Task: Look for space in Lower Hutt, New Zealand from 10th August, 2023 to 20th August, 2023 for 12 adults in price range Rs.10000 to Rs.14000. Place can be entire place or shared room with 6 bedrooms having 12 beds and 6 bathrooms. Property type can be house, flat, guest house. Amenities needed are: wifi, TV, free parkinig on premises, gym, breakfast. Booking option can be shelf check-in. Required host language is English.
Action: Mouse moved to (495, 110)
Screenshot: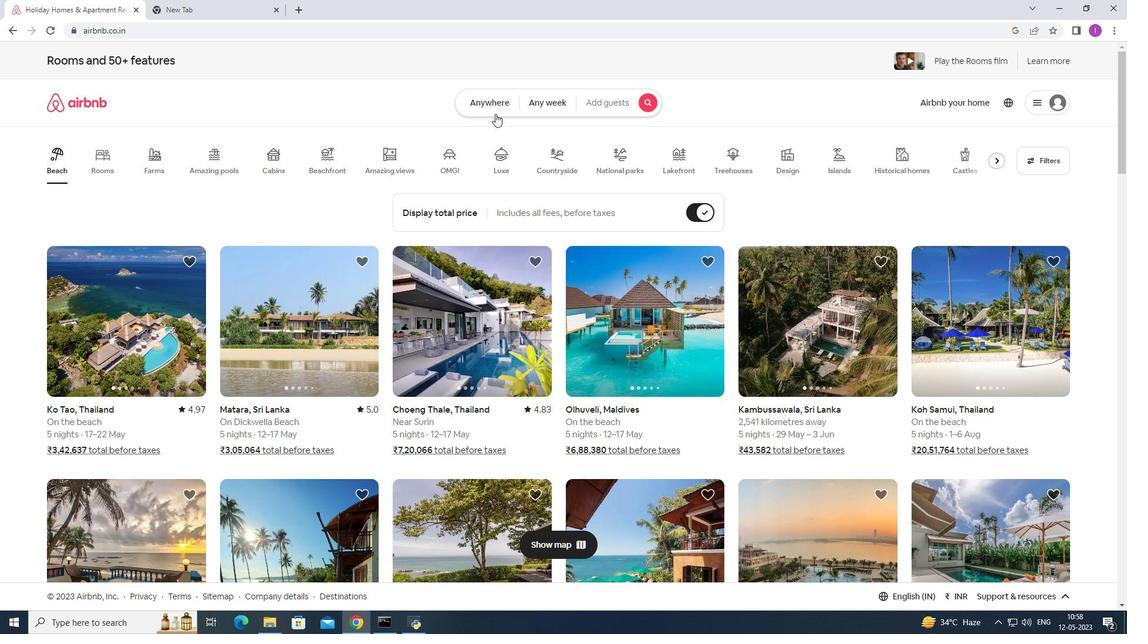 
Action: Mouse pressed left at (495, 110)
Screenshot: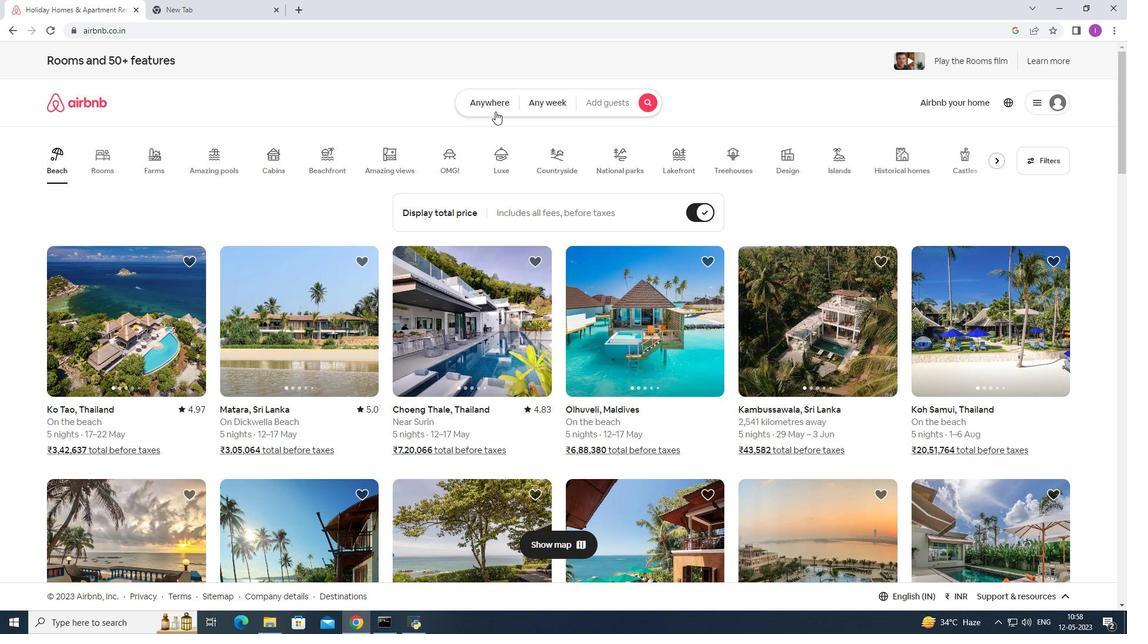 
Action: Mouse moved to (423, 152)
Screenshot: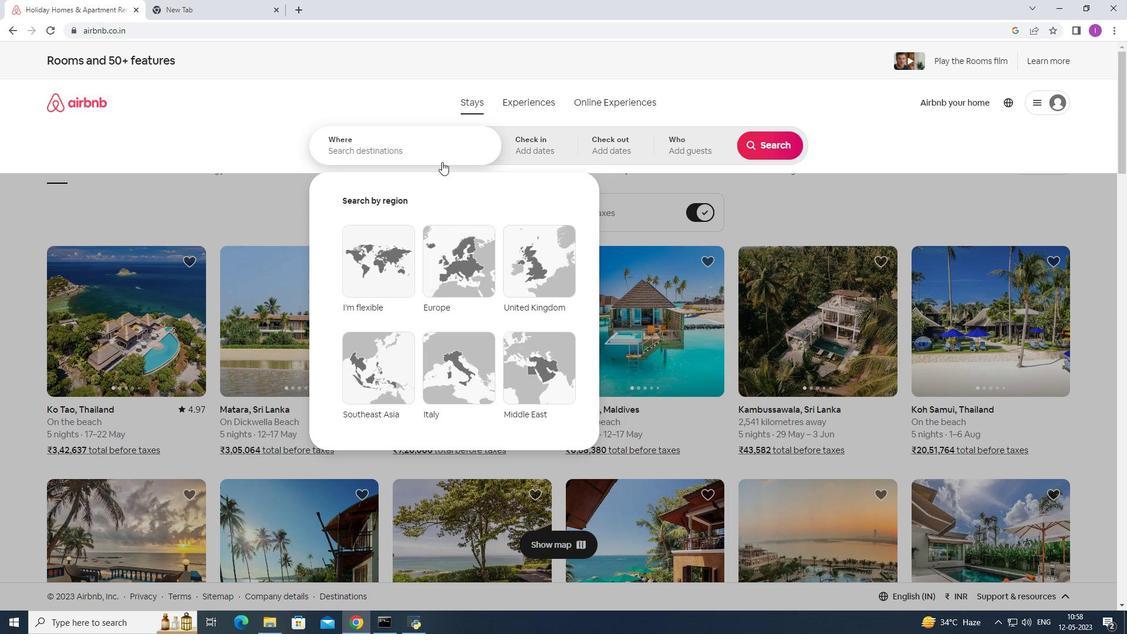 
Action: Mouse pressed left at (423, 152)
Screenshot: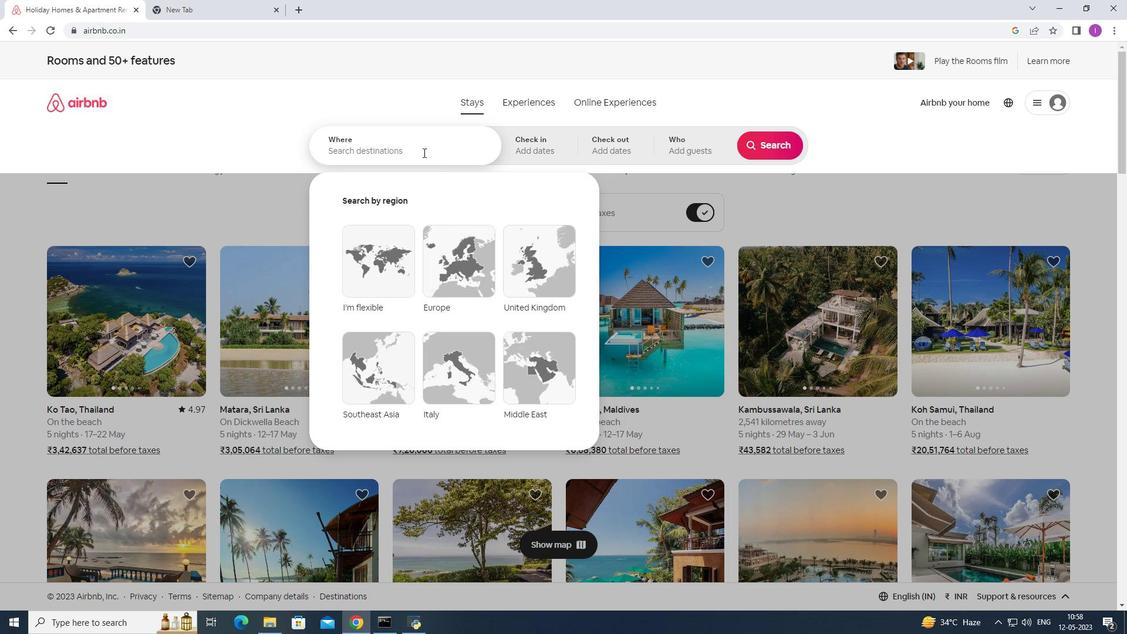 
Action: Mouse moved to (476, 132)
Screenshot: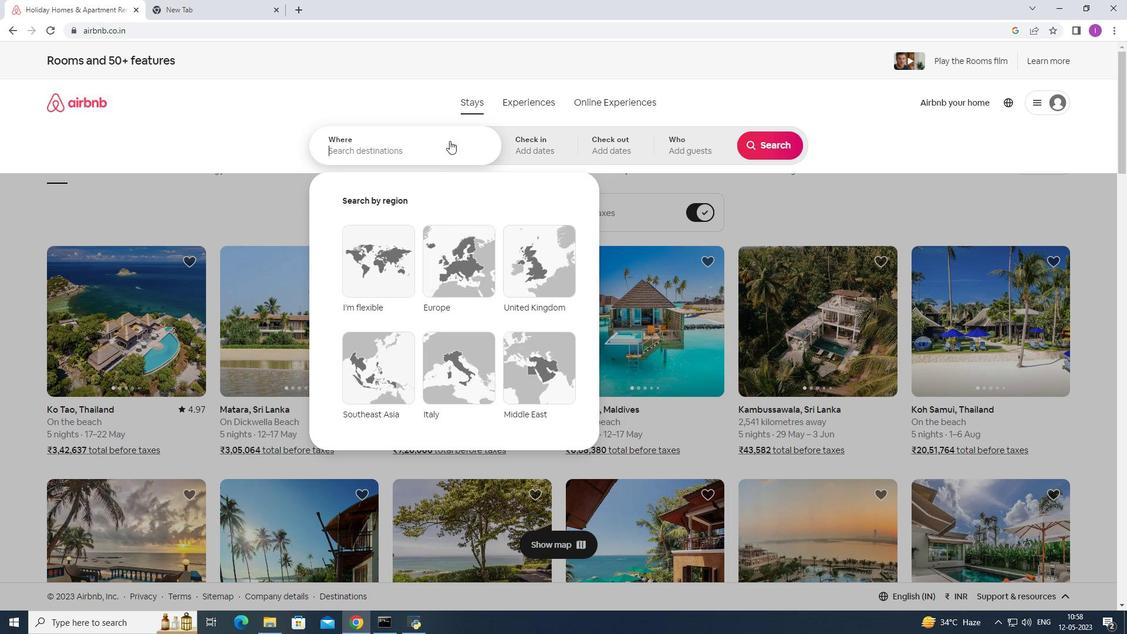 
Action: Key pressed <Key.shift>lower<Key.space><Key.shift>Hutt,<Key.shift><Key.shift><Key.shift><Key.shift><Key.shift><Key.shift>M<Key.shift><Key.backspace><Key.shift>New<Key.space><Key.shift>Zealand
Screenshot: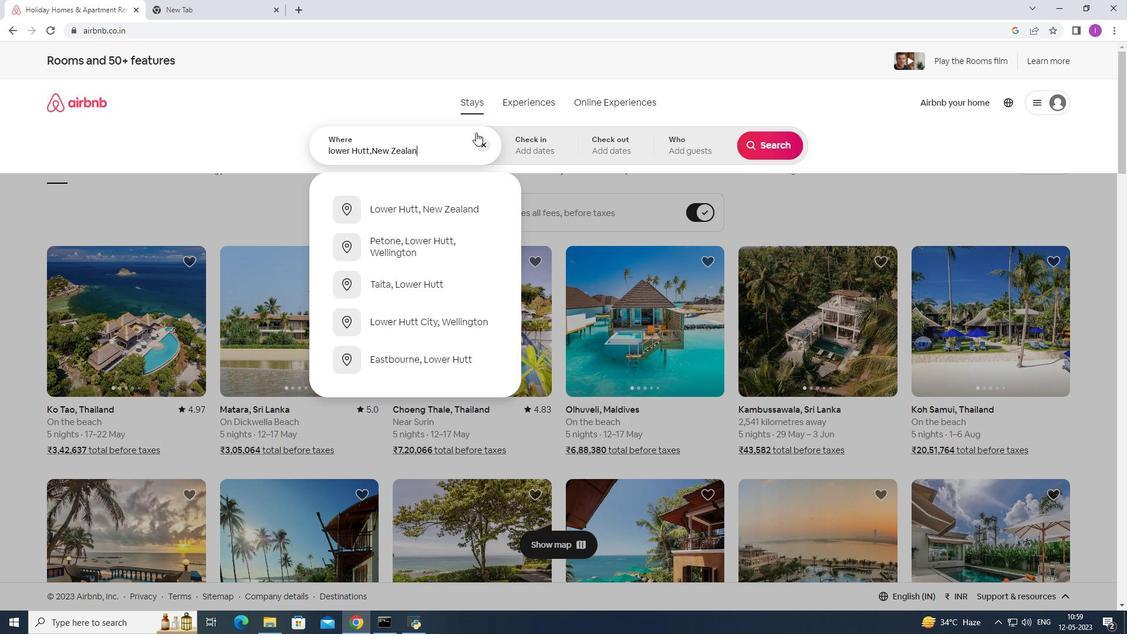 
Action: Mouse moved to (451, 211)
Screenshot: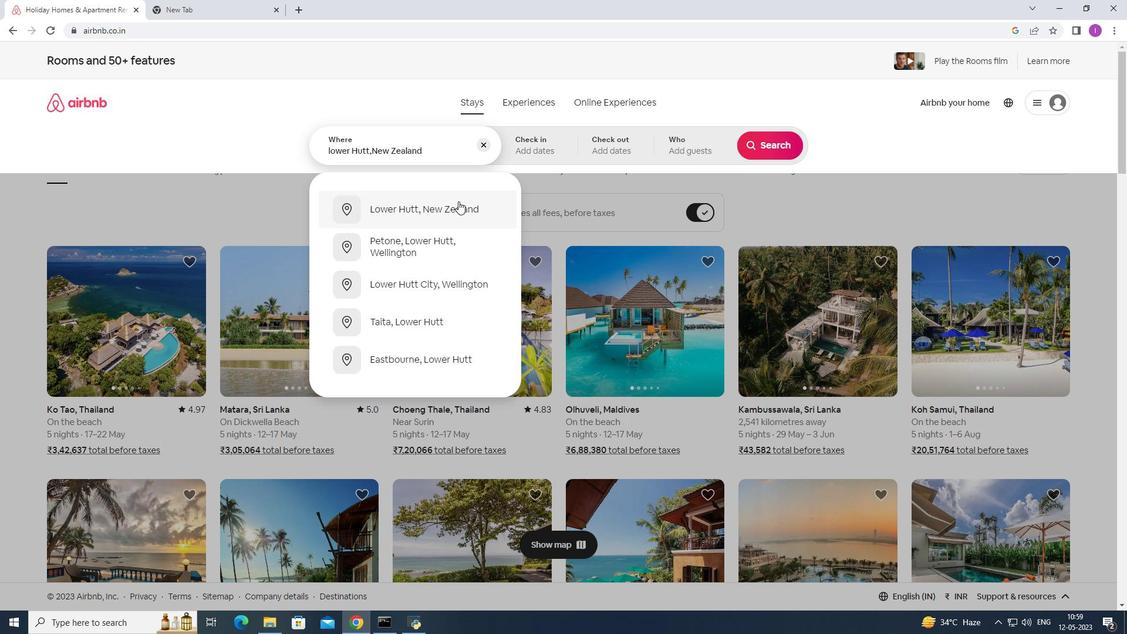 
Action: Mouse pressed left at (451, 211)
Screenshot: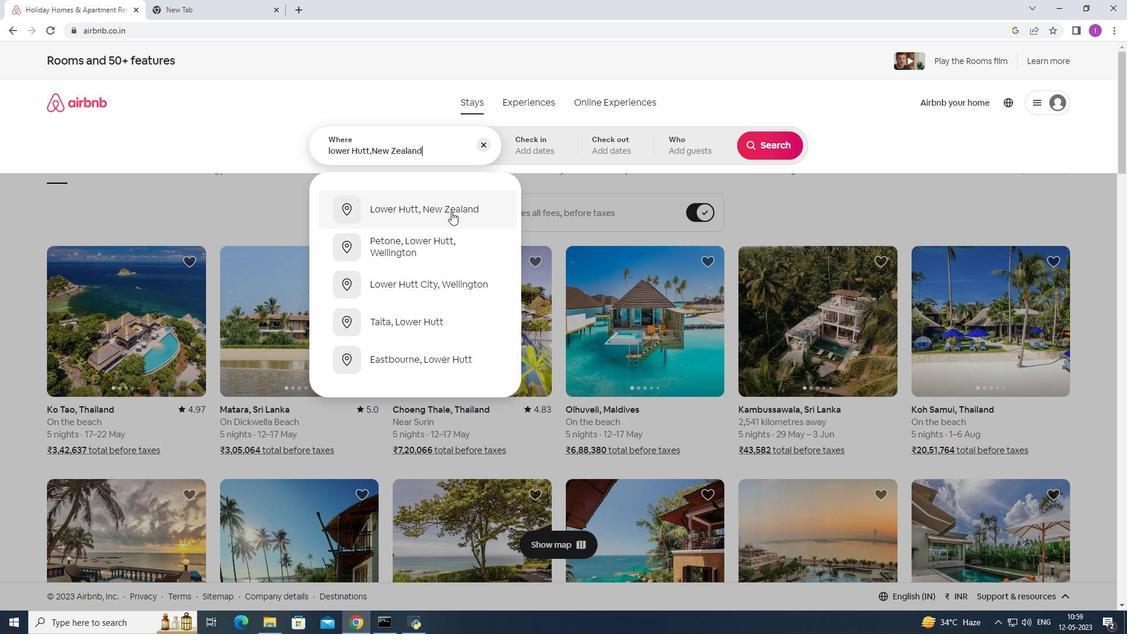
Action: Mouse moved to (763, 239)
Screenshot: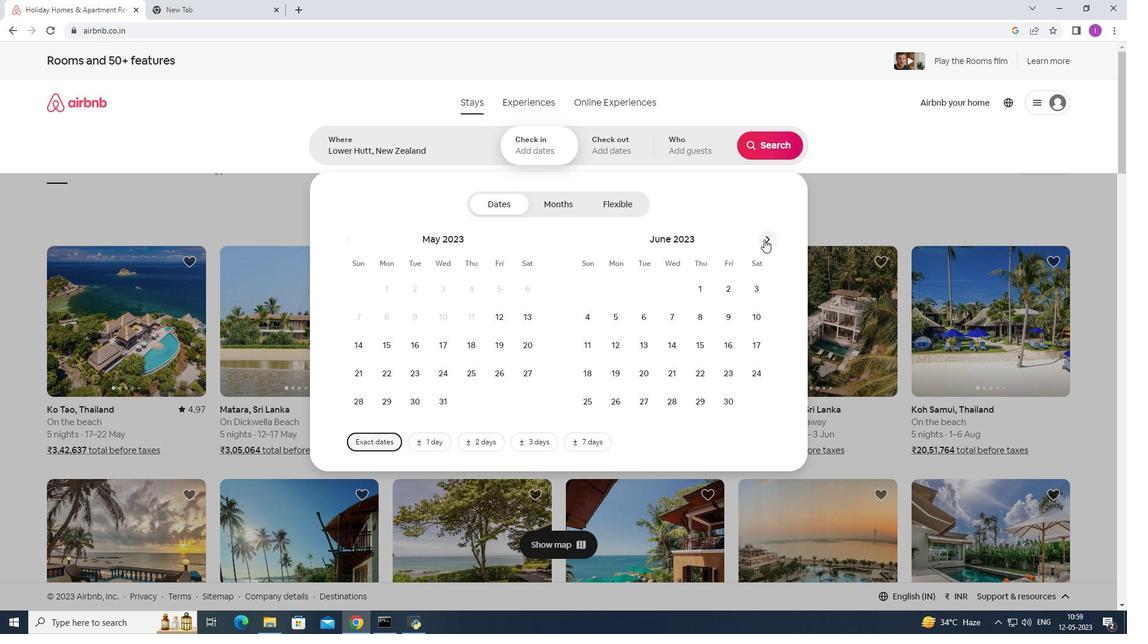 
Action: Mouse pressed left at (763, 239)
Screenshot: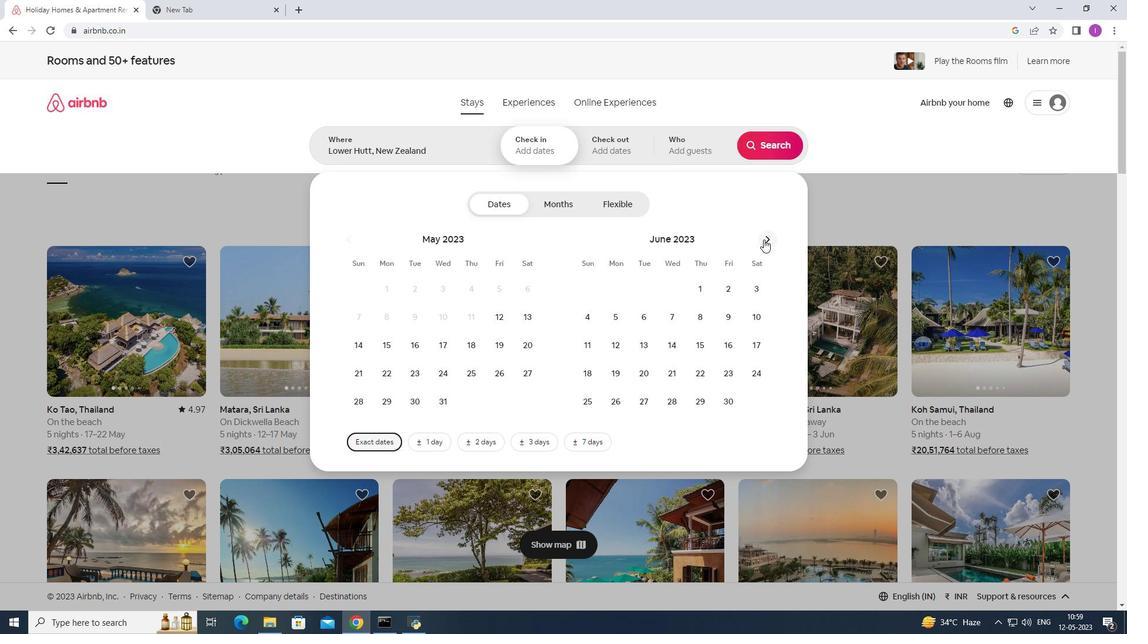 
Action: Mouse moved to (766, 238)
Screenshot: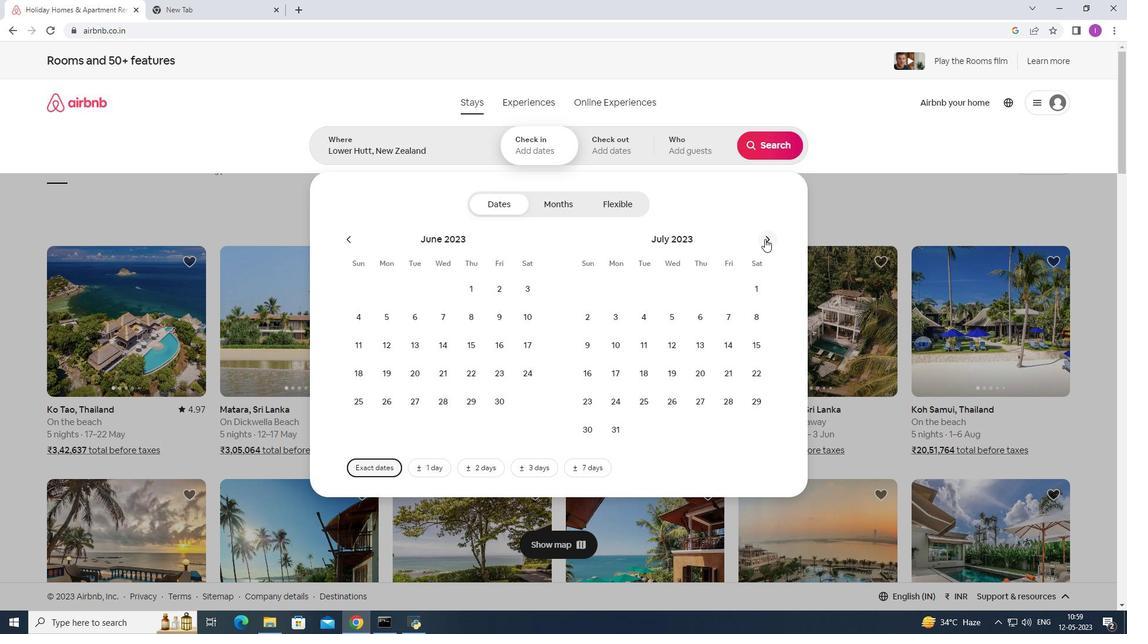 
Action: Mouse pressed left at (766, 238)
Screenshot: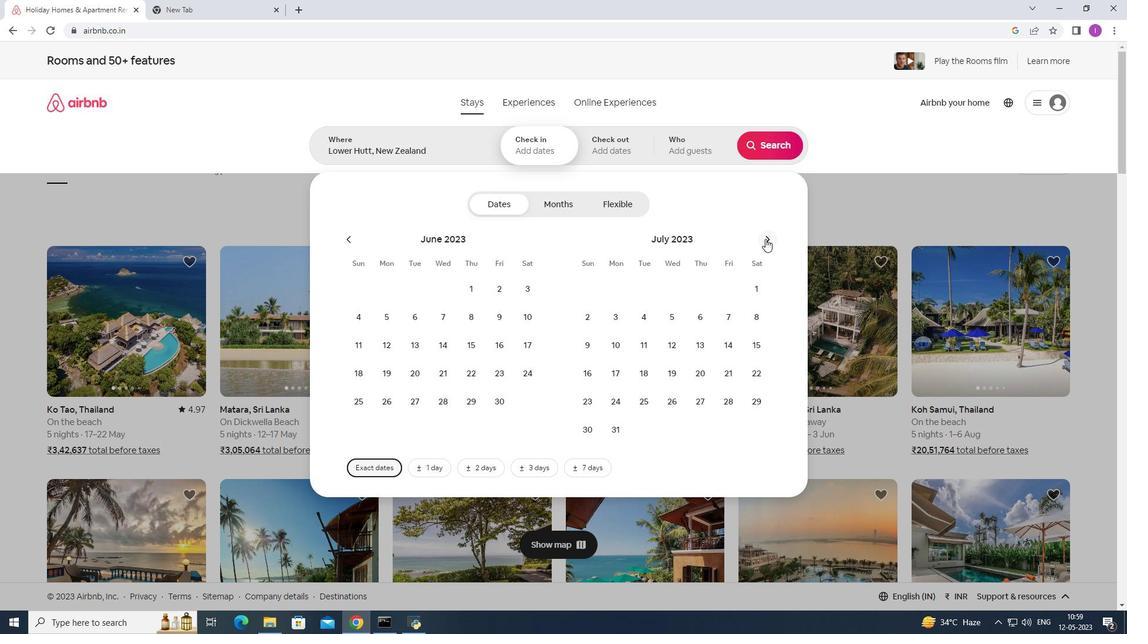 
Action: Mouse moved to (702, 317)
Screenshot: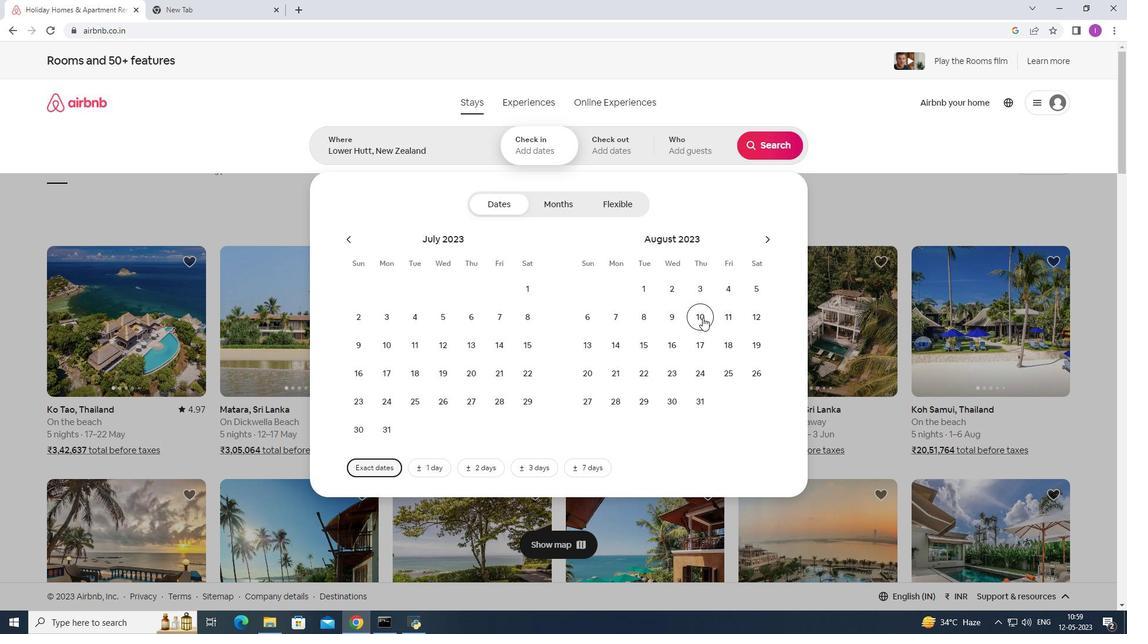 
Action: Mouse pressed left at (702, 317)
Screenshot: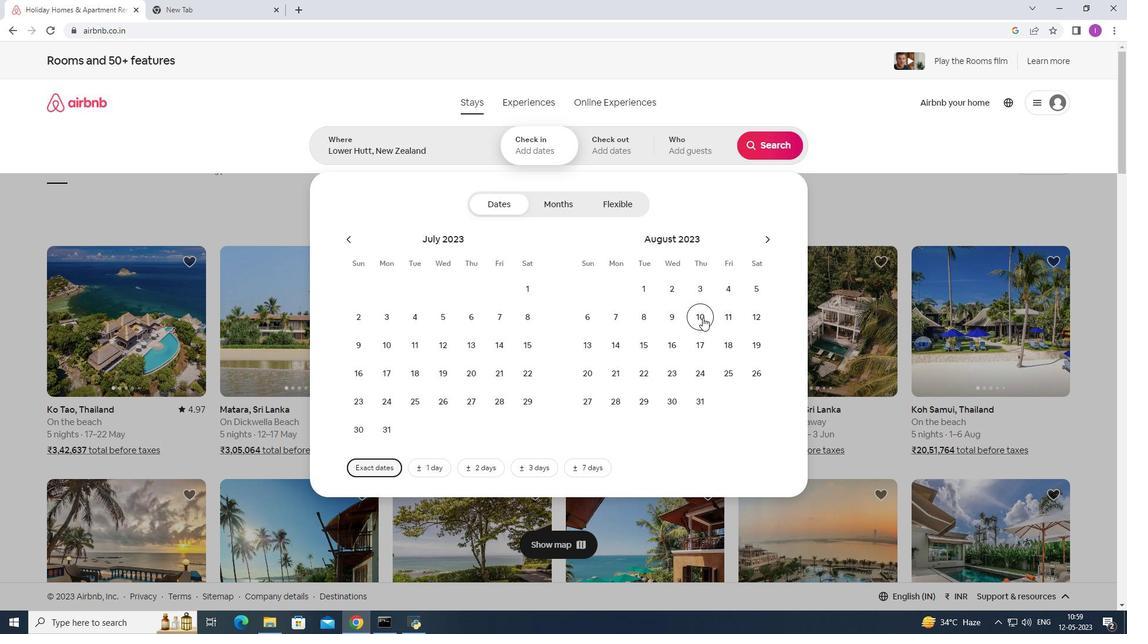 
Action: Mouse moved to (586, 384)
Screenshot: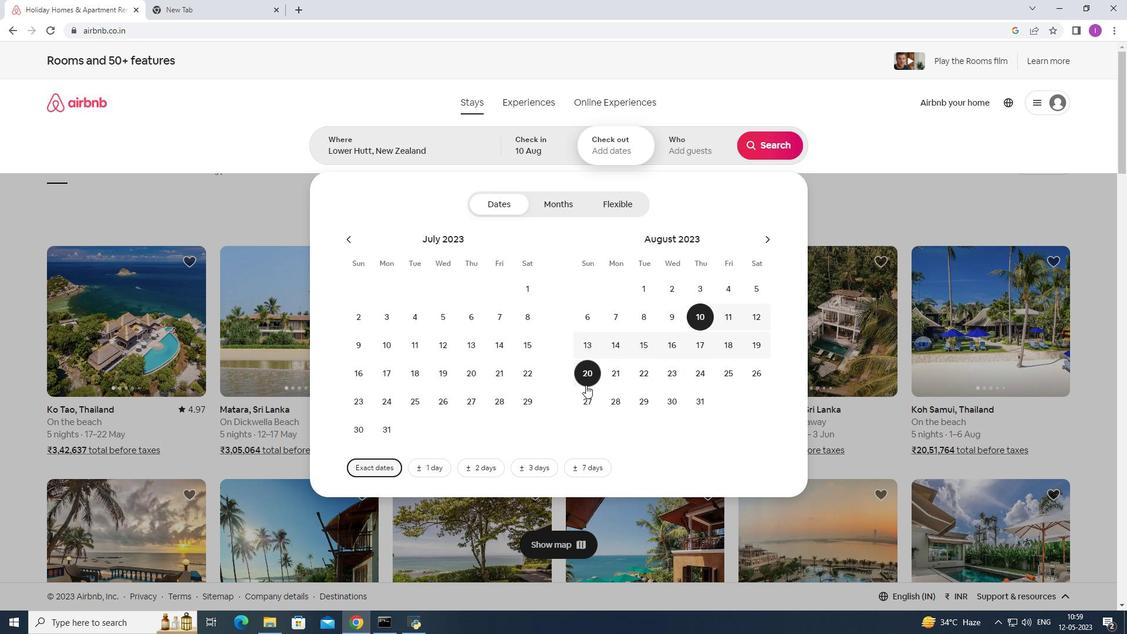 
Action: Mouse pressed left at (586, 384)
Screenshot: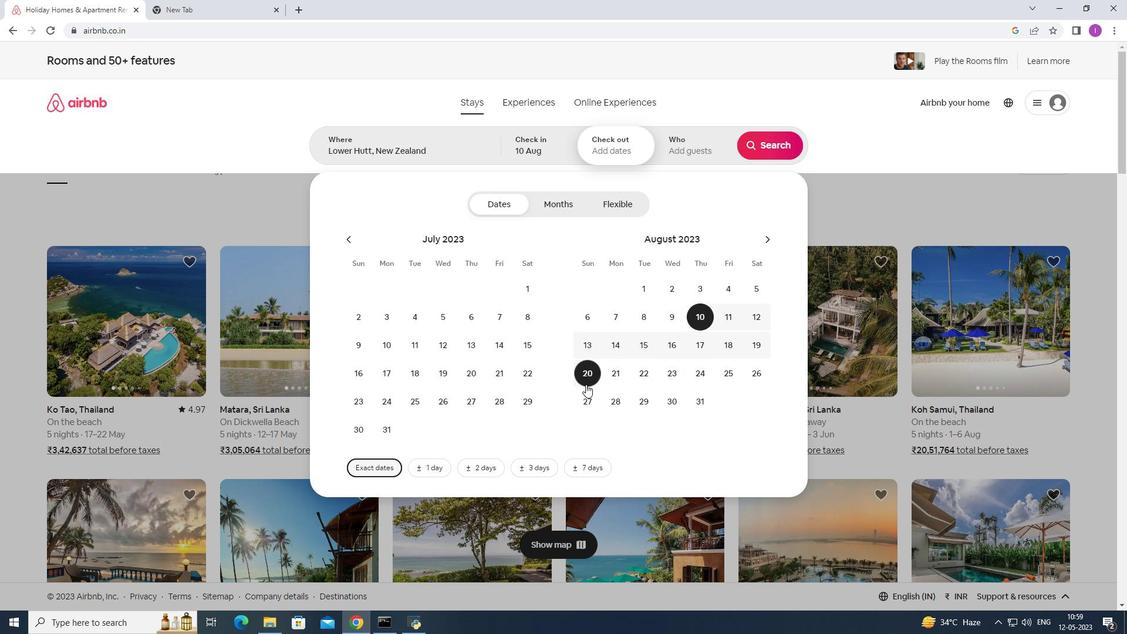
Action: Mouse moved to (687, 152)
Screenshot: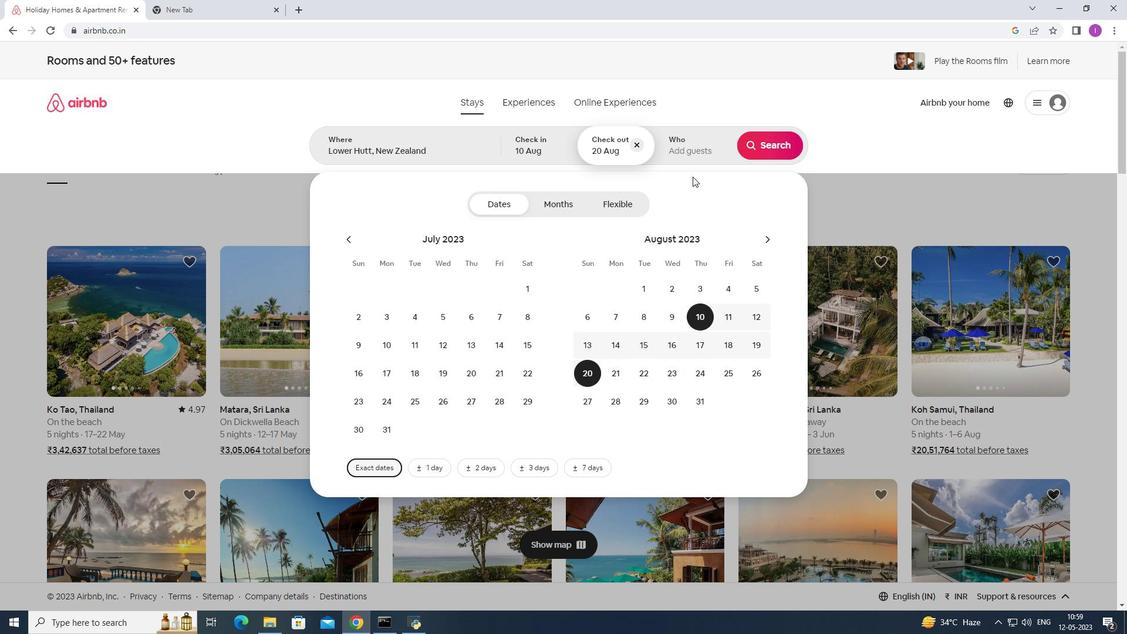 
Action: Mouse pressed left at (687, 152)
Screenshot: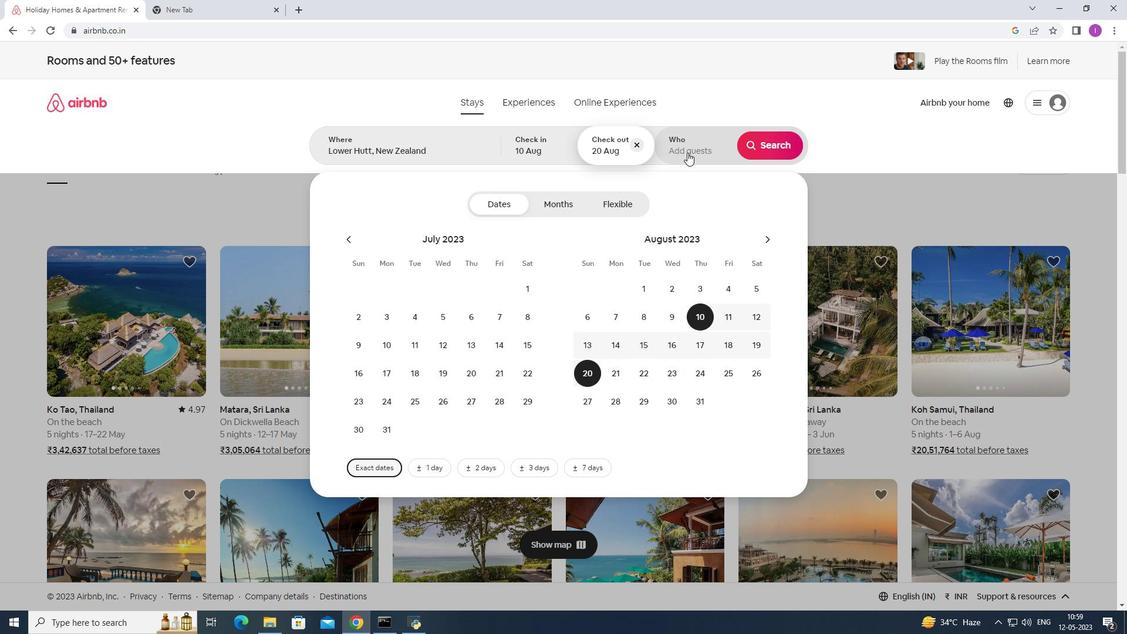 
Action: Mouse moved to (769, 206)
Screenshot: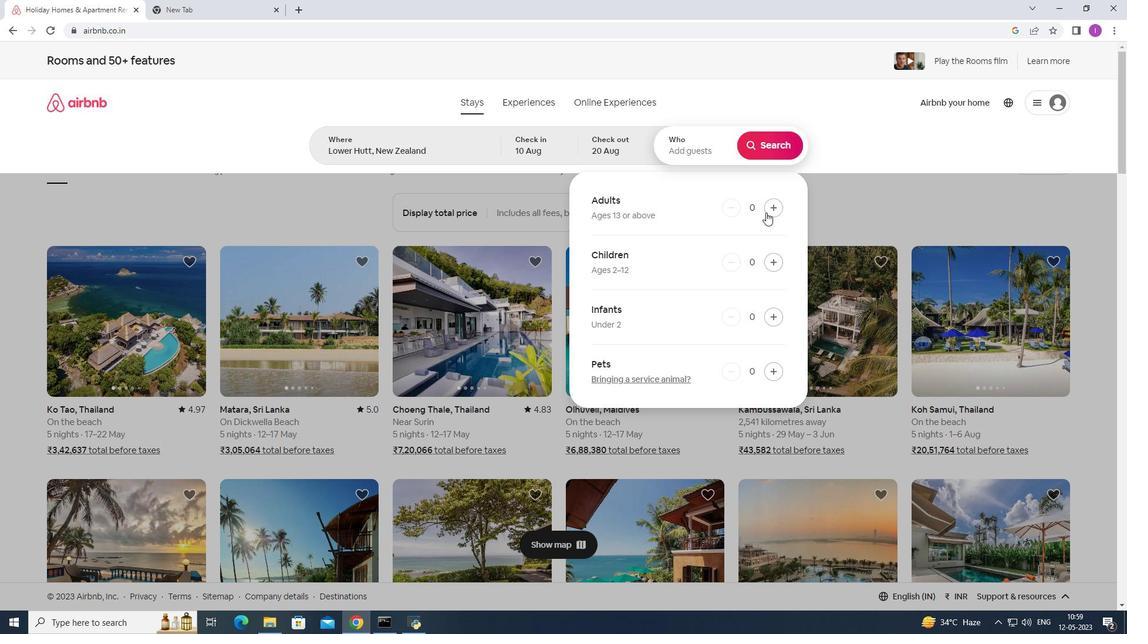
Action: Mouse pressed left at (769, 206)
Screenshot: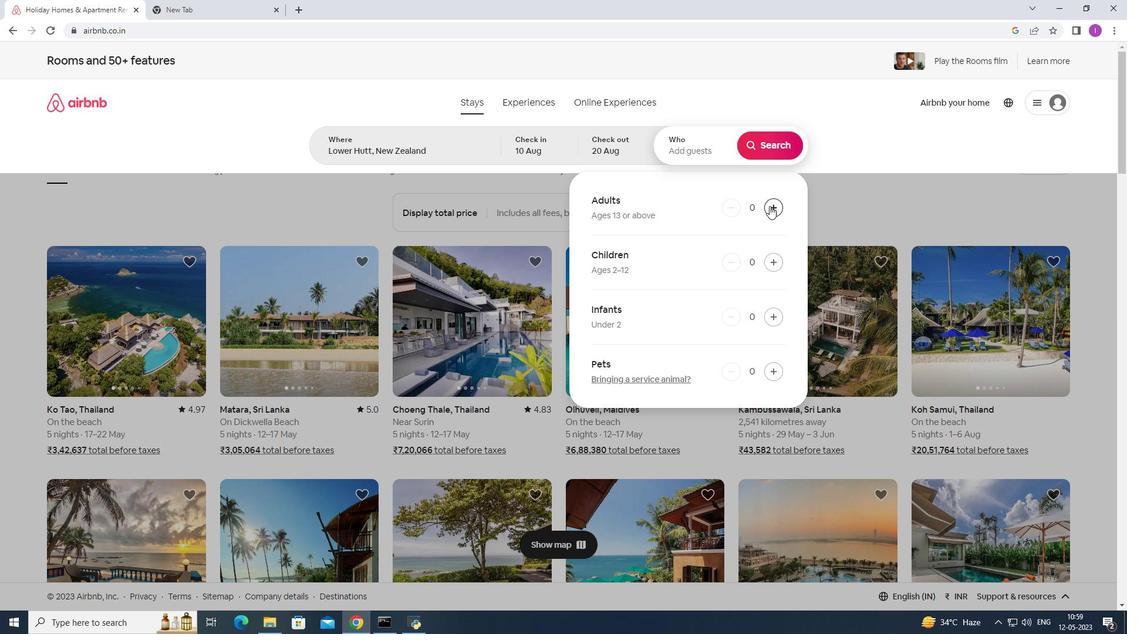 
Action: Mouse moved to (769, 206)
Screenshot: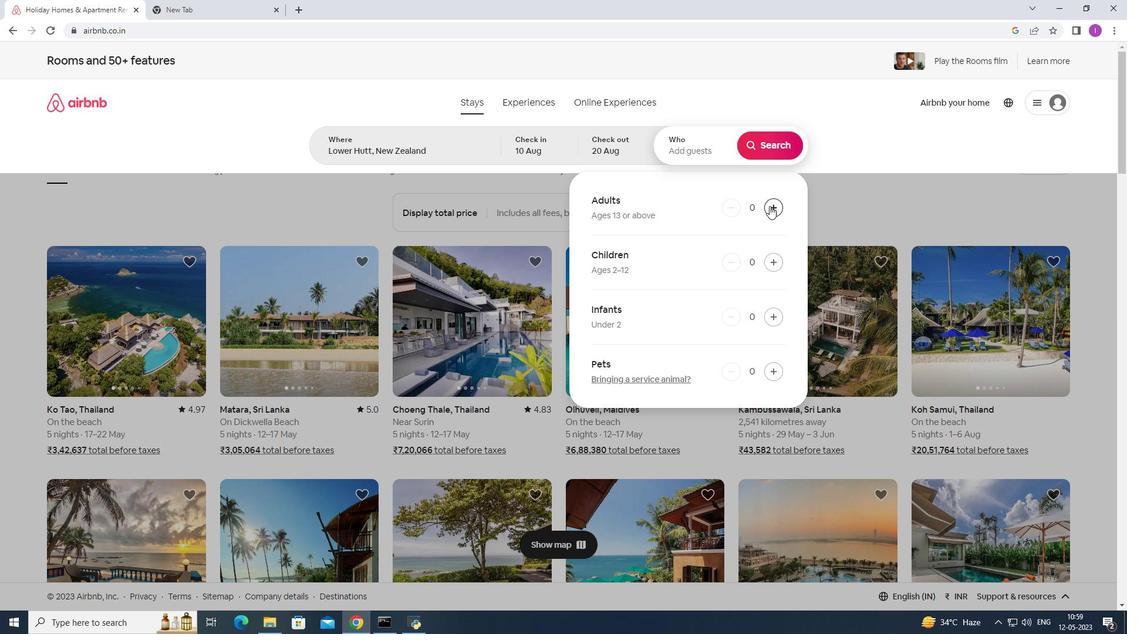 
Action: Mouse pressed left at (769, 206)
Screenshot: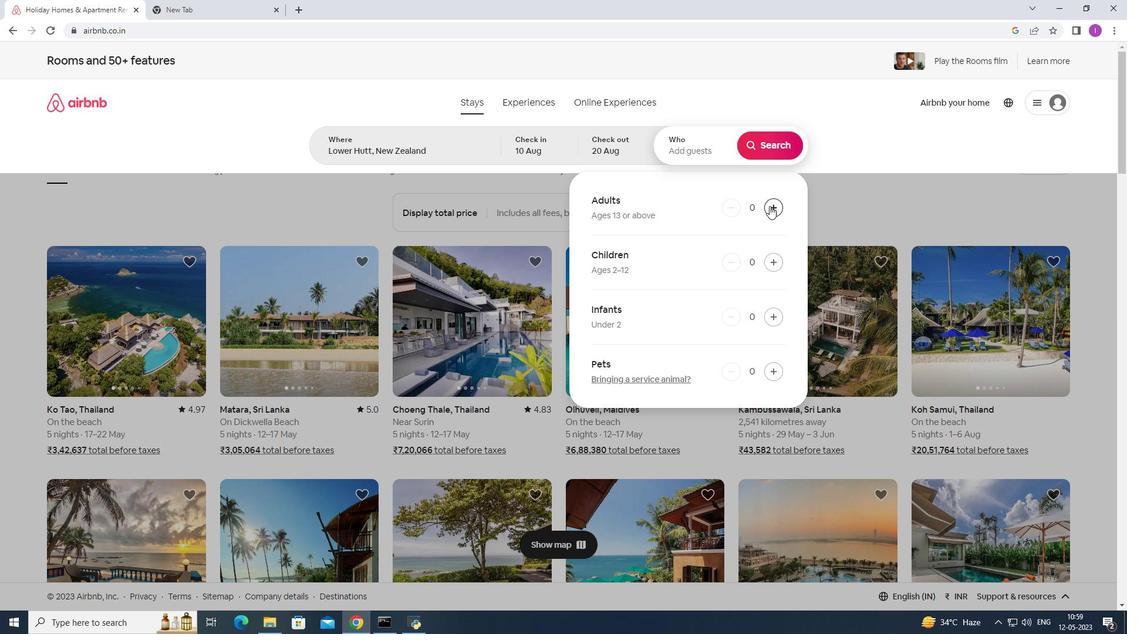 
Action: Mouse pressed left at (769, 206)
Screenshot: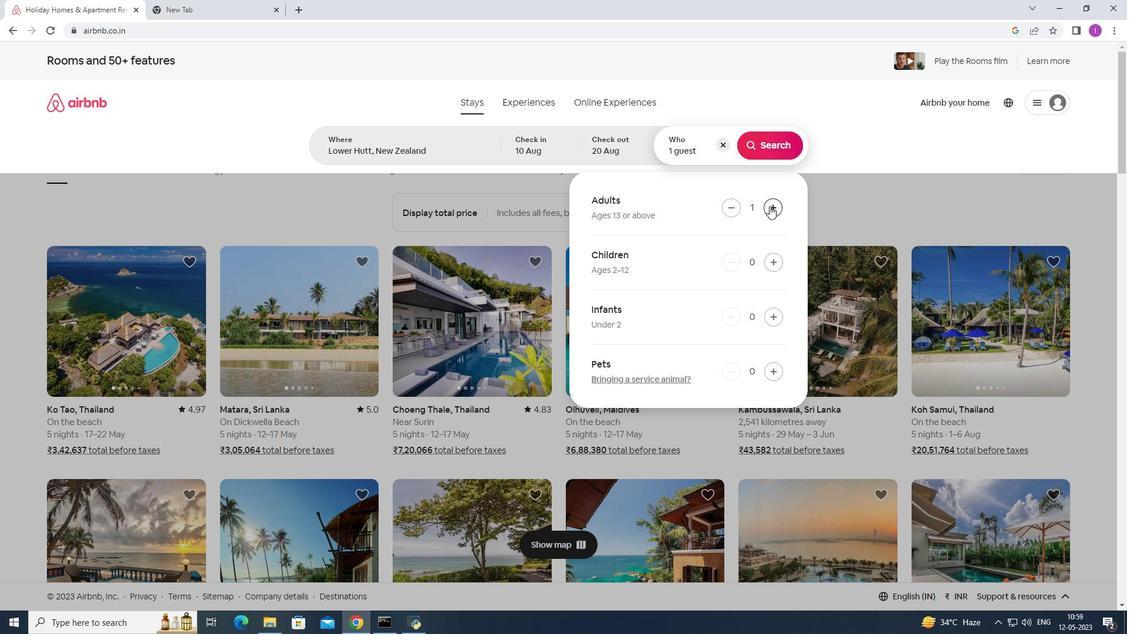 
Action: Mouse pressed left at (769, 206)
Screenshot: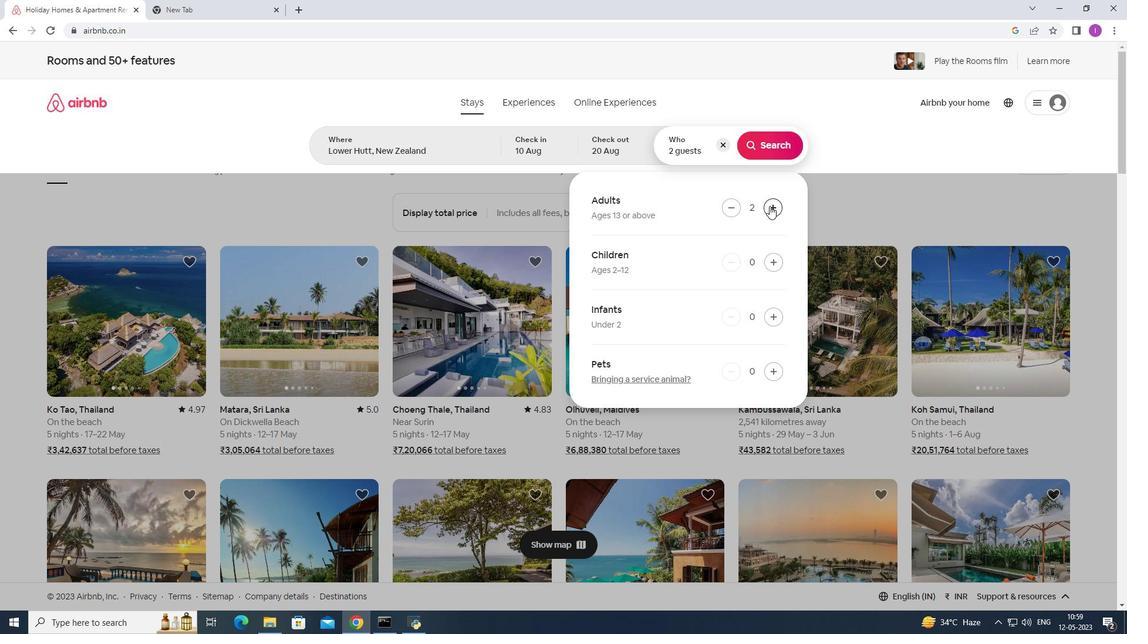 
Action: Mouse pressed left at (769, 206)
Screenshot: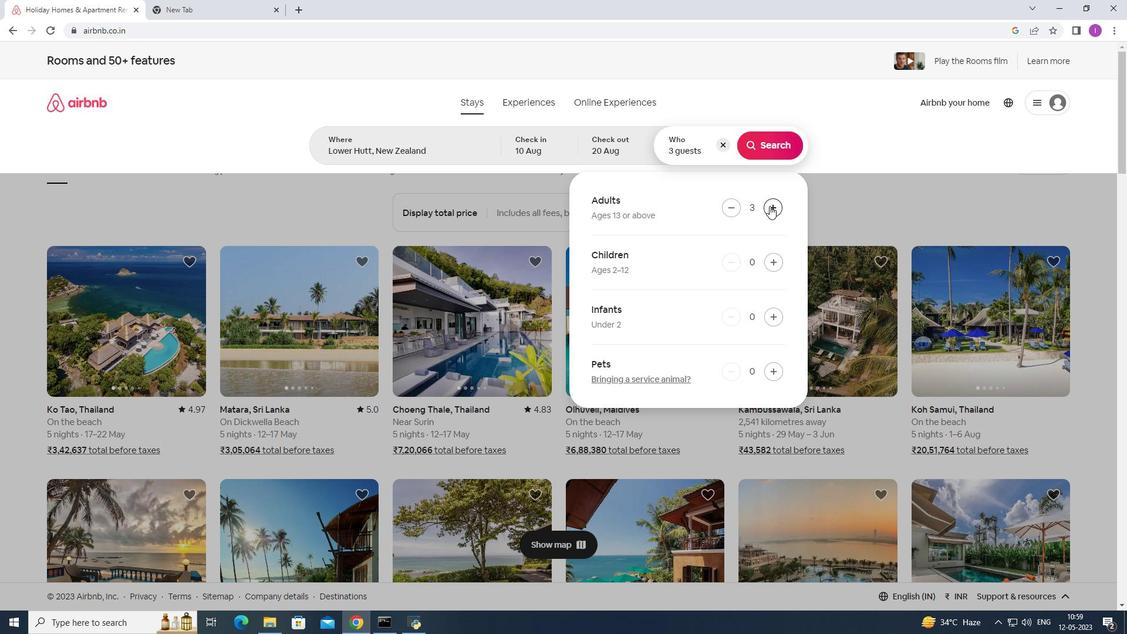 
Action: Mouse pressed left at (769, 206)
Screenshot: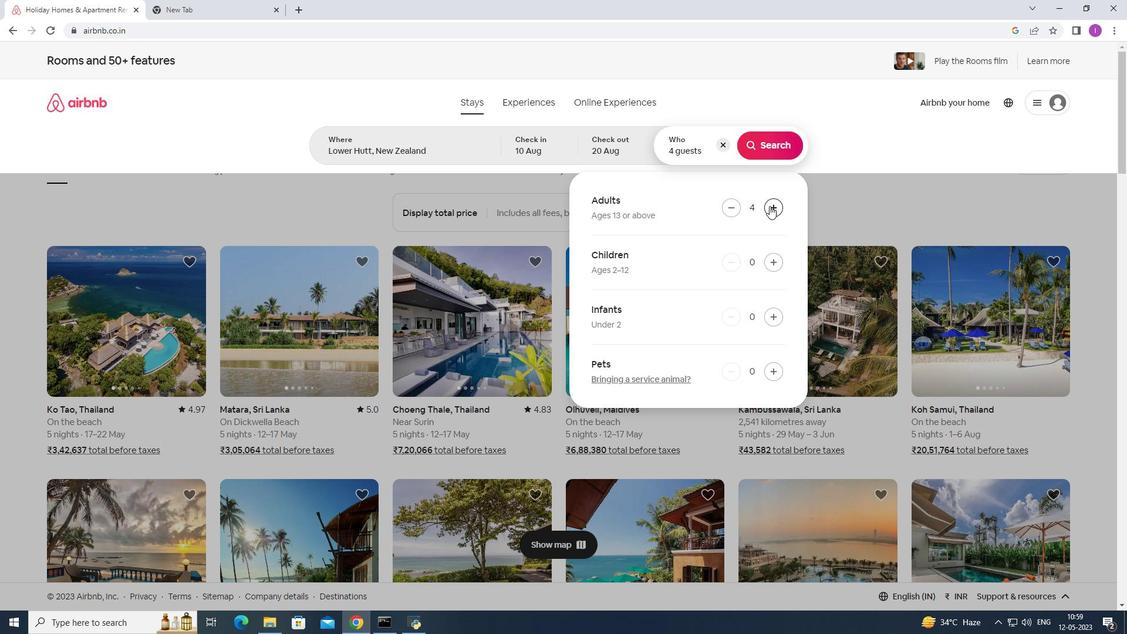 
Action: Mouse pressed left at (769, 206)
Screenshot: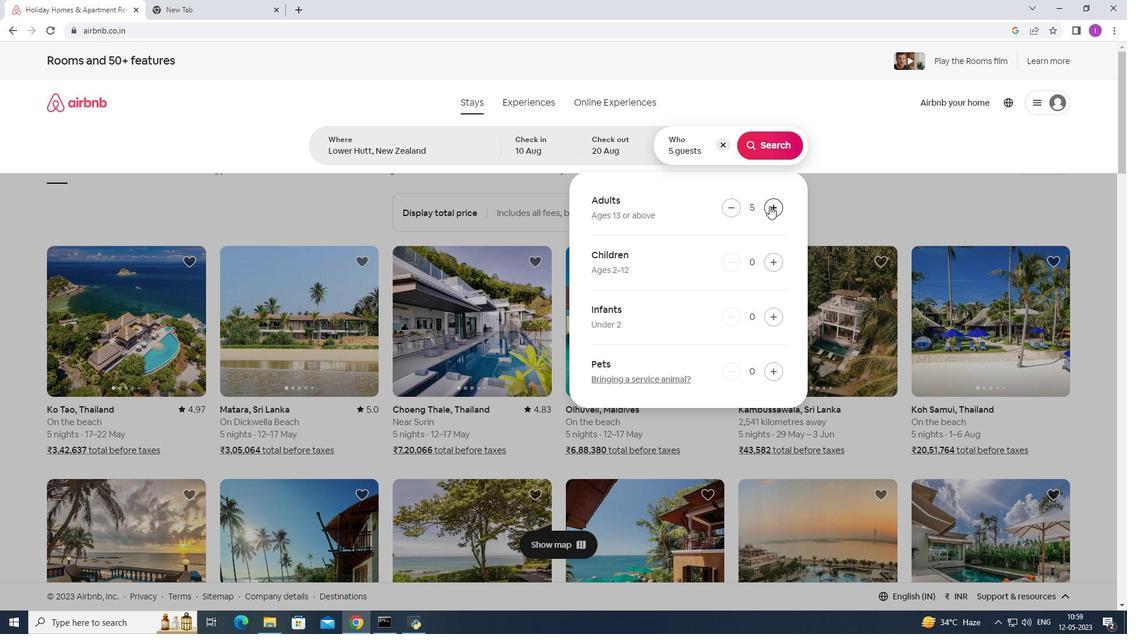 
Action: Mouse pressed left at (769, 206)
Screenshot: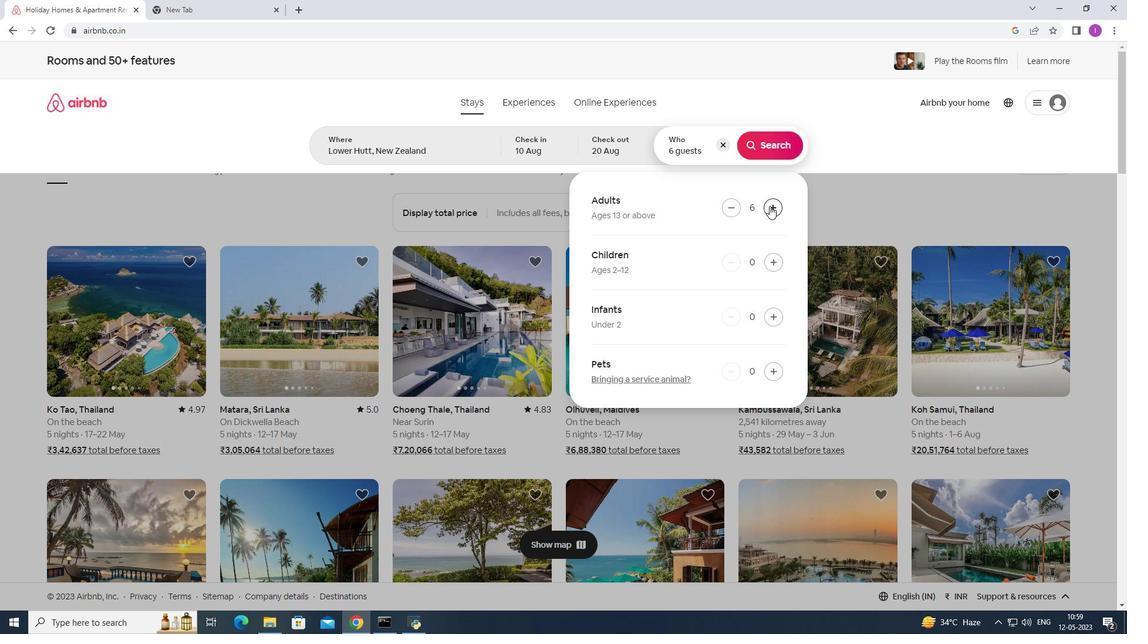 
Action: Mouse pressed left at (769, 206)
Screenshot: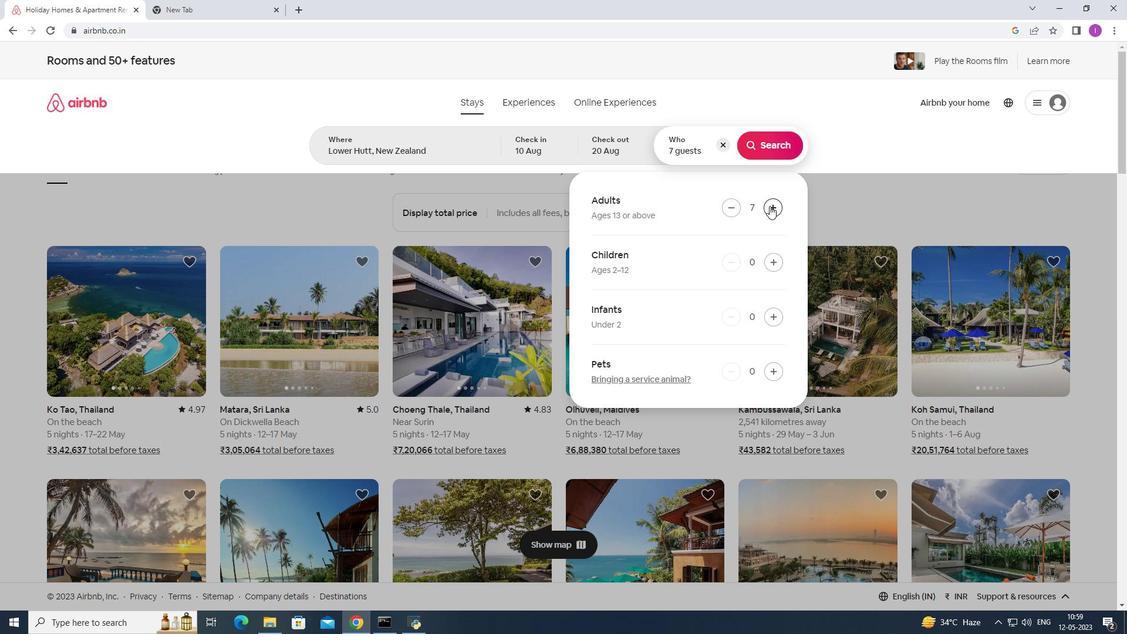 
Action: Mouse pressed left at (769, 206)
Screenshot: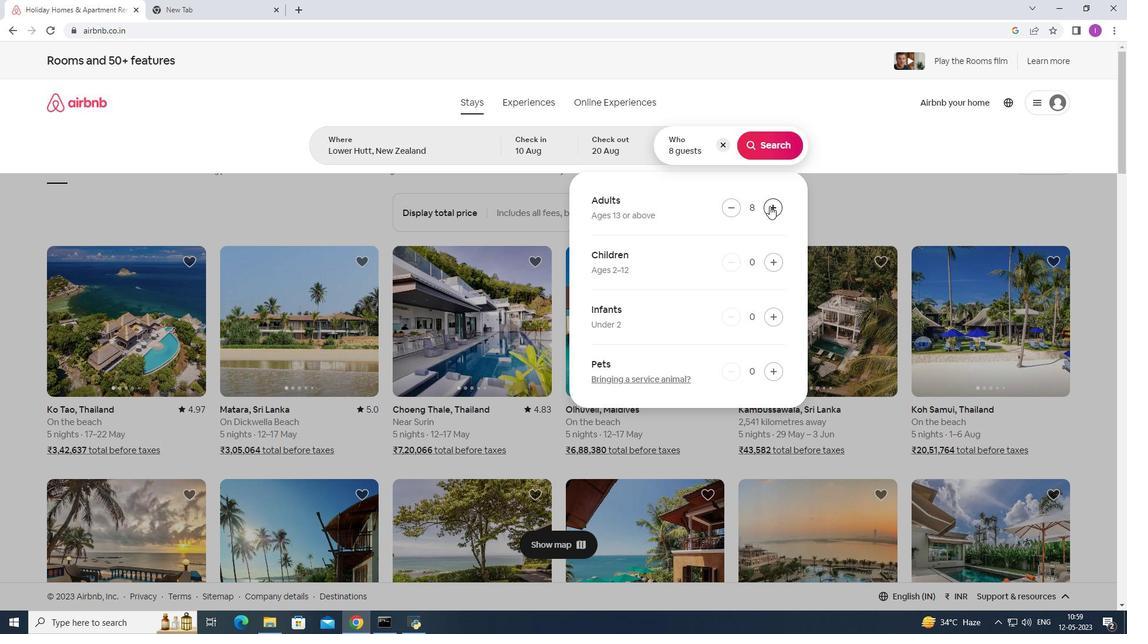 
Action: Mouse pressed left at (769, 206)
Screenshot: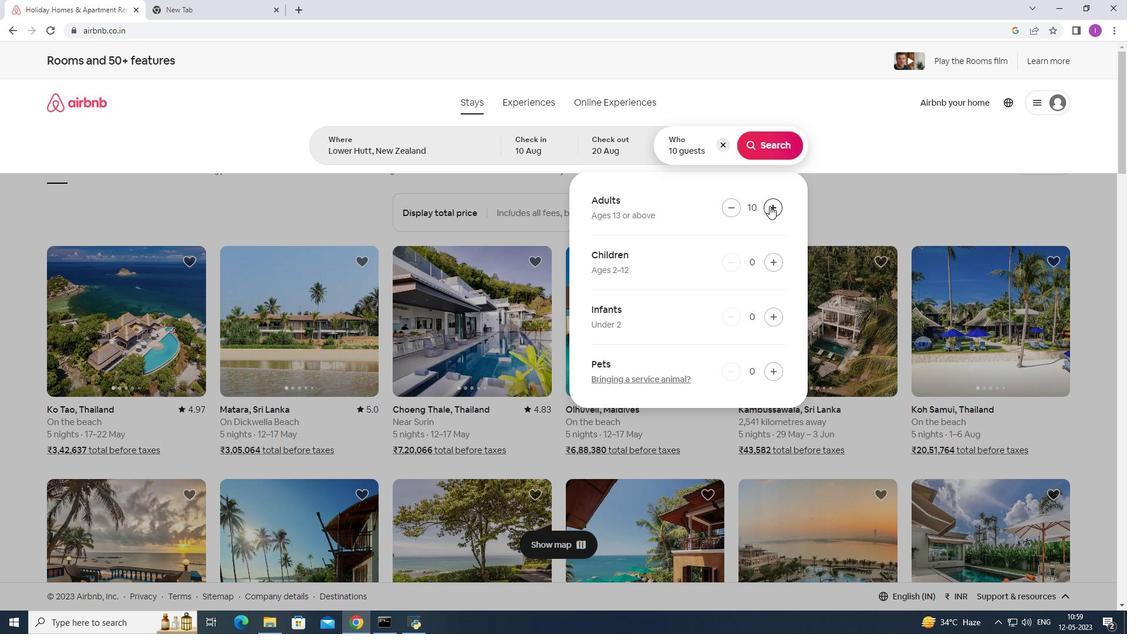 
Action: Mouse pressed left at (769, 206)
Screenshot: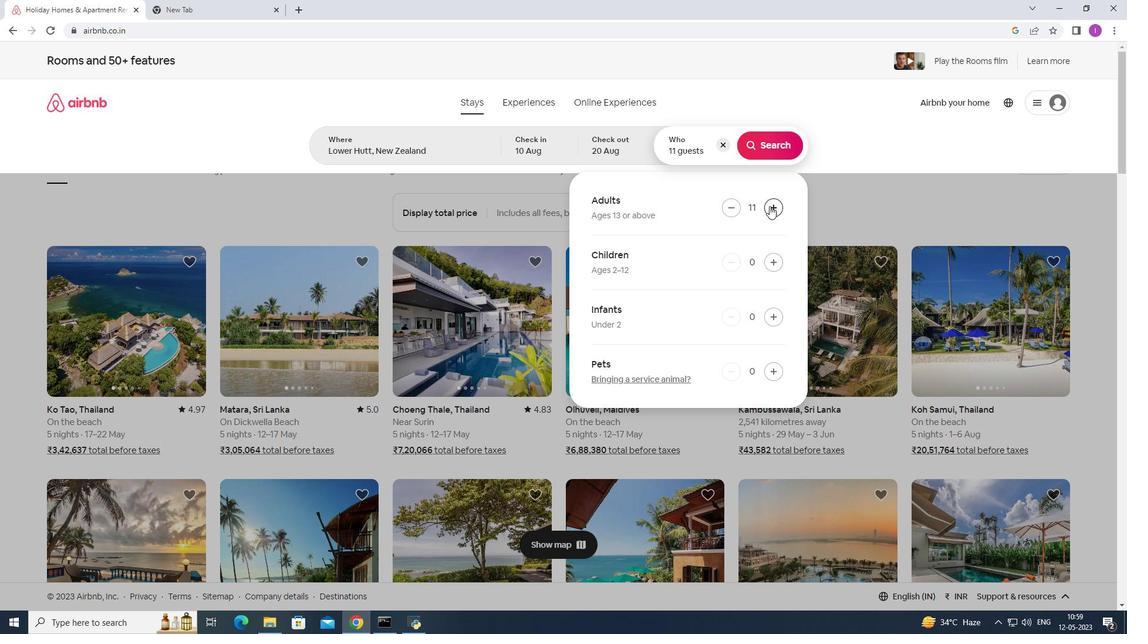 
Action: Mouse moved to (769, 143)
Screenshot: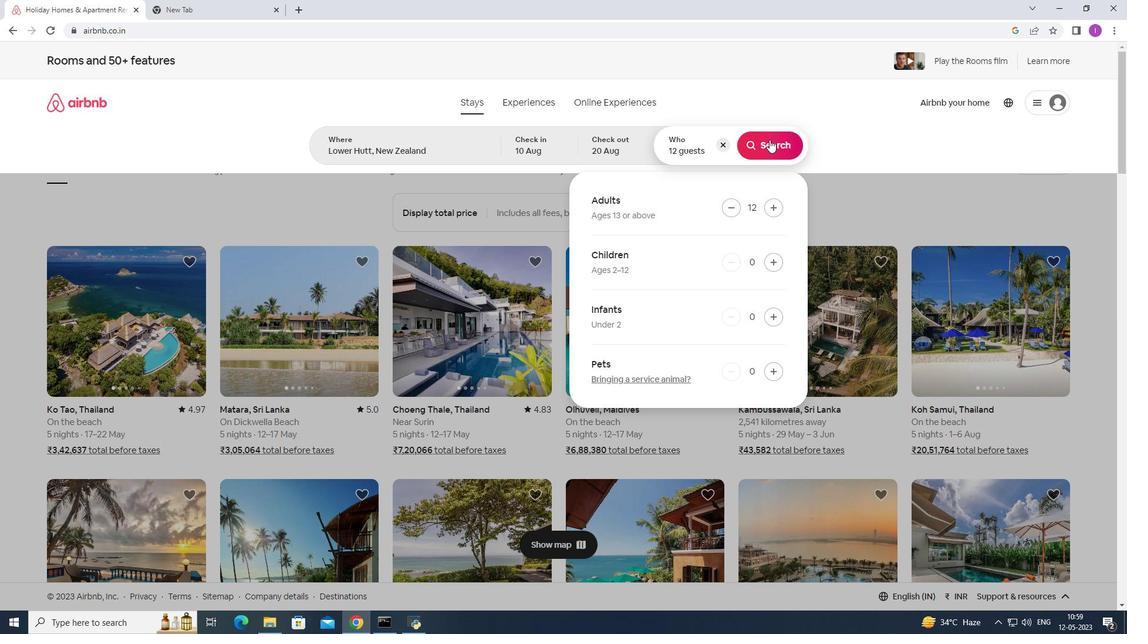 
Action: Mouse pressed left at (769, 143)
Screenshot: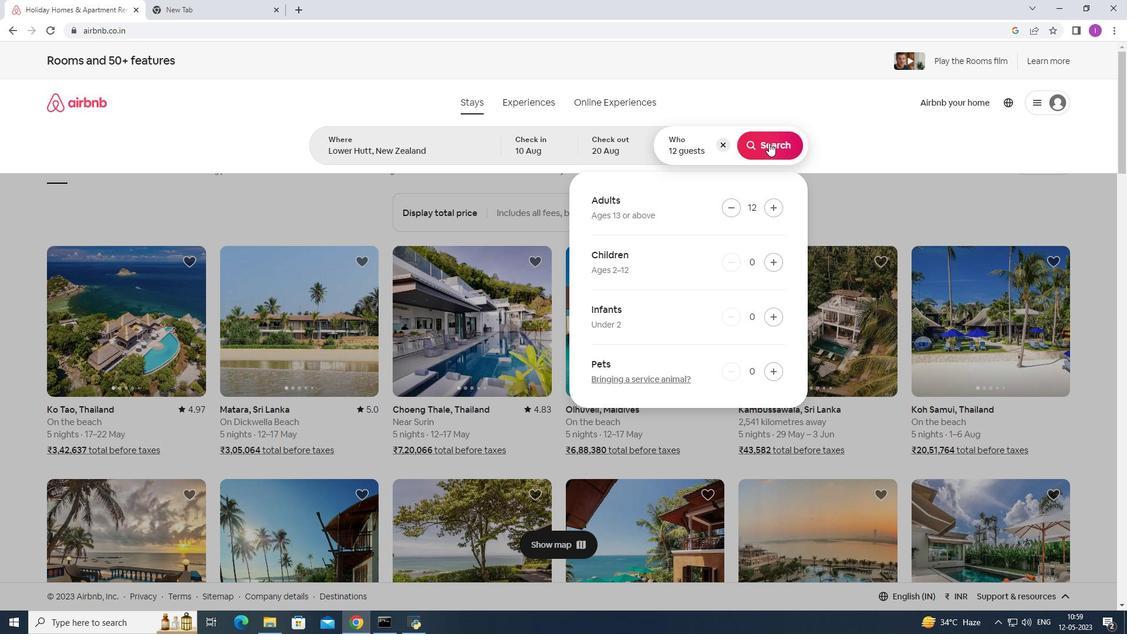
Action: Mouse moved to (1069, 107)
Screenshot: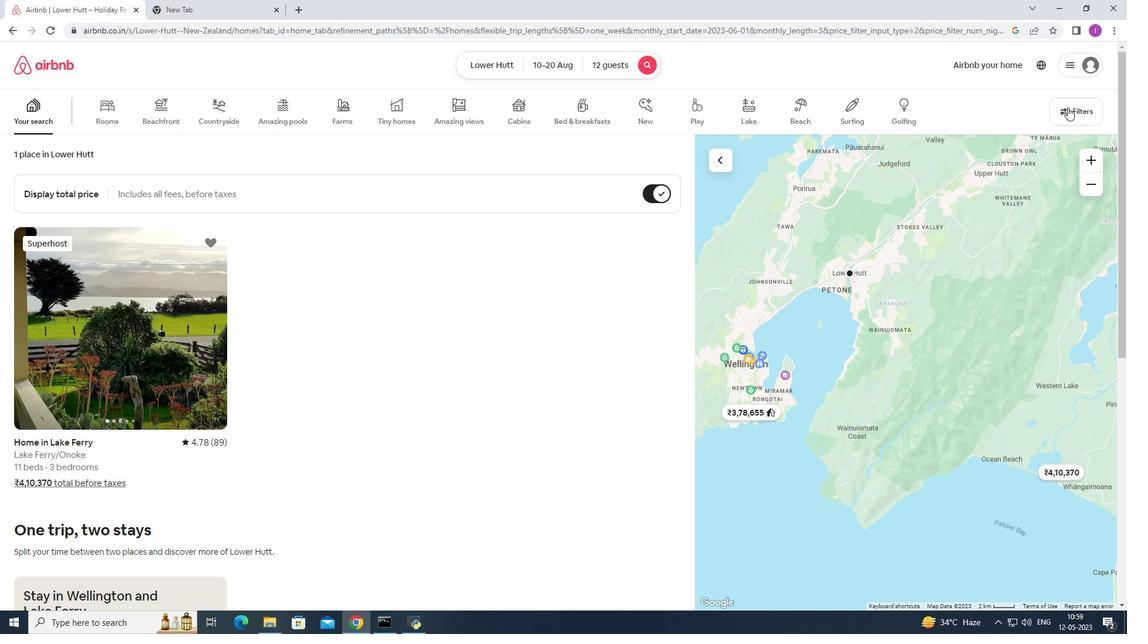 
Action: Mouse pressed left at (1069, 107)
Screenshot: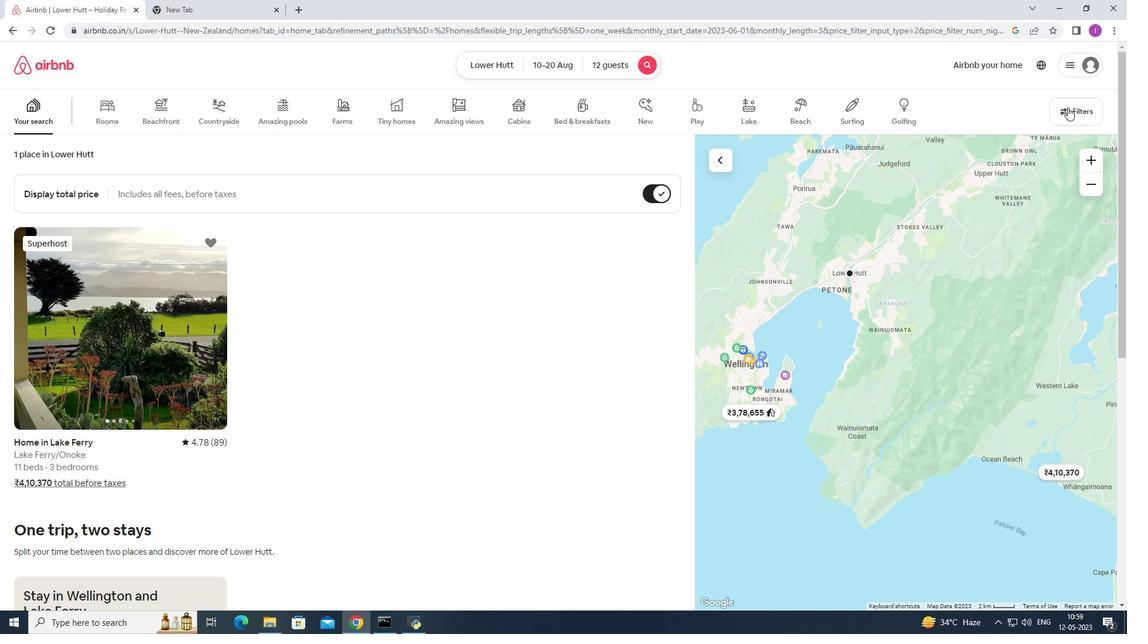 
Action: Mouse moved to (634, 399)
Screenshot: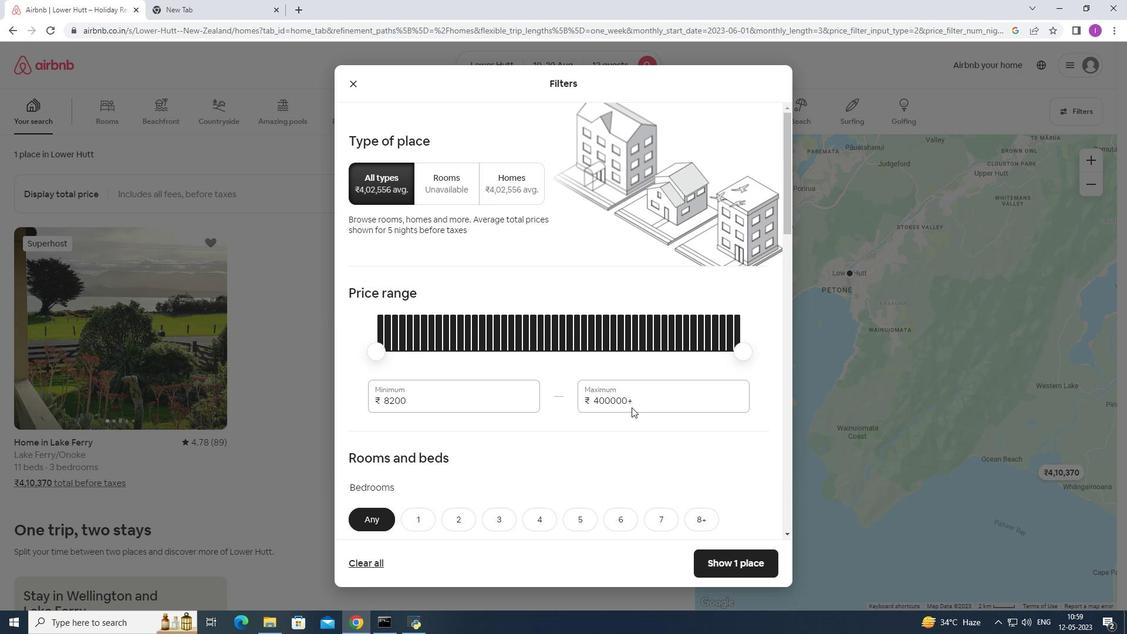 
Action: Mouse pressed left at (634, 399)
Screenshot: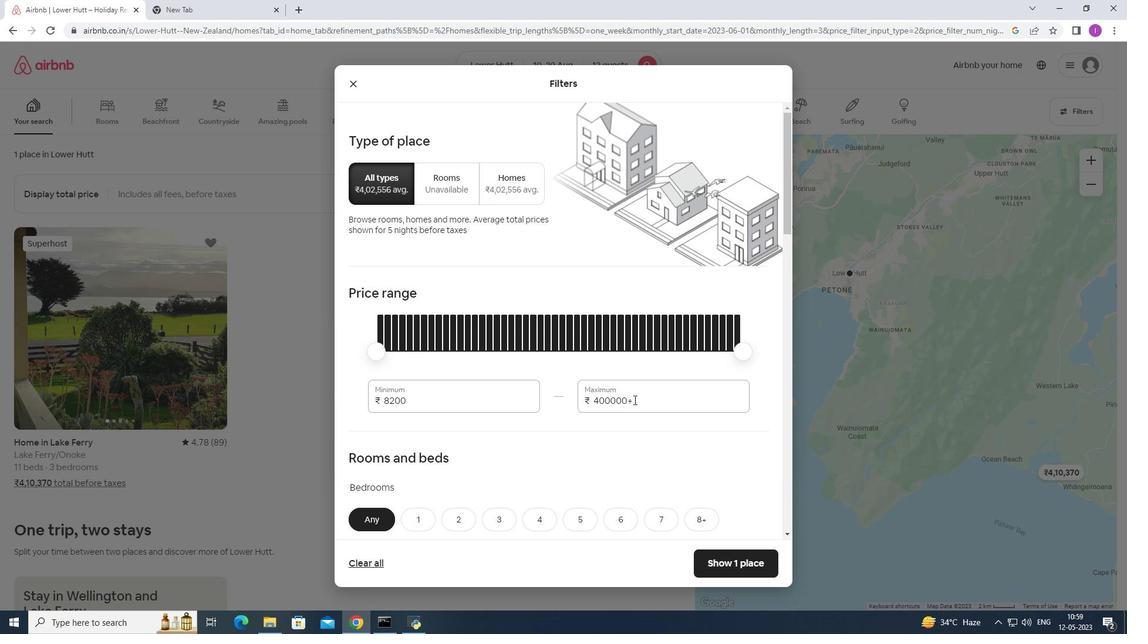 
Action: Mouse moved to (590, 406)
Screenshot: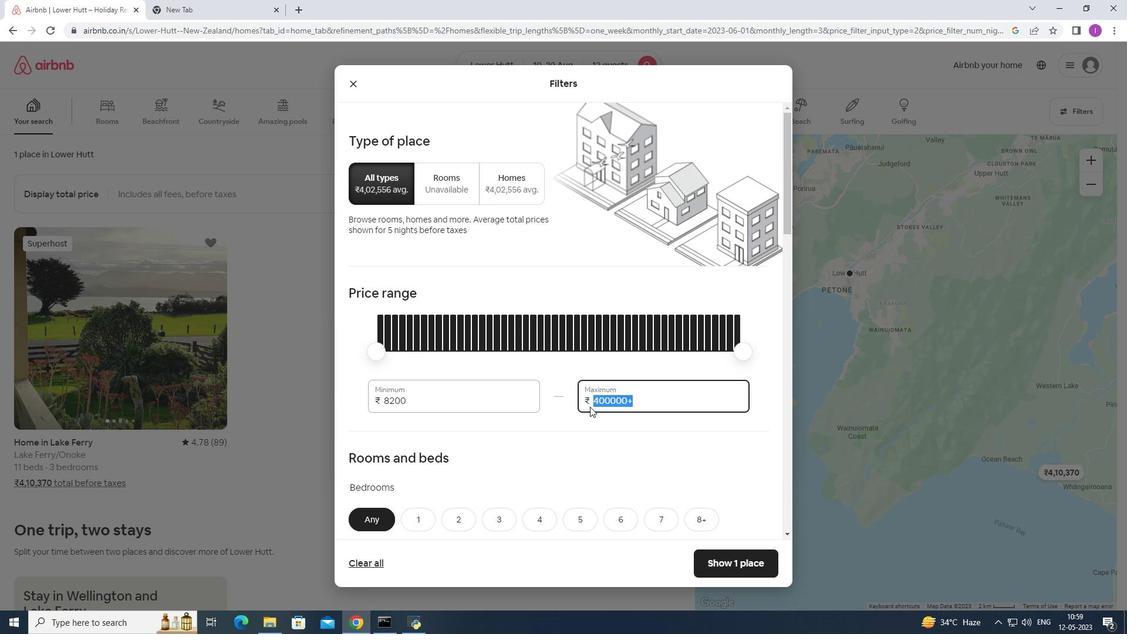 
Action: Key pressed 14
Screenshot: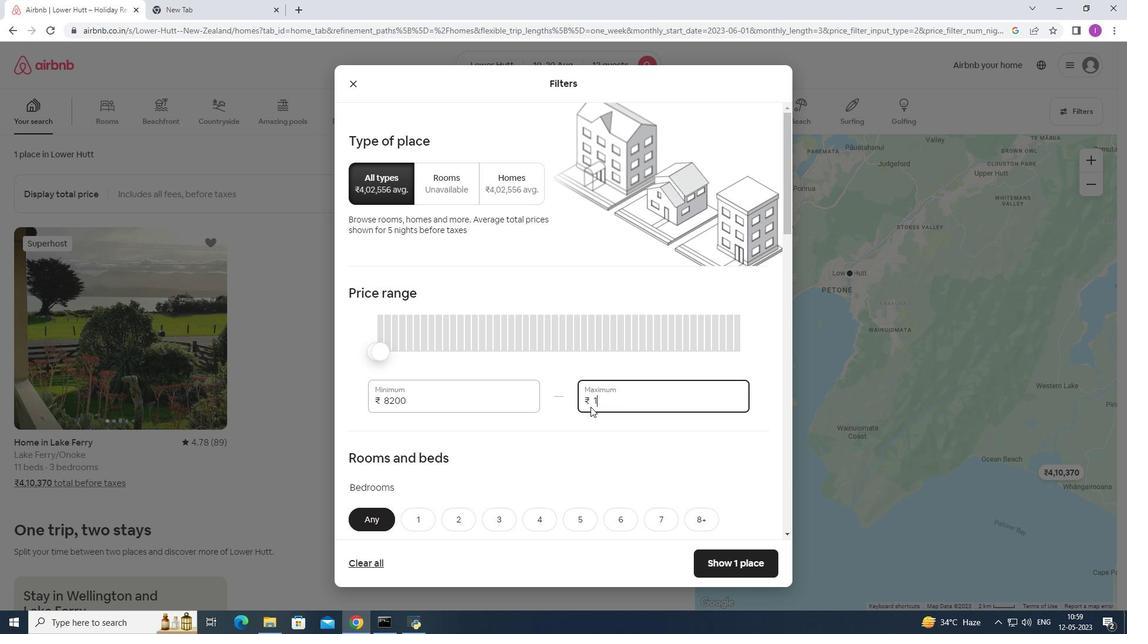
Action: Mouse moved to (591, 406)
Screenshot: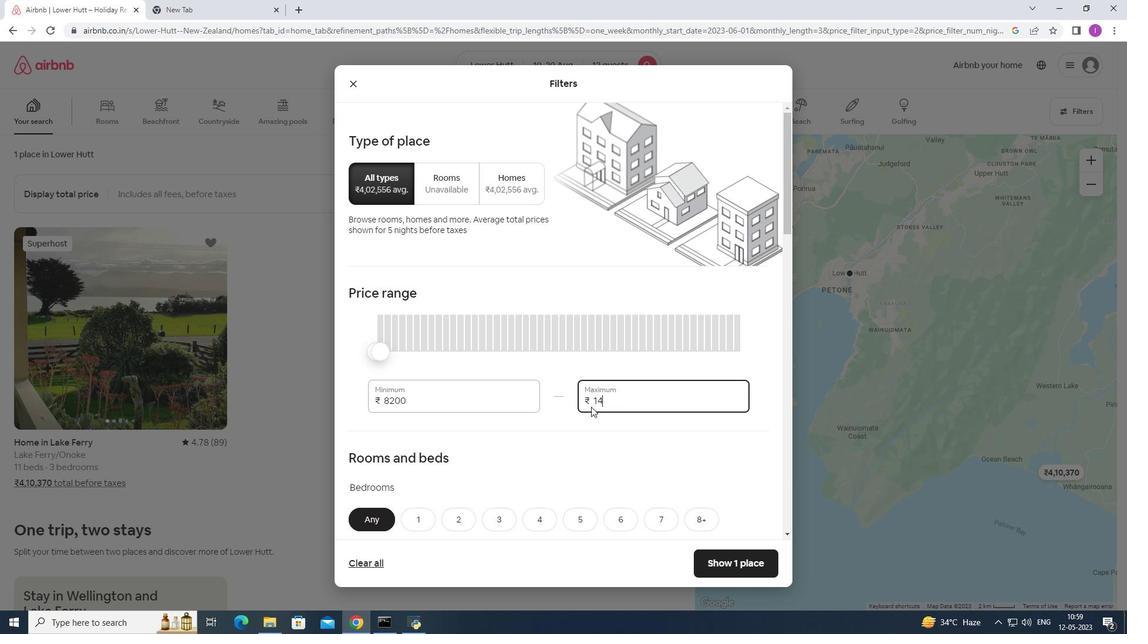 
Action: Key pressed 0
Screenshot: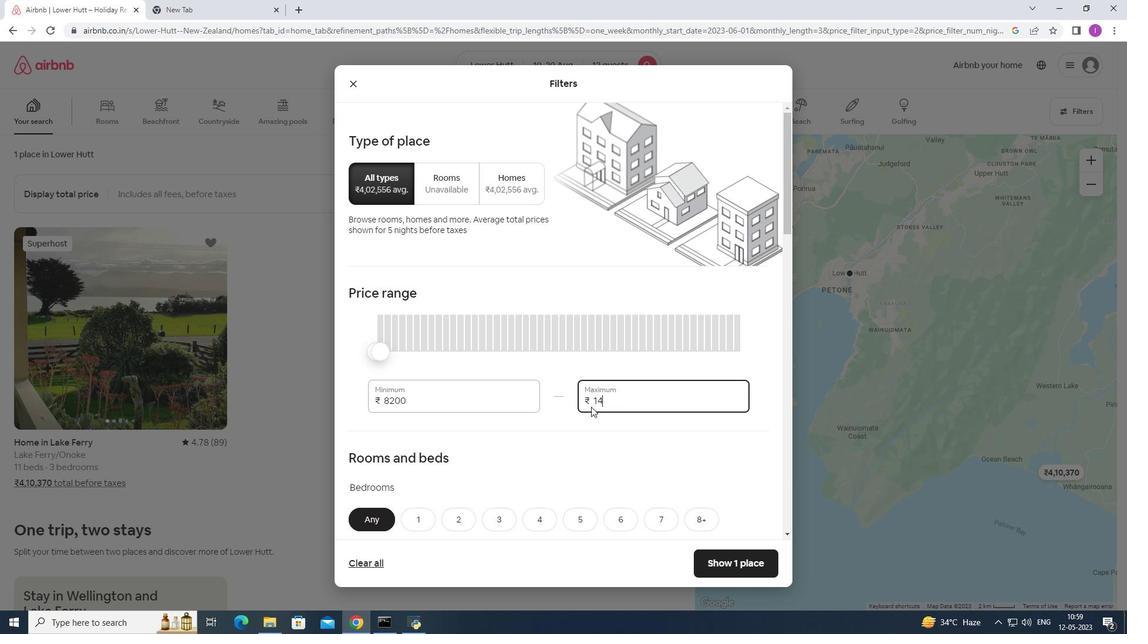 
Action: Mouse moved to (593, 406)
Screenshot: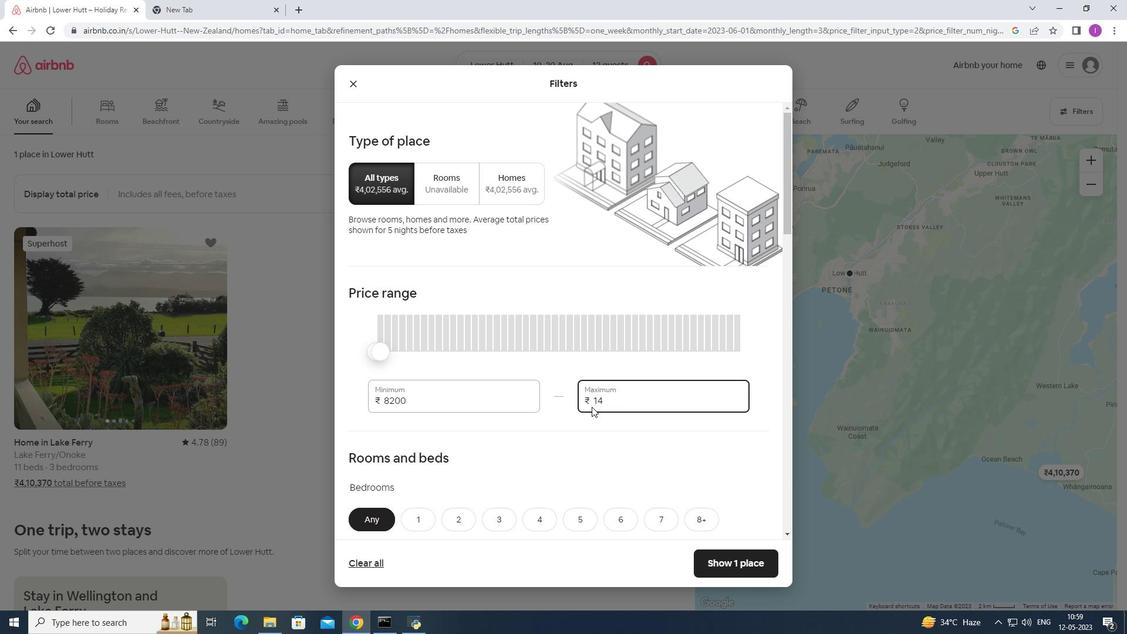 
Action: Key pressed 00
Screenshot: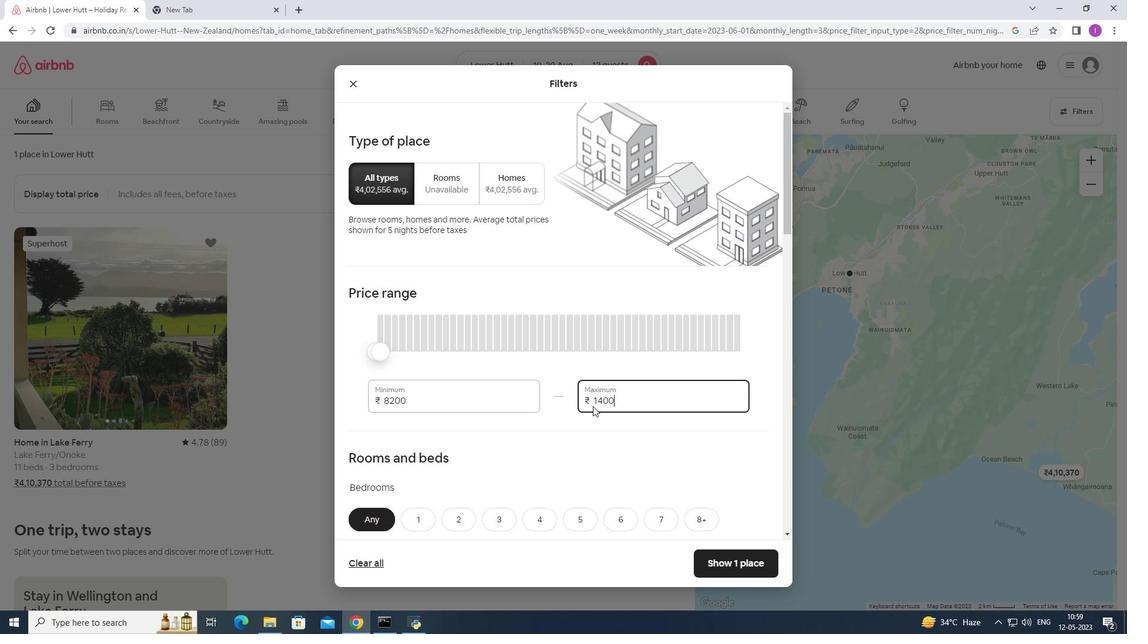 
Action: Mouse moved to (421, 402)
Screenshot: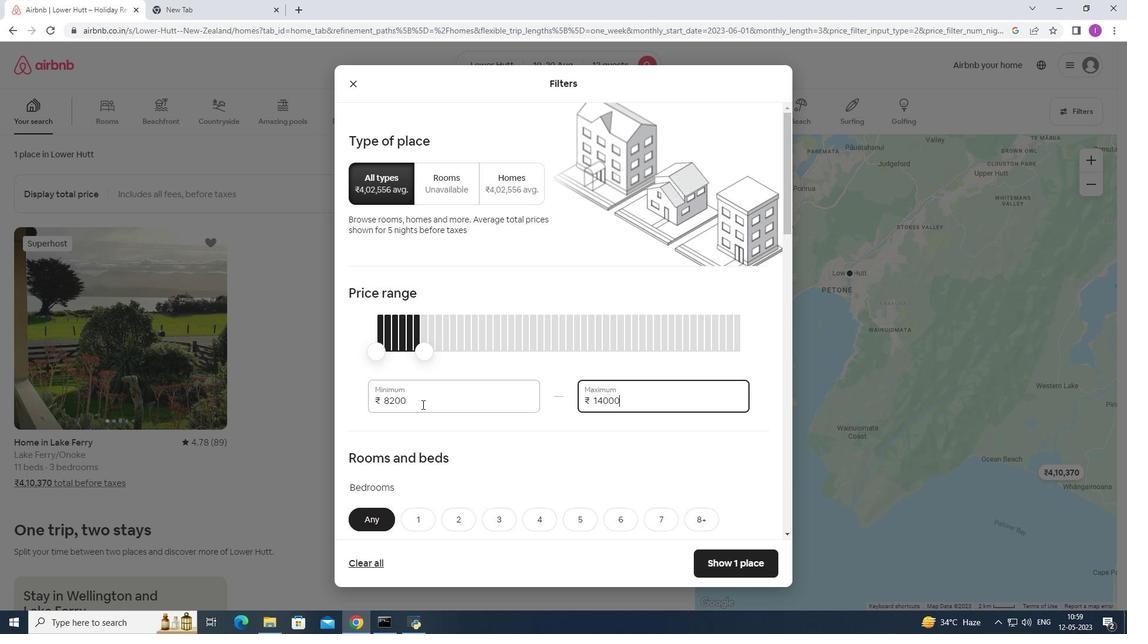 
Action: Mouse pressed left at (421, 402)
Screenshot: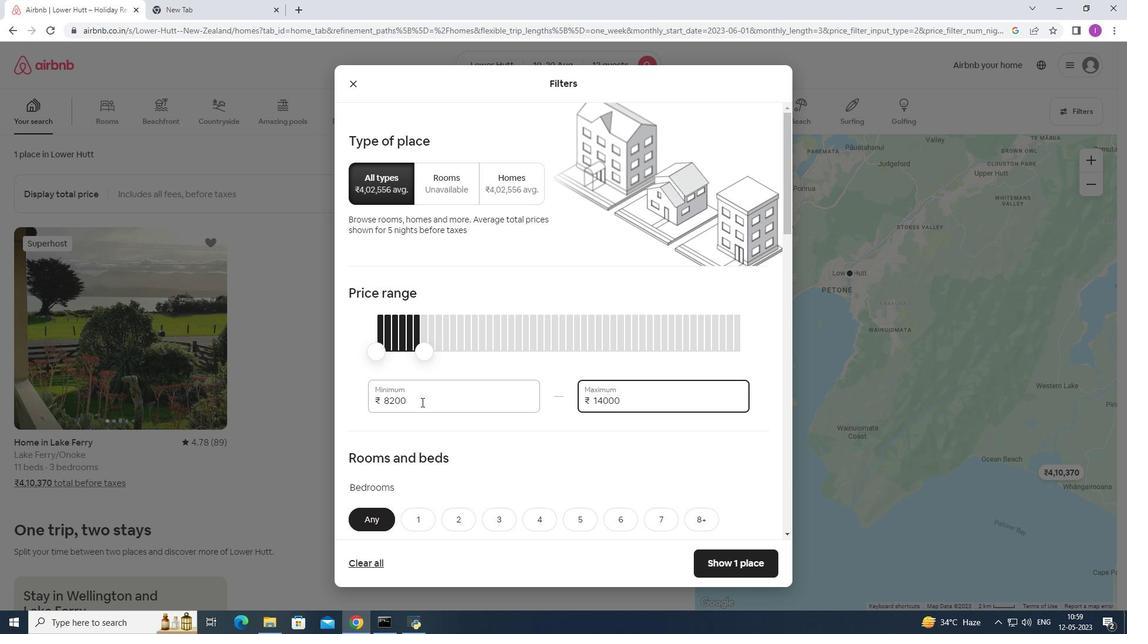 
Action: Mouse moved to (420, 398)
Screenshot: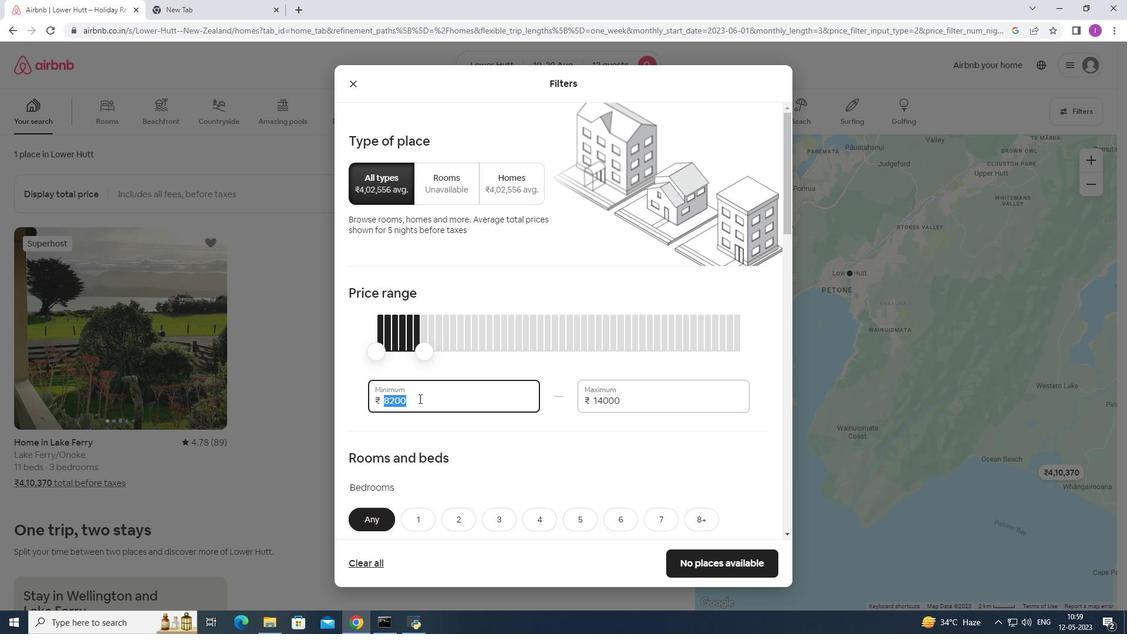 
Action: Key pressed 10000
Screenshot: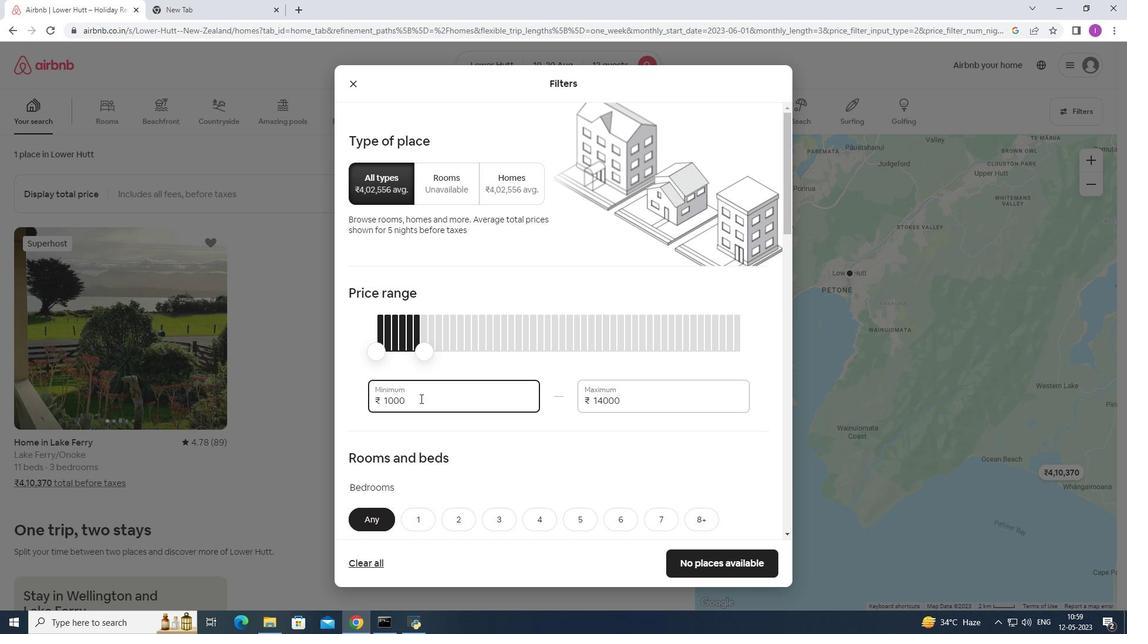 
Action: Mouse moved to (549, 406)
Screenshot: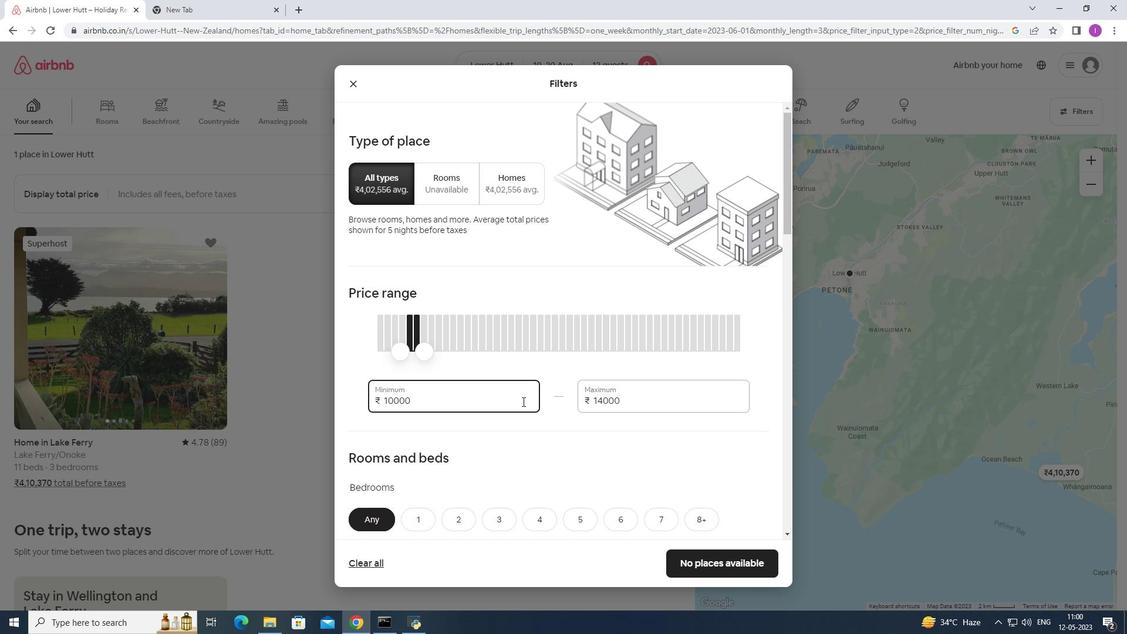 
Action: Mouse scrolled (549, 406) with delta (0, 0)
Screenshot: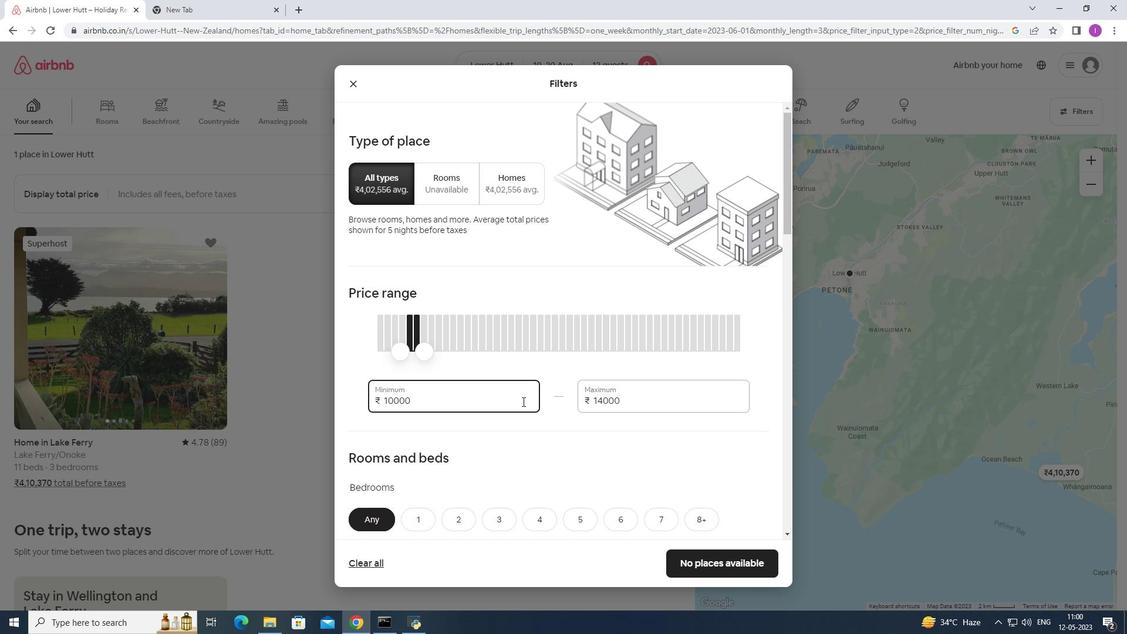 
Action: Mouse scrolled (549, 406) with delta (0, 0)
Screenshot: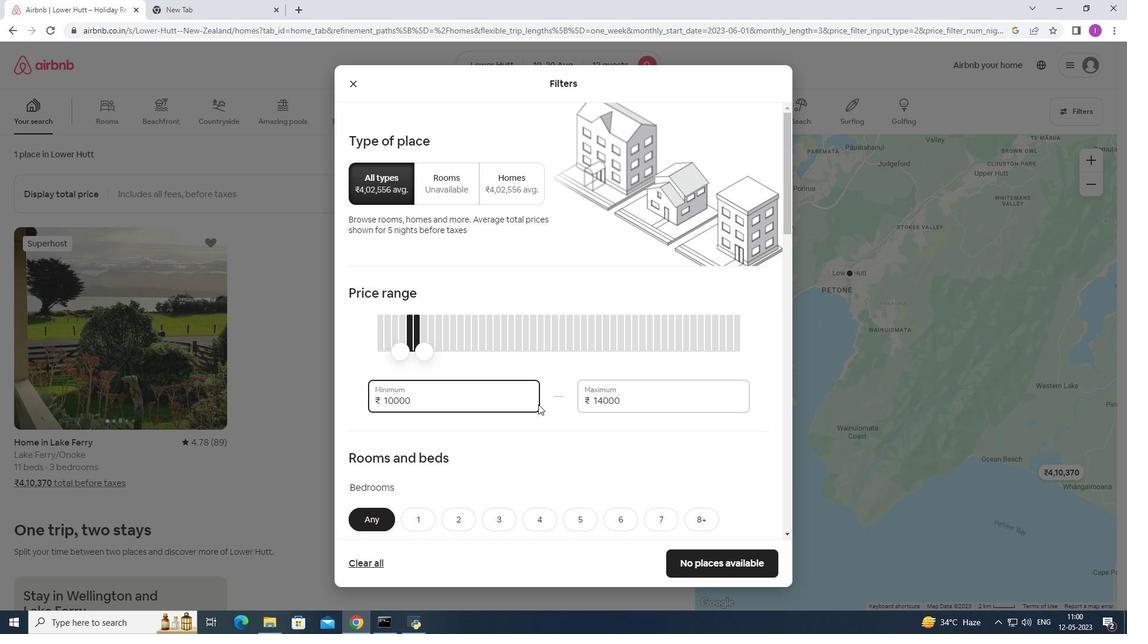 
Action: Mouse moved to (619, 408)
Screenshot: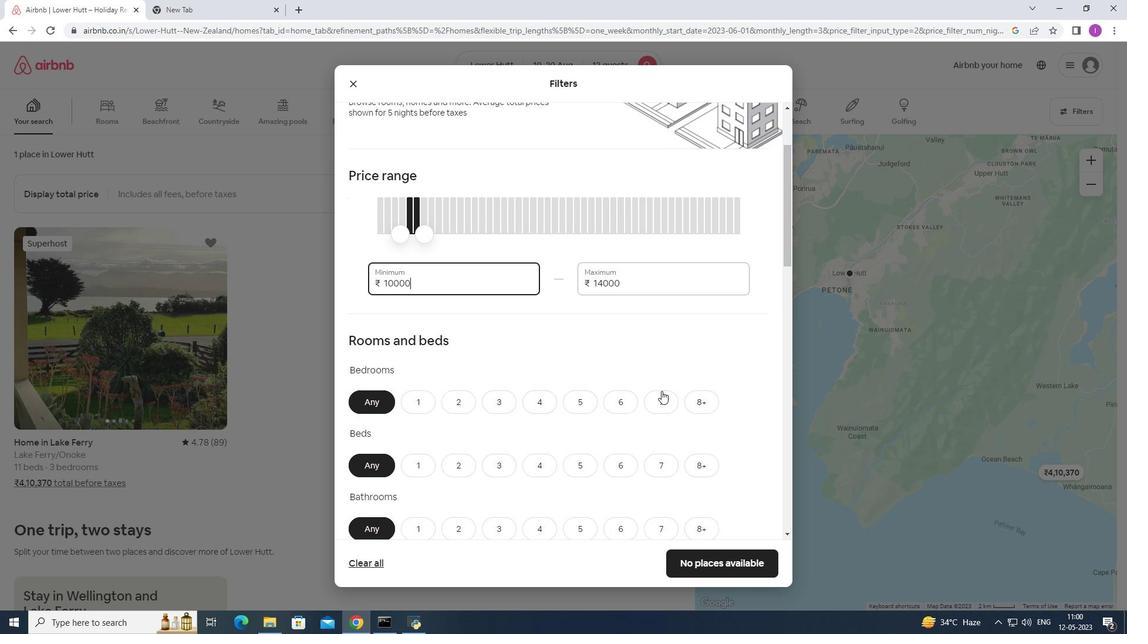 
Action: Mouse pressed left at (619, 408)
Screenshot: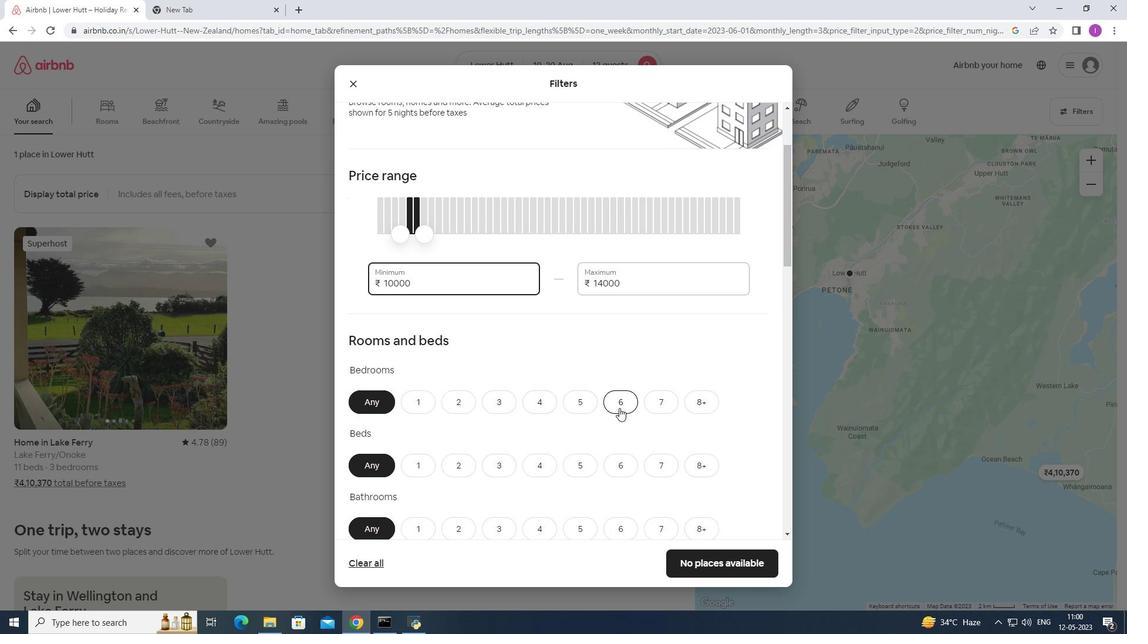 
Action: Mouse moved to (702, 468)
Screenshot: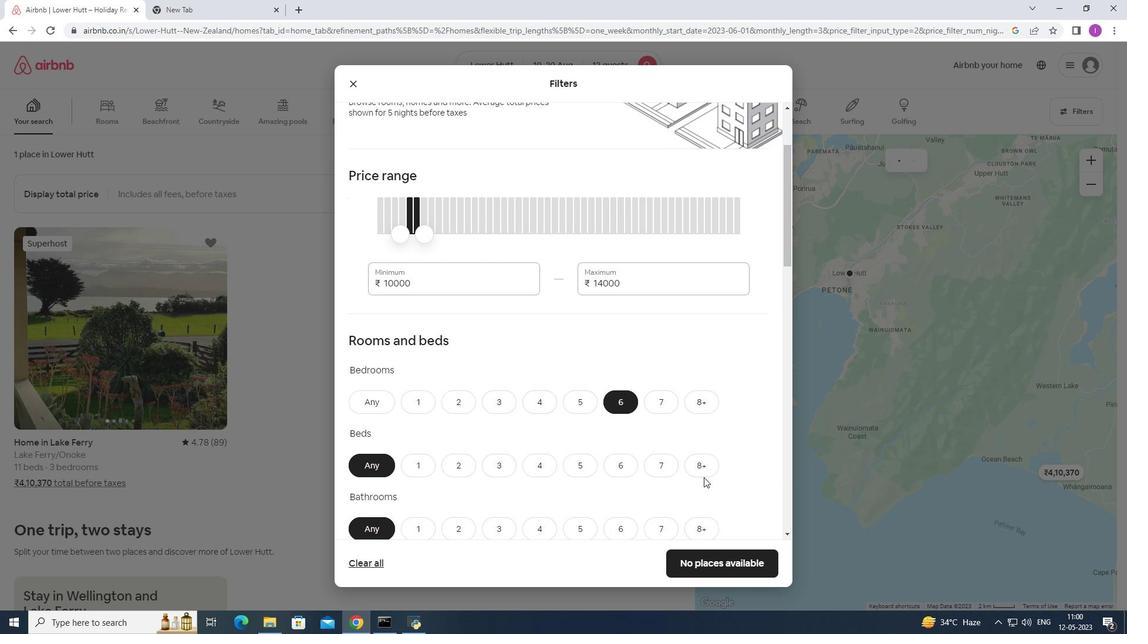 
Action: Mouse pressed left at (702, 468)
Screenshot: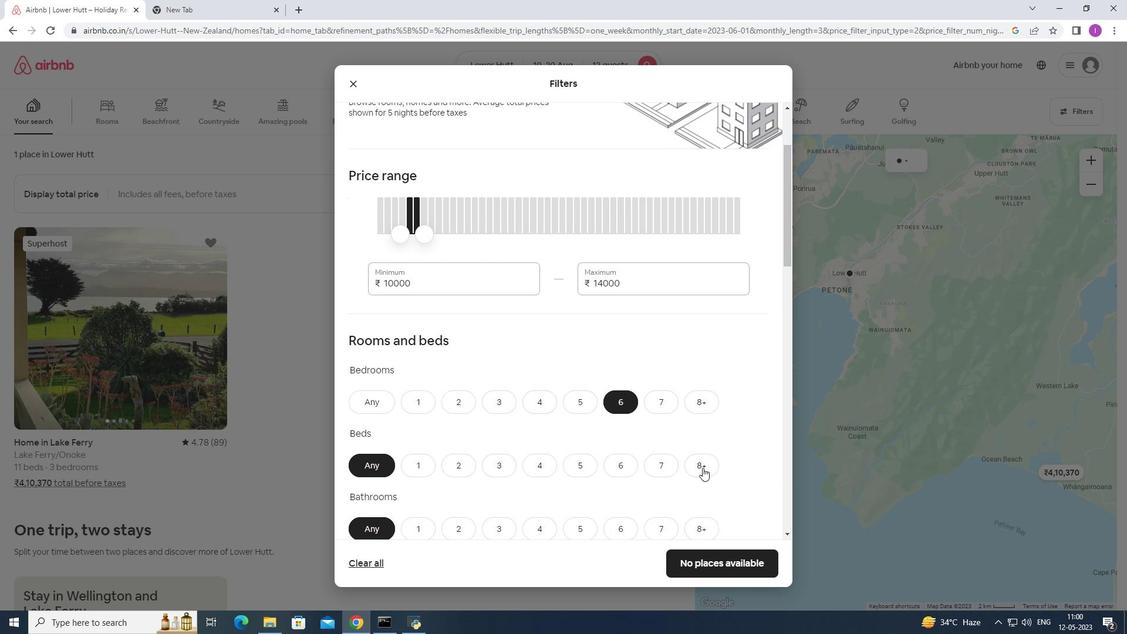 
Action: Mouse moved to (566, 510)
Screenshot: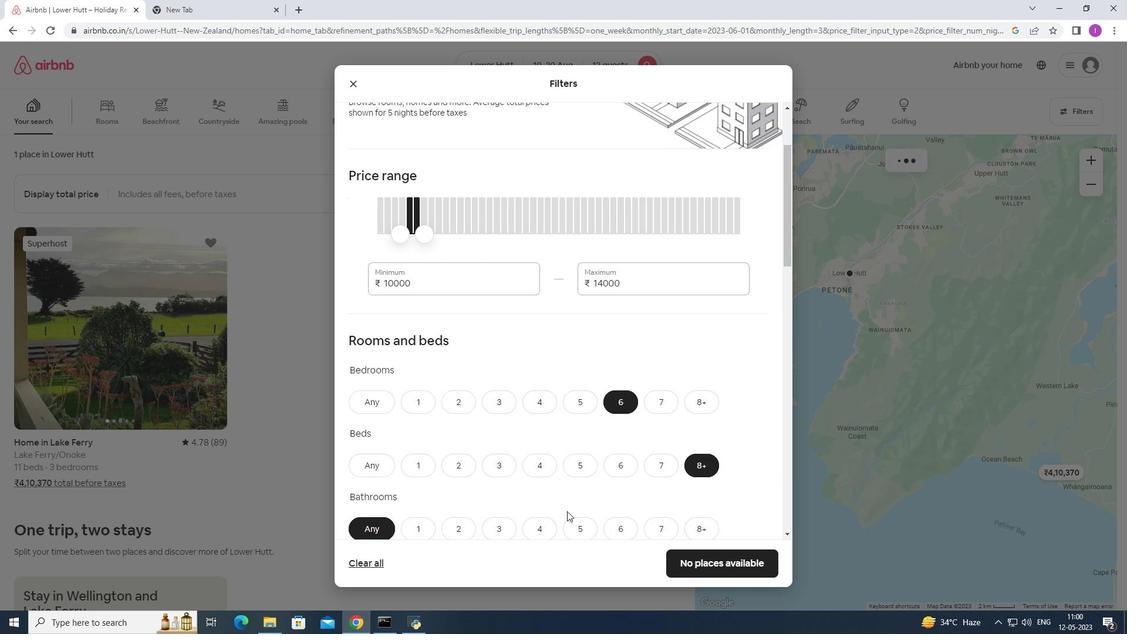 
Action: Mouse scrolled (566, 510) with delta (0, 0)
Screenshot: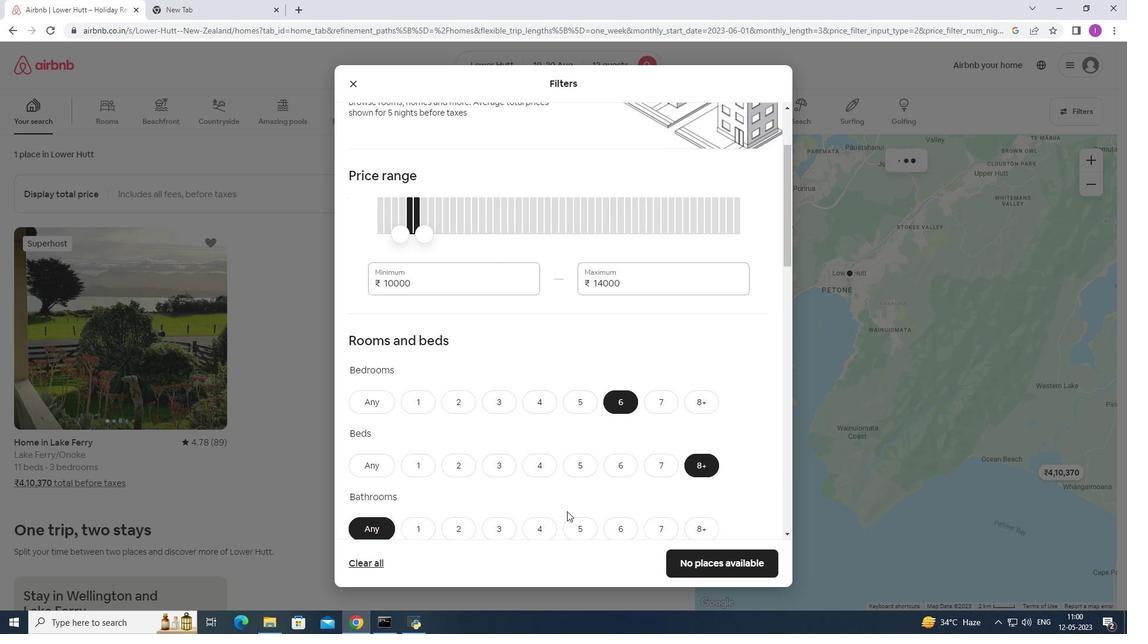 
Action: Mouse moved to (566, 509)
Screenshot: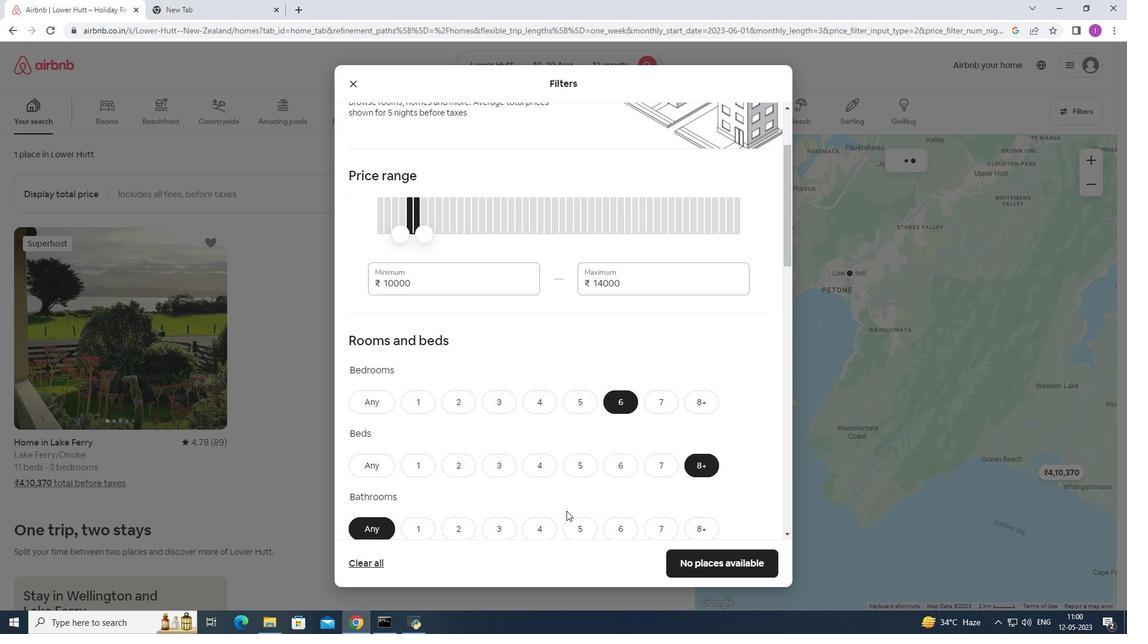 
Action: Mouse scrolled (566, 509) with delta (0, 0)
Screenshot: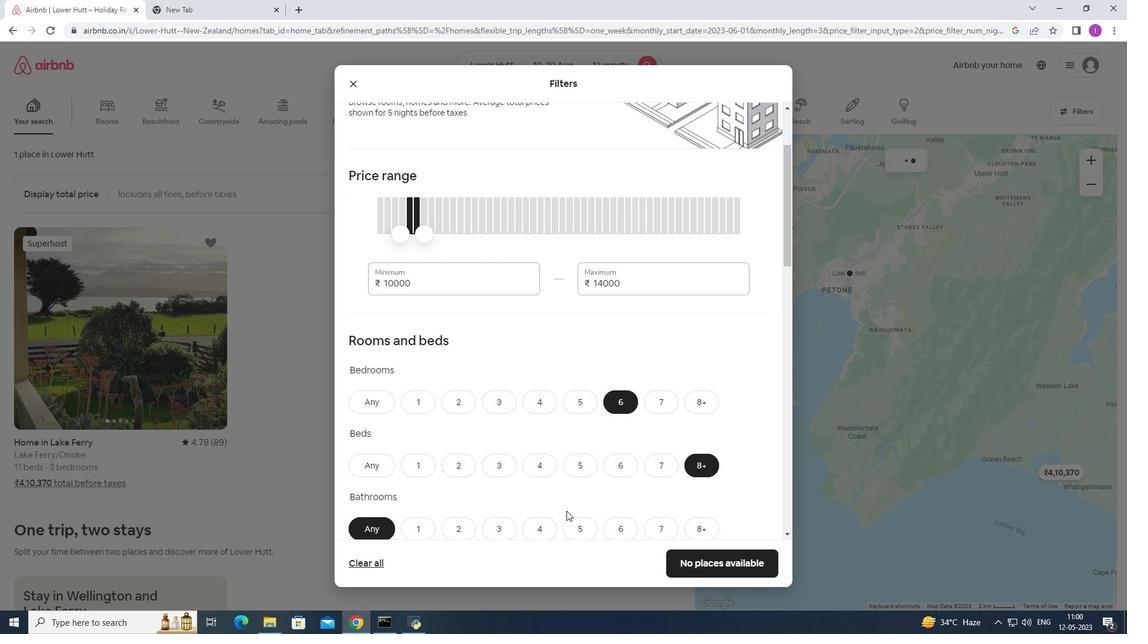 
Action: Mouse moved to (615, 414)
Screenshot: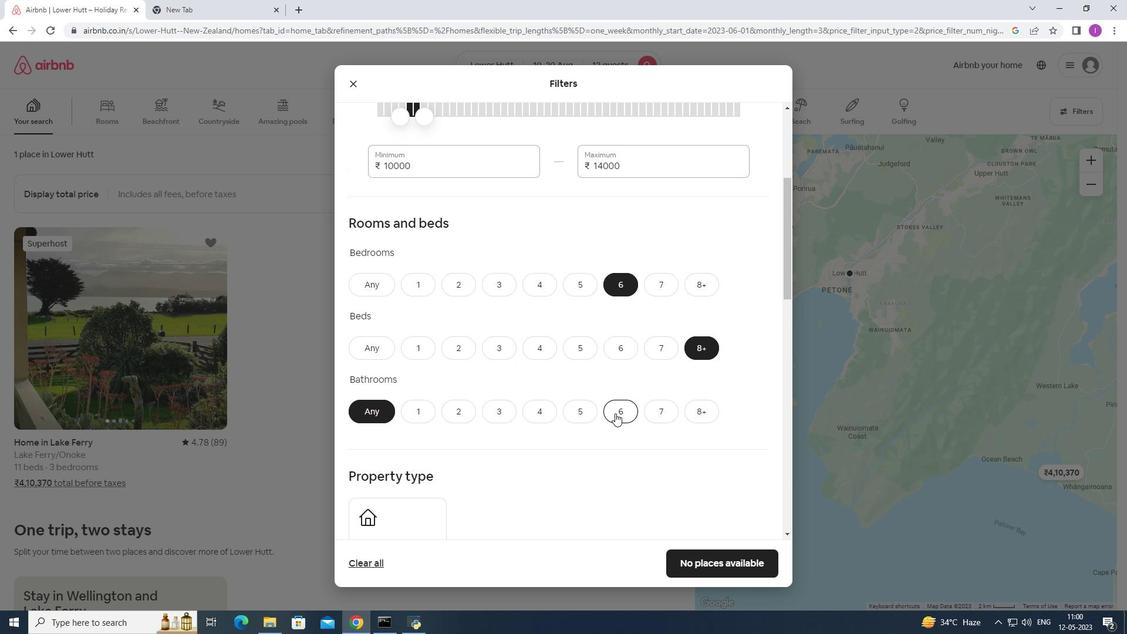 
Action: Mouse pressed left at (615, 414)
Screenshot: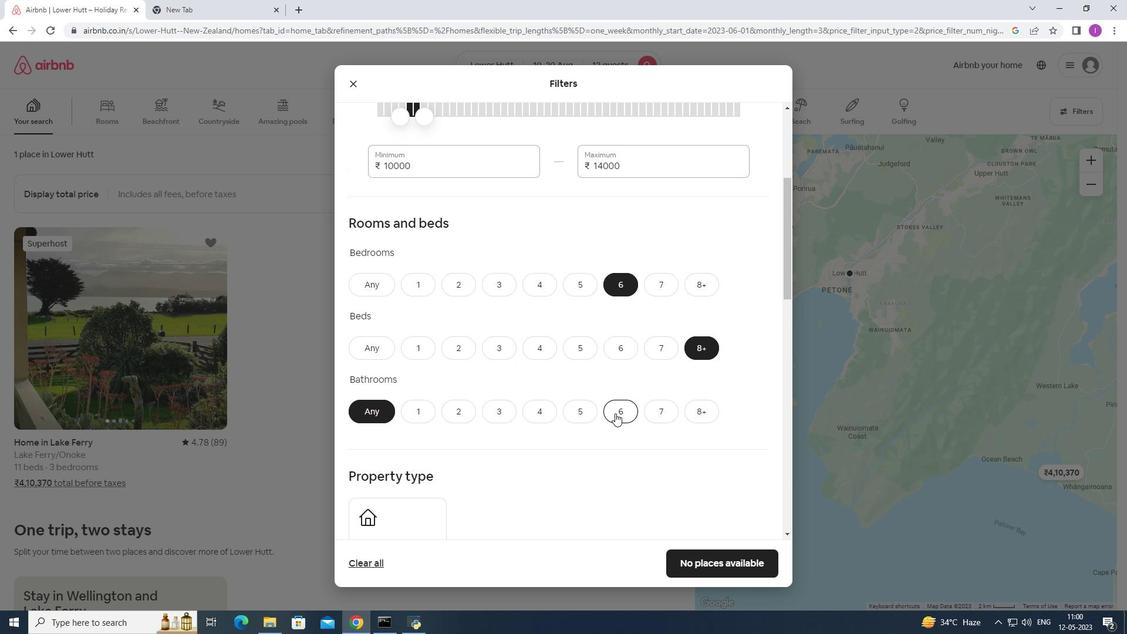 
Action: Mouse moved to (623, 482)
Screenshot: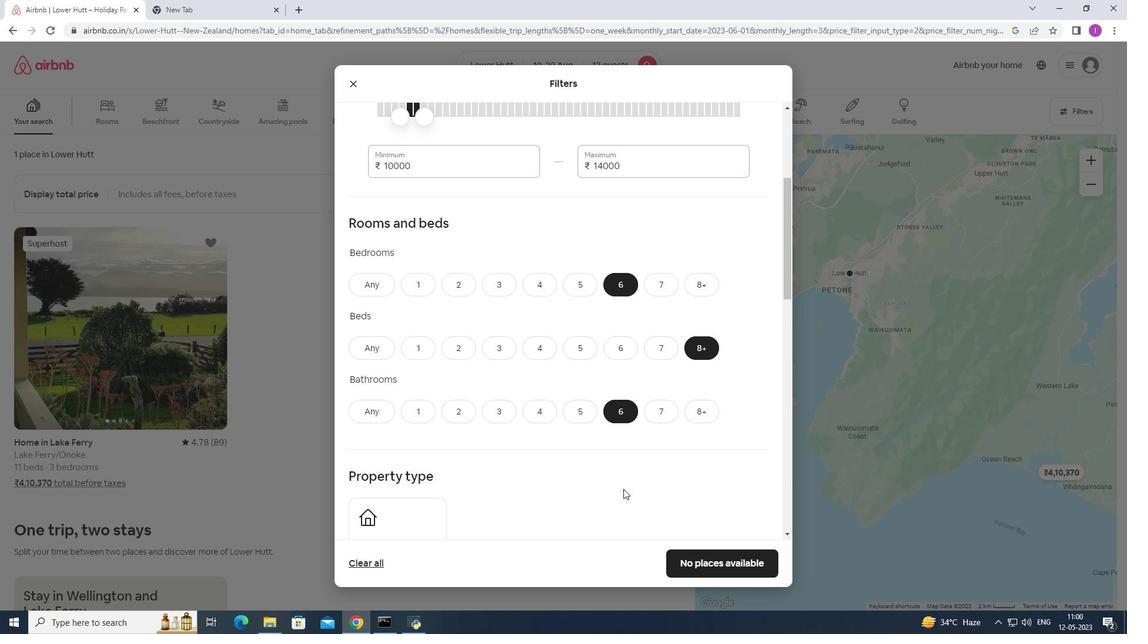 
Action: Mouse scrolled (623, 482) with delta (0, 0)
Screenshot: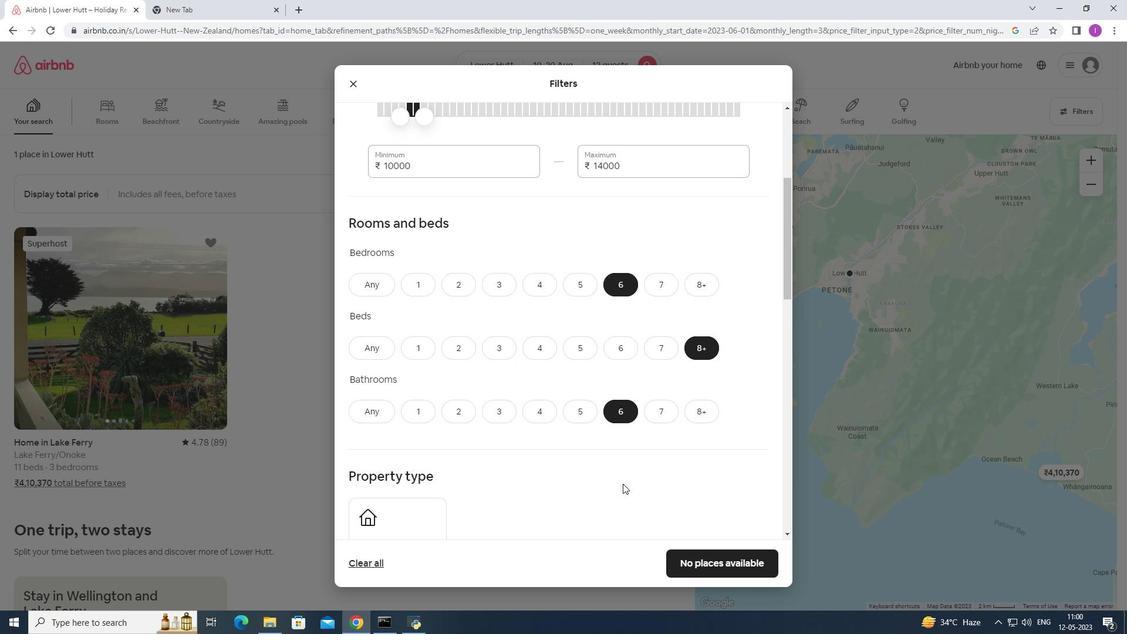 
Action: Mouse moved to (623, 482)
Screenshot: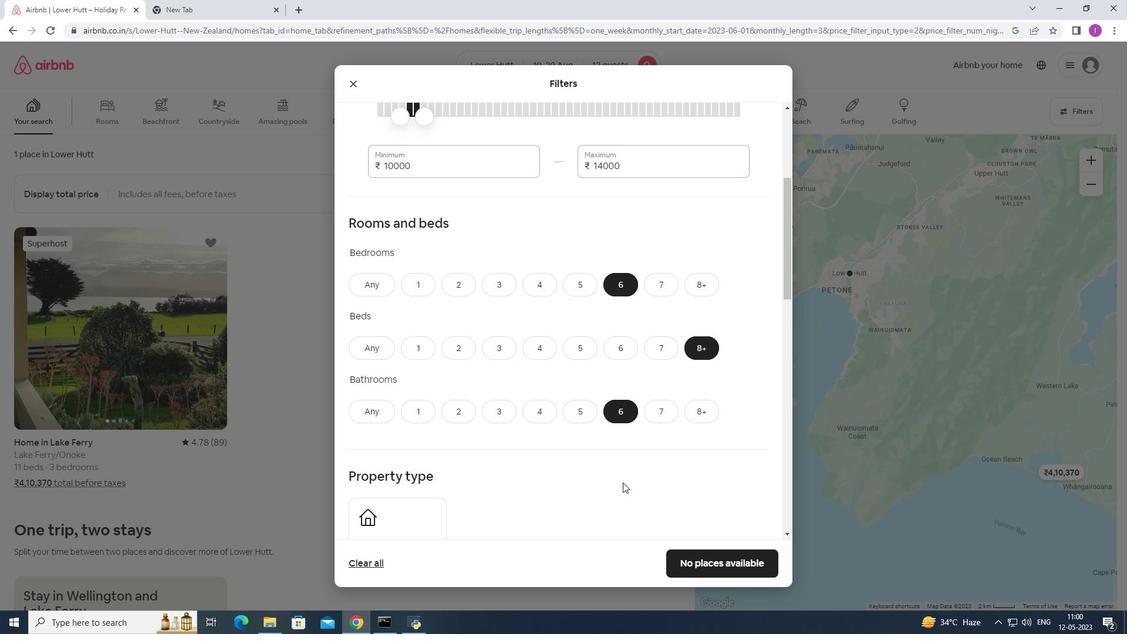 
Action: Mouse scrolled (623, 481) with delta (0, 0)
Screenshot: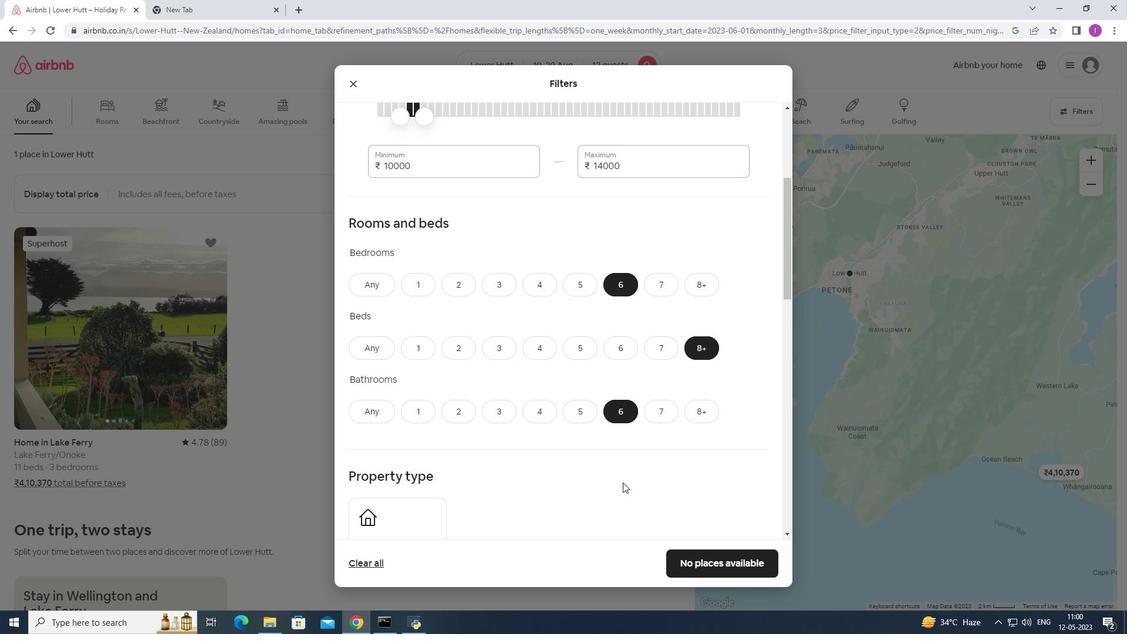 
Action: Mouse moved to (579, 429)
Screenshot: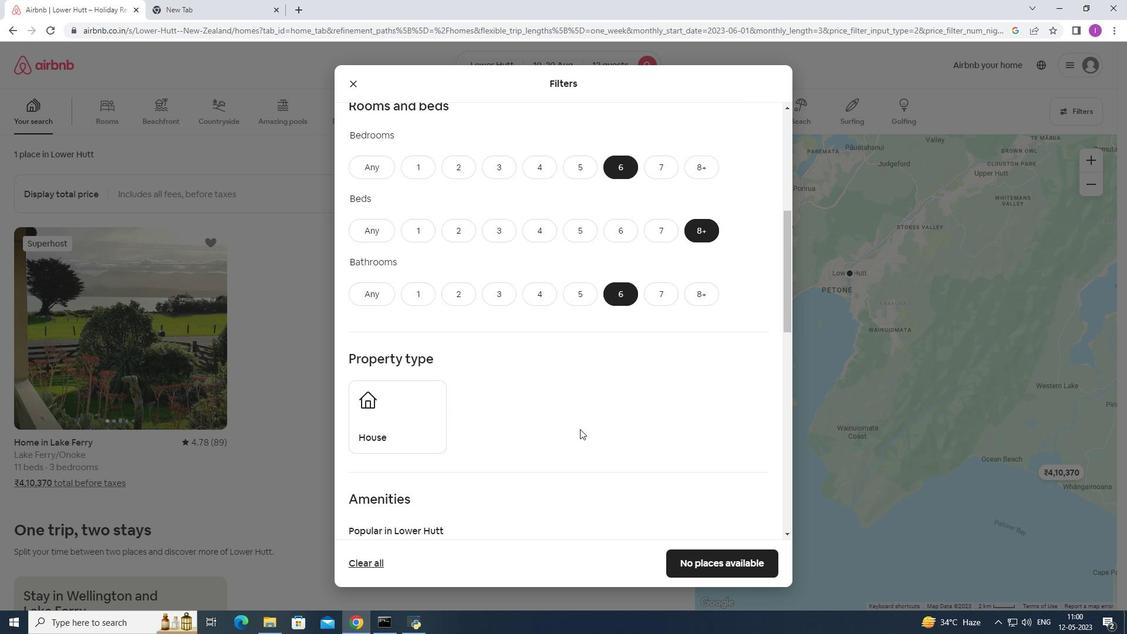 
Action: Mouse scrolled (579, 429) with delta (0, 0)
Screenshot: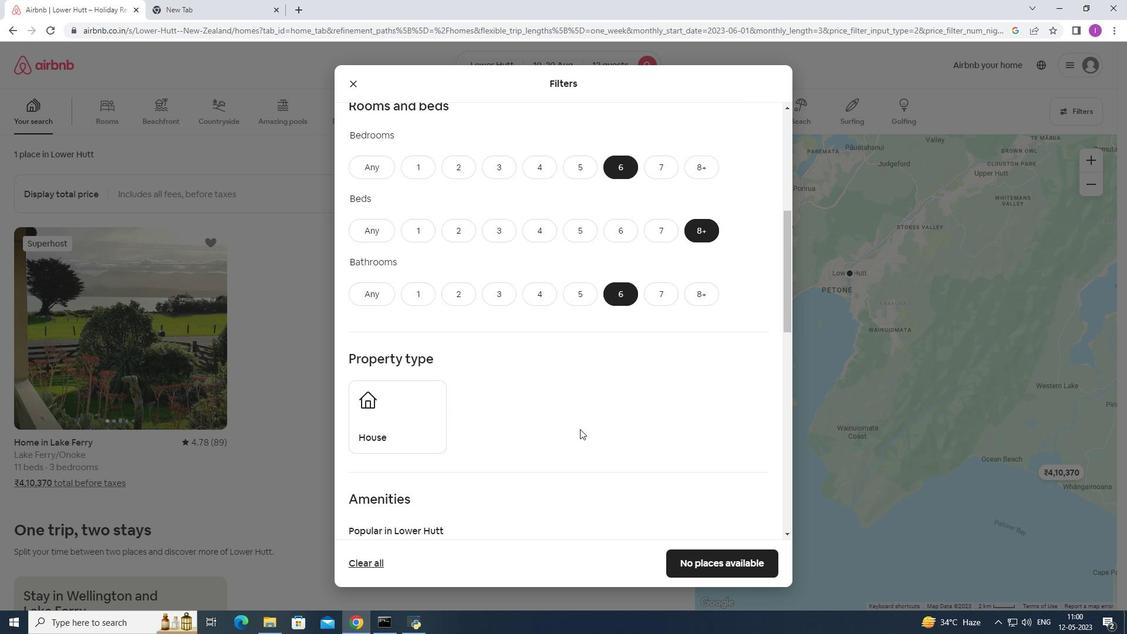 
Action: Mouse moved to (408, 380)
Screenshot: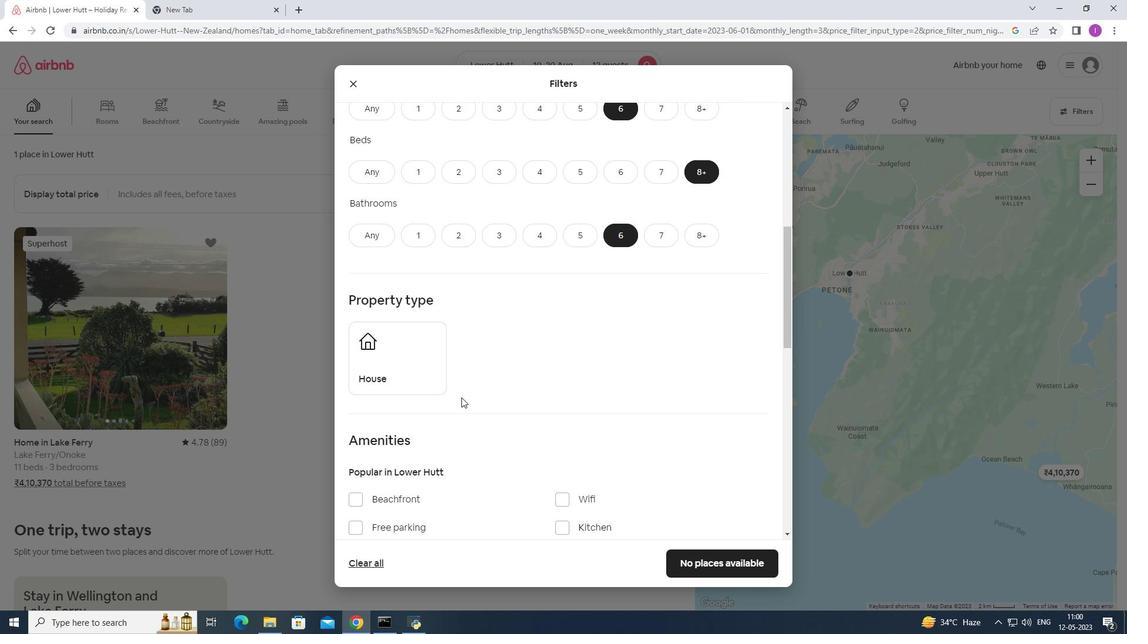 
Action: Mouse pressed left at (408, 380)
Screenshot: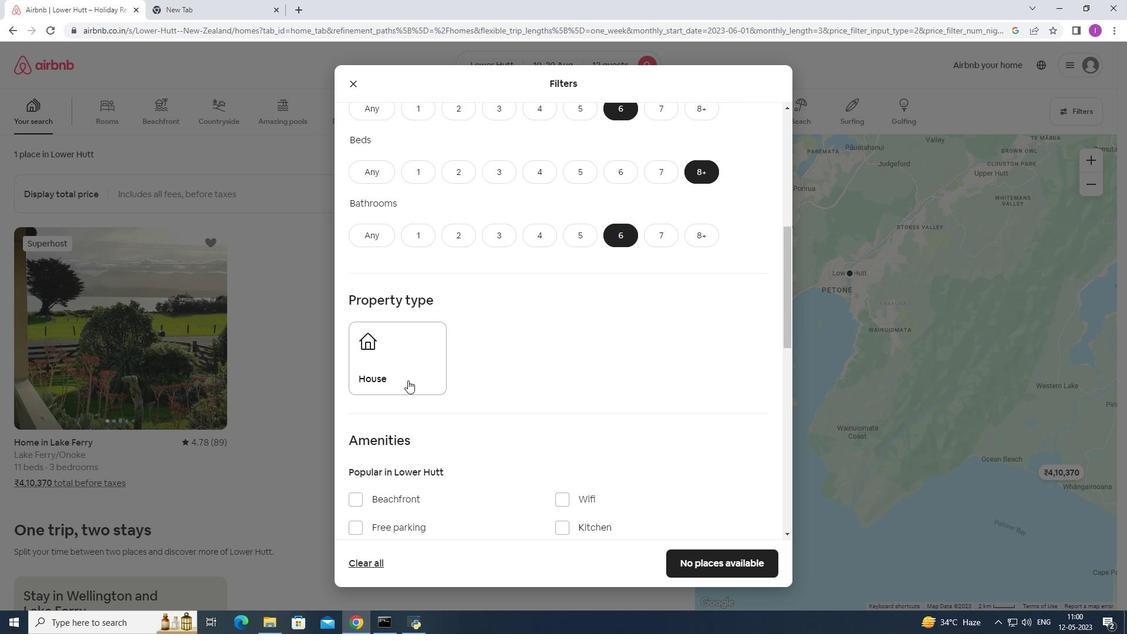 
Action: Mouse moved to (684, 395)
Screenshot: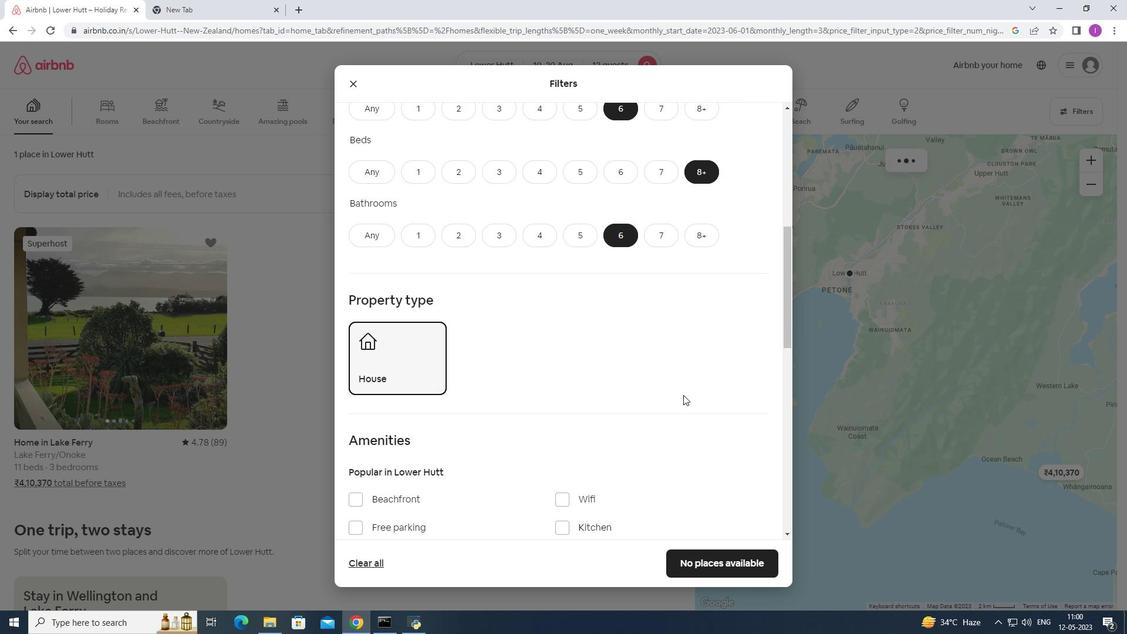 
Action: Mouse scrolled (684, 394) with delta (0, 0)
Screenshot: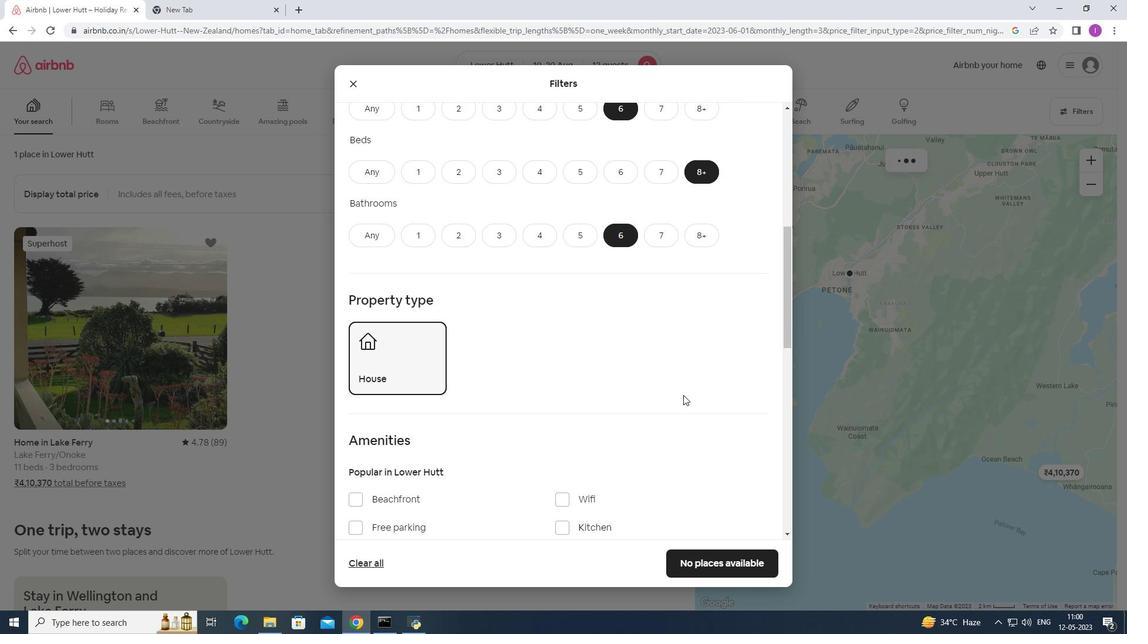 
Action: Mouse scrolled (684, 394) with delta (0, 0)
Screenshot: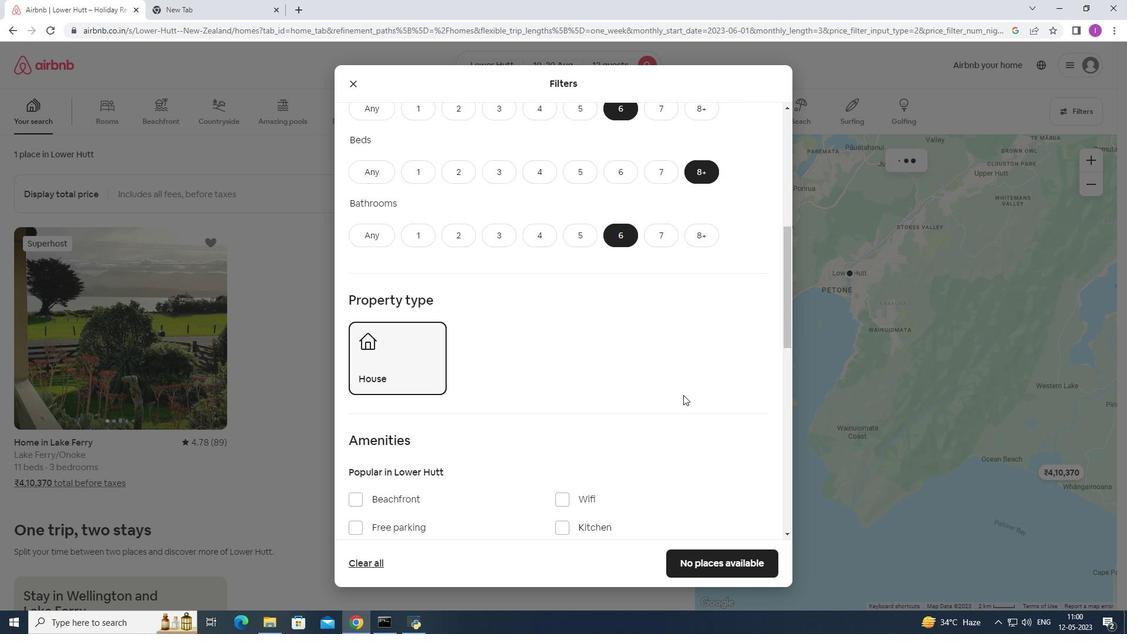 
Action: Mouse scrolled (684, 394) with delta (0, 0)
Screenshot: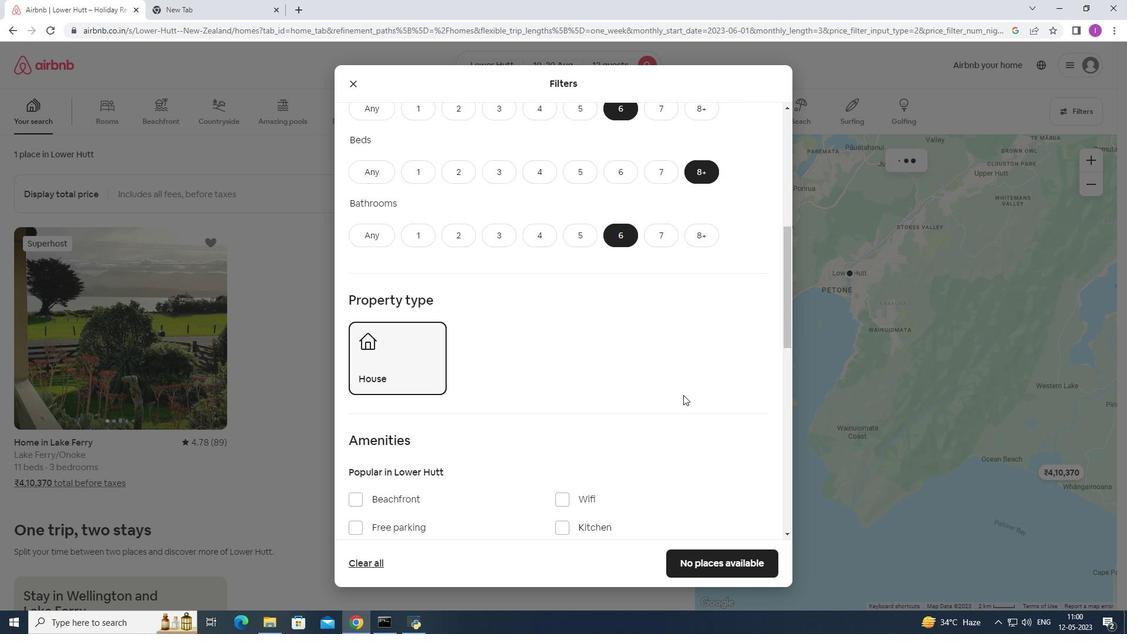
Action: Mouse scrolled (684, 394) with delta (0, 0)
Screenshot: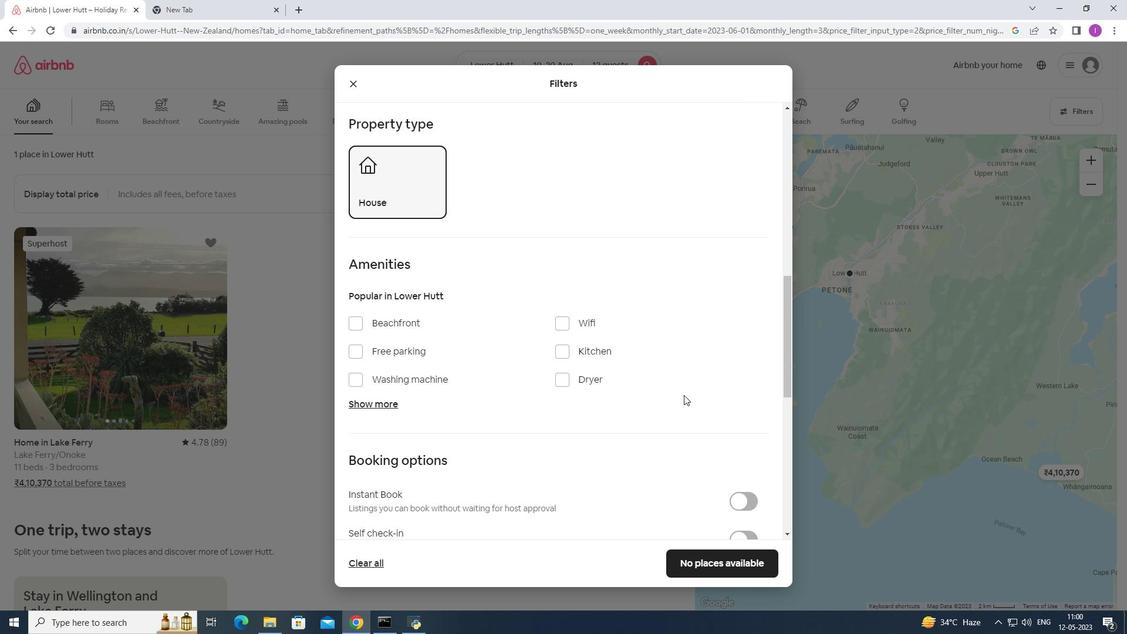 
Action: Mouse moved to (560, 263)
Screenshot: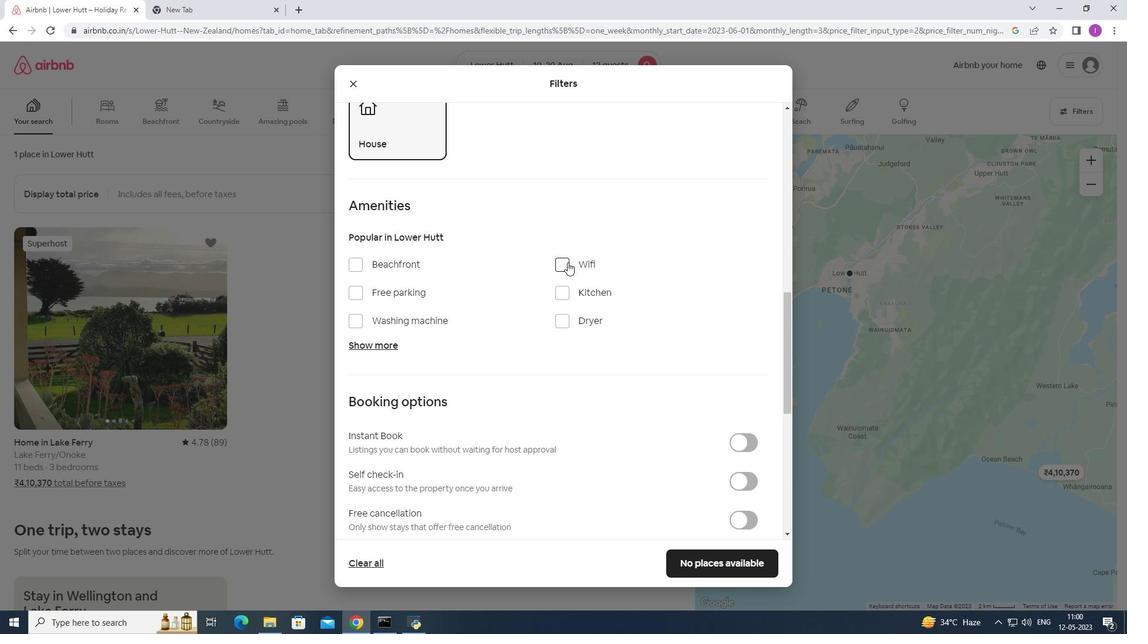 
Action: Mouse pressed left at (560, 263)
Screenshot: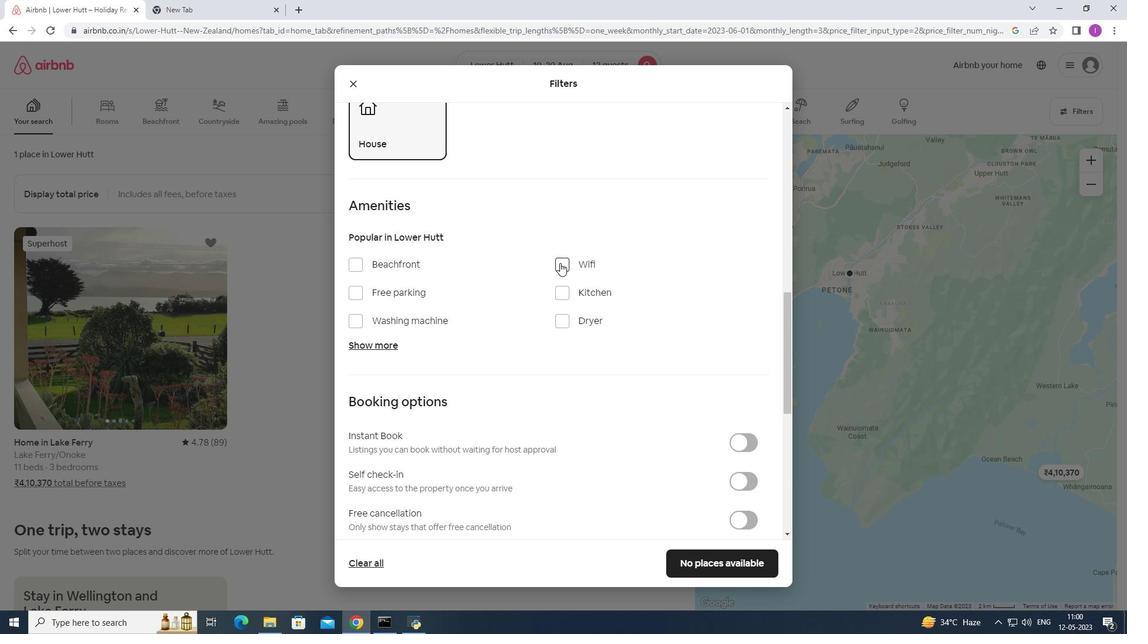 
Action: Mouse moved to (357, 294)
Screenshot: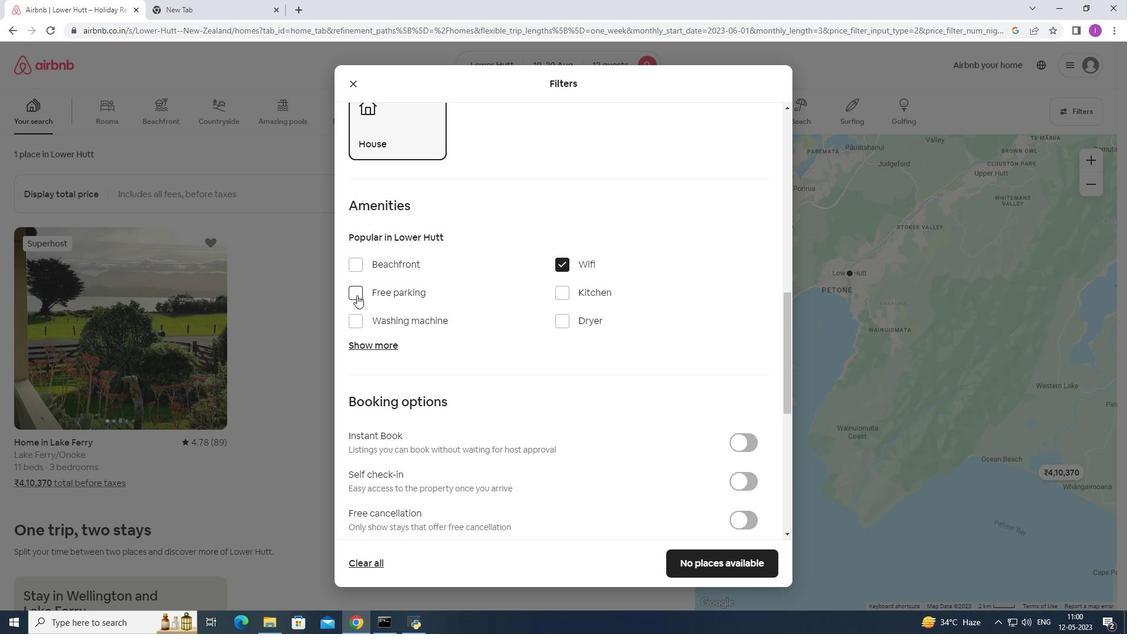 
Action: Mouse pressed left at (357, 294)
Screenshot: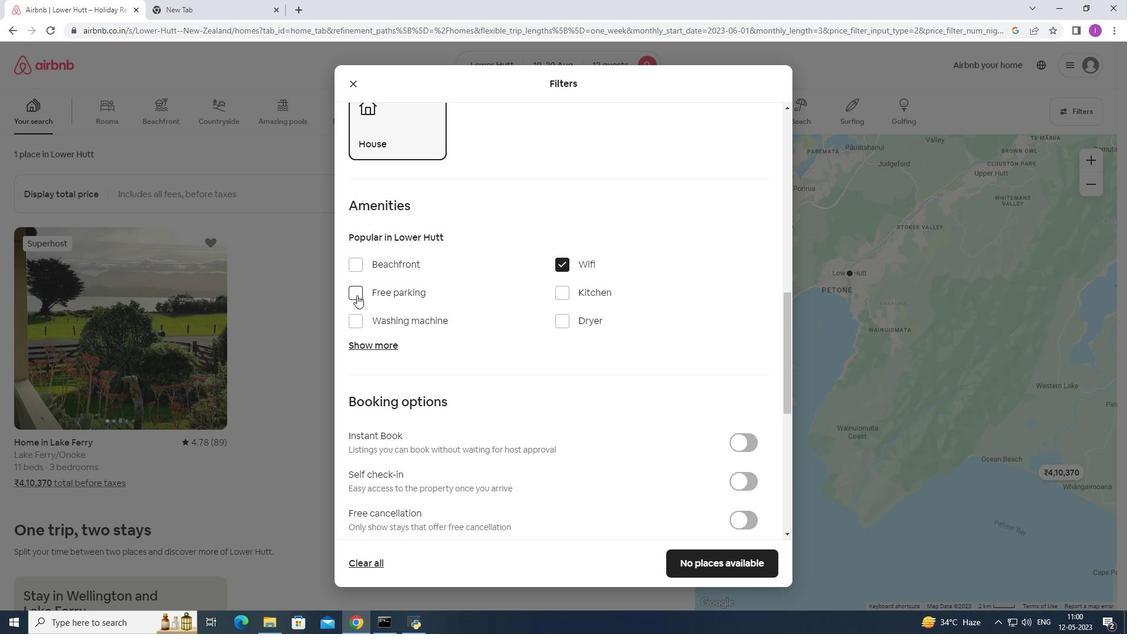 
Action: Mouse moved to (382, 344)
Screenshot: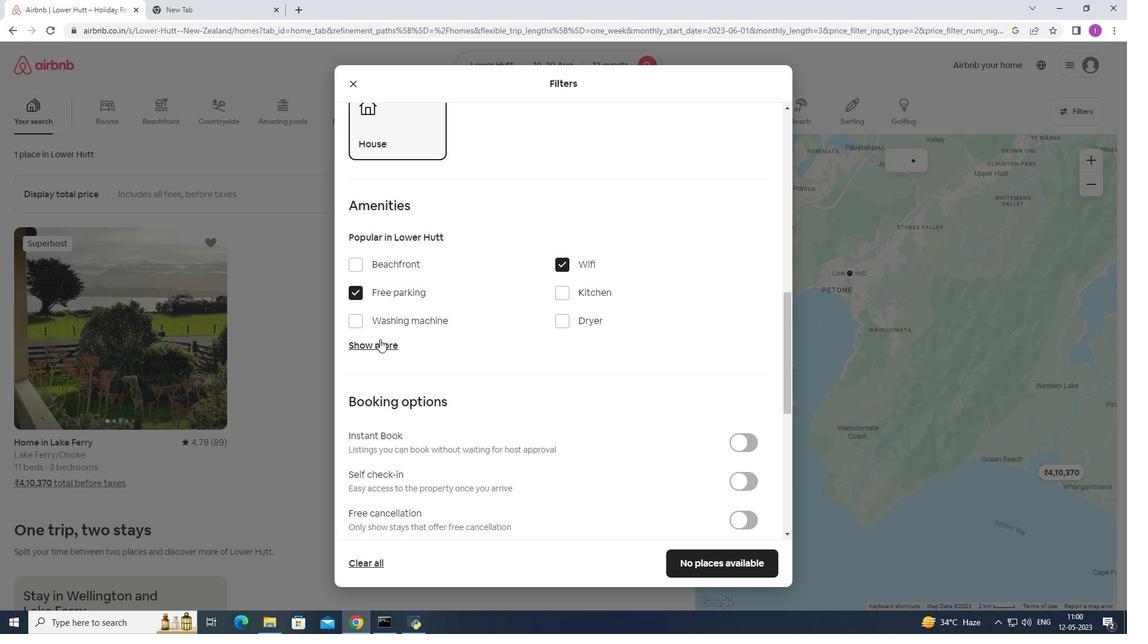 
Action: Mouse pressed left at (382, 344)
Screenshot: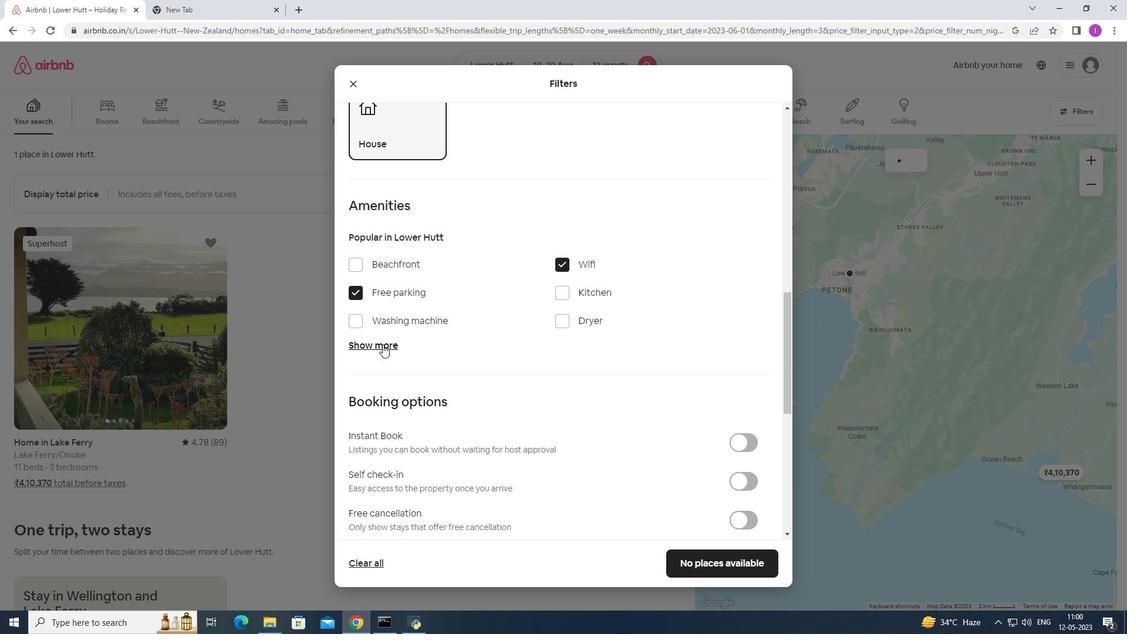 
Action: Mouse moved to (567, 415)
Screenshot: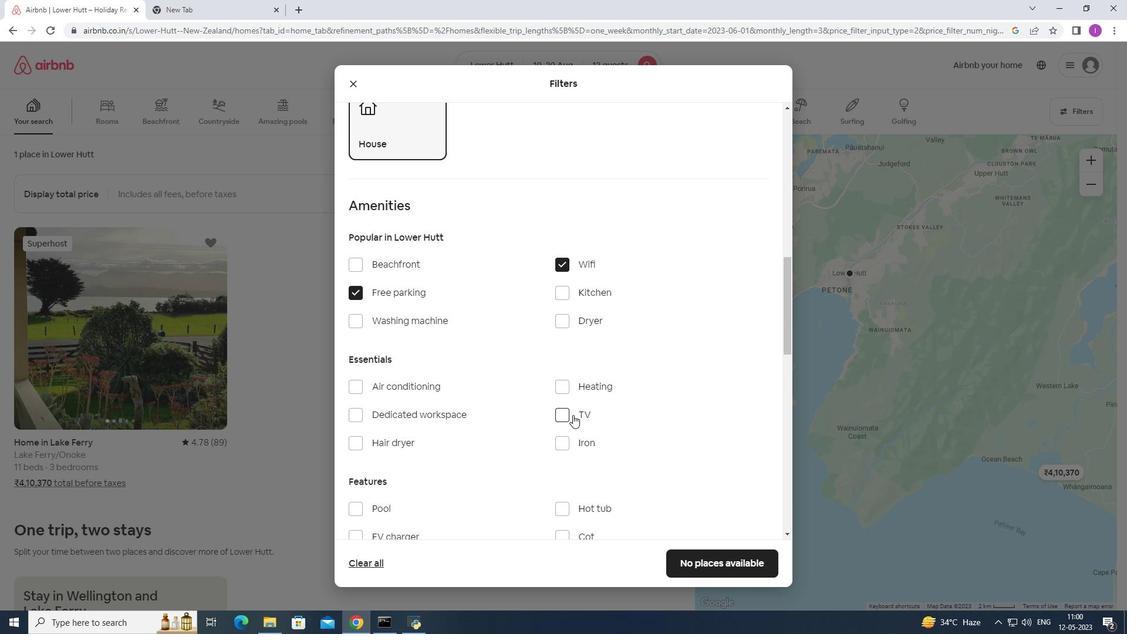 
Action: Mouse pressed left at (567, 415)
Screenshot: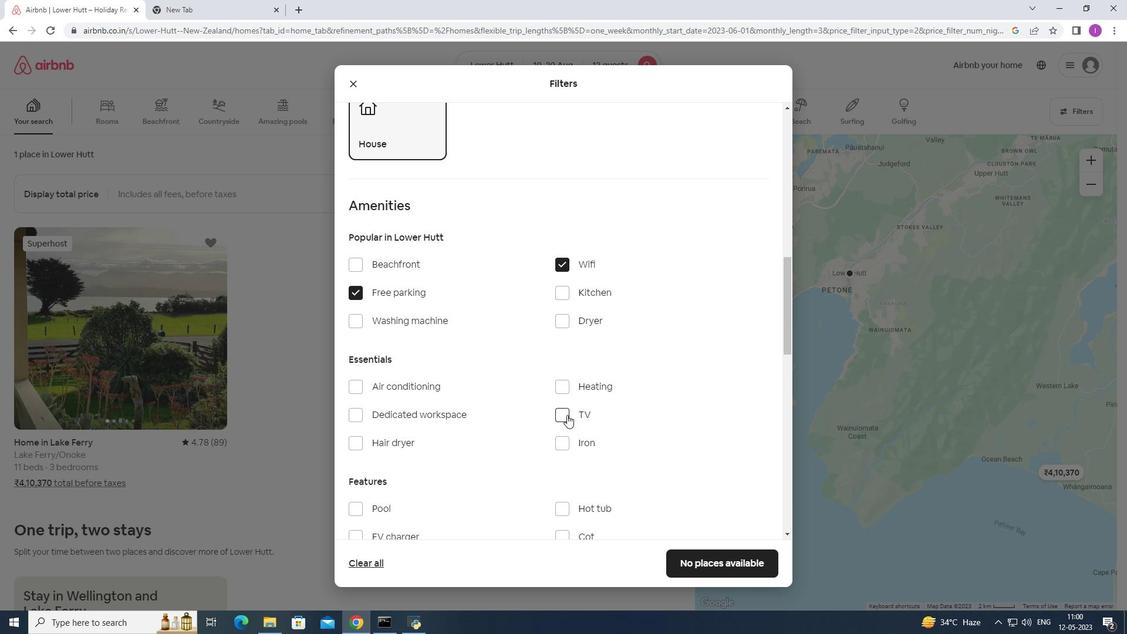 
Action: Mouse moved to (394, 412)
Screenshot: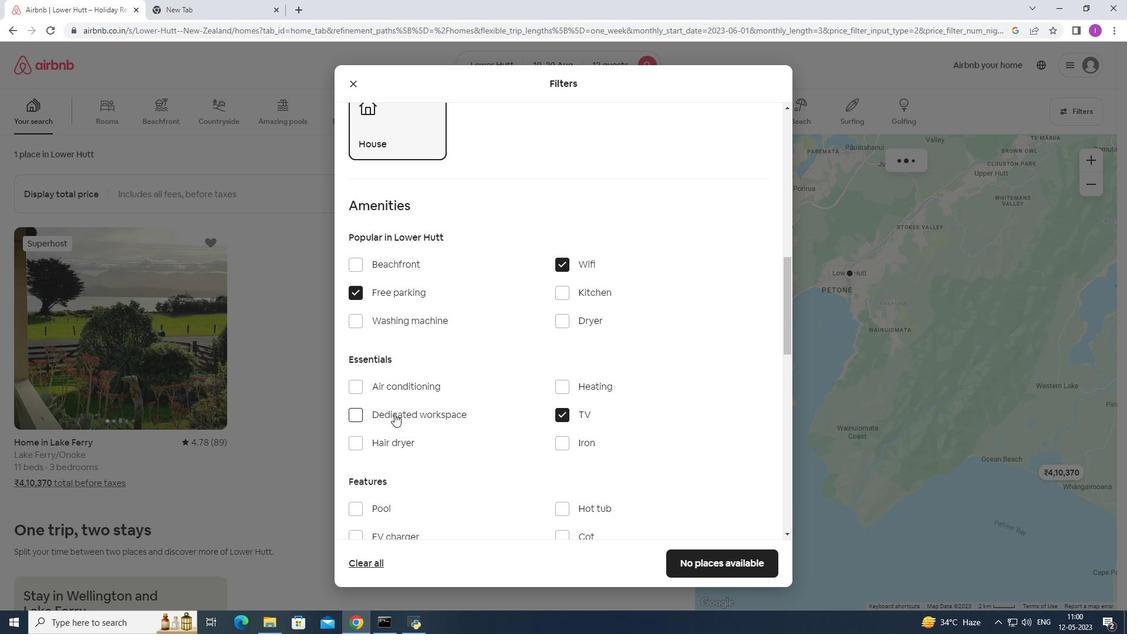 
Action: Mouse scrolled (394, 412) with delta (0, 0)
Screenshot: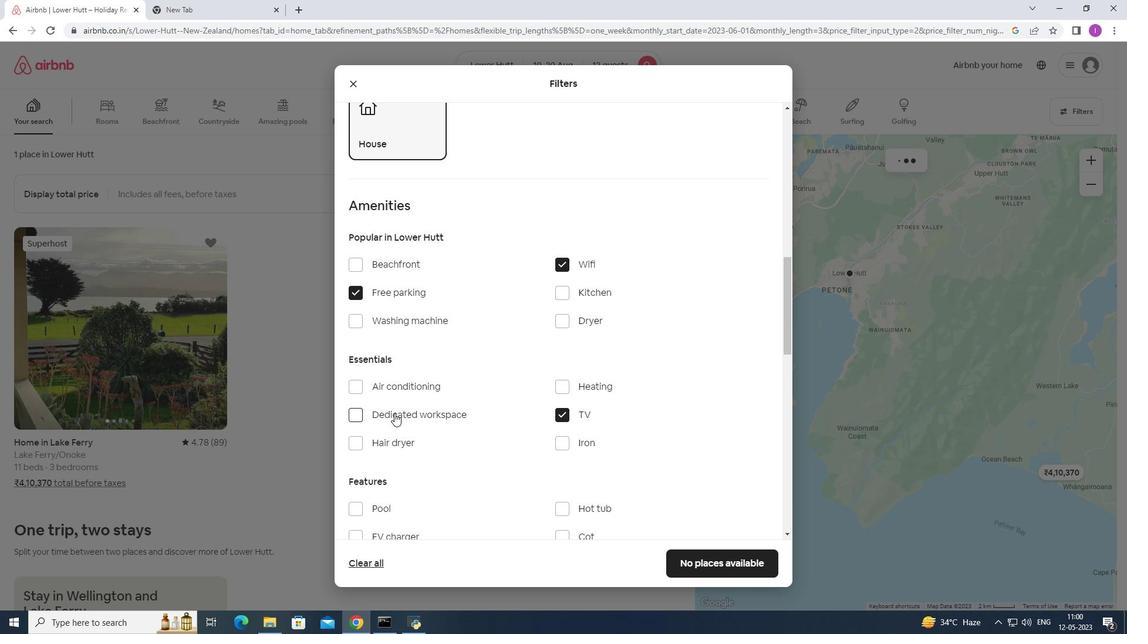 
Action: Mouse scrolled (394, 412) with delta (0, 0)
Screenshot: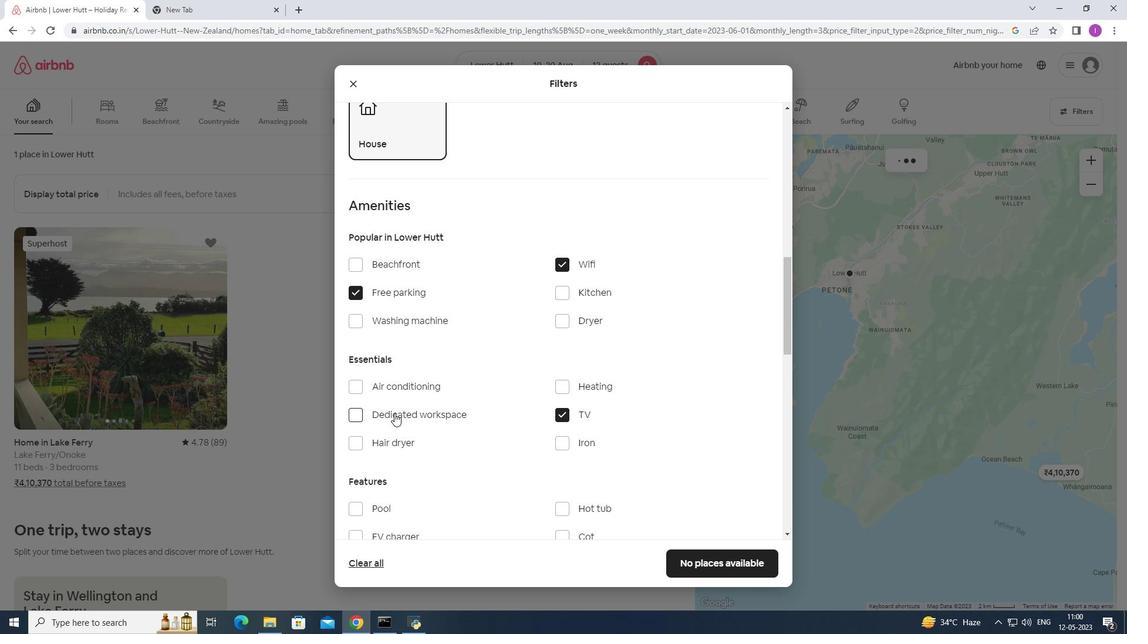 
Action: Mouse scrolled (394, 412) with delta (0, 0)
Screenshot: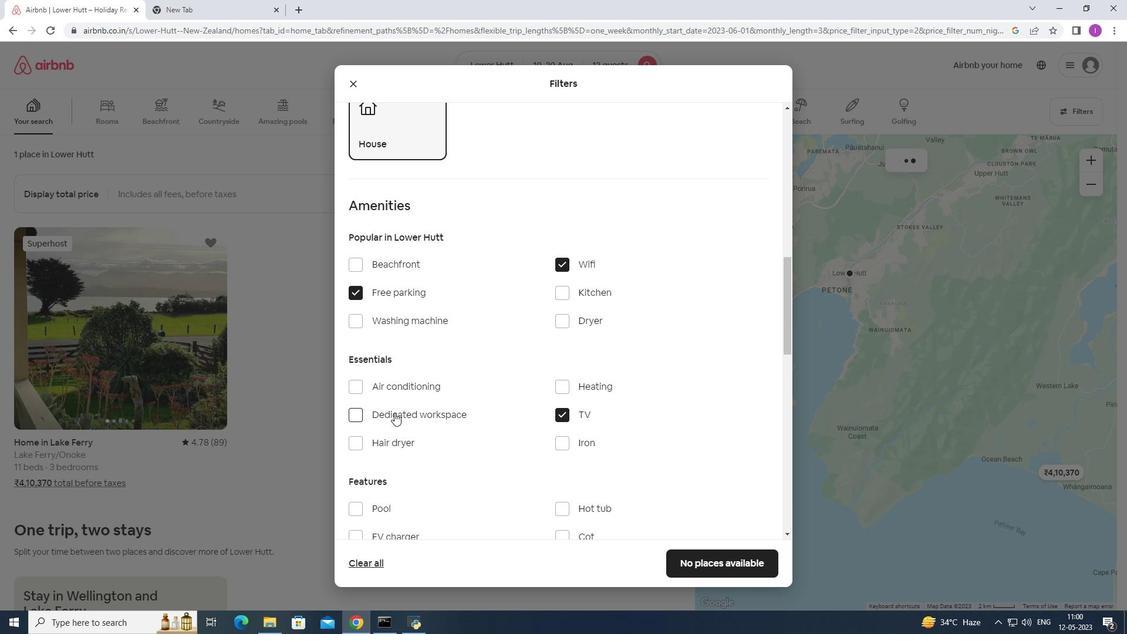 
Action: Mouse scrolled (394, 412) with delta (0, 0)
Screenshot: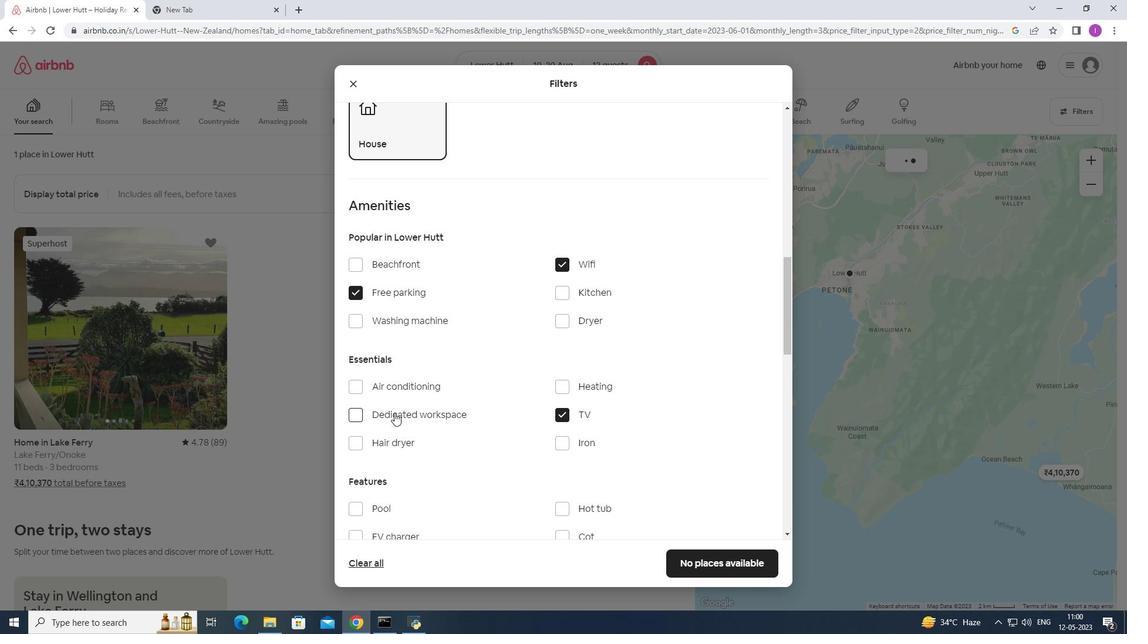 
Action: Mouse moved to (355, 332)
Screenshot: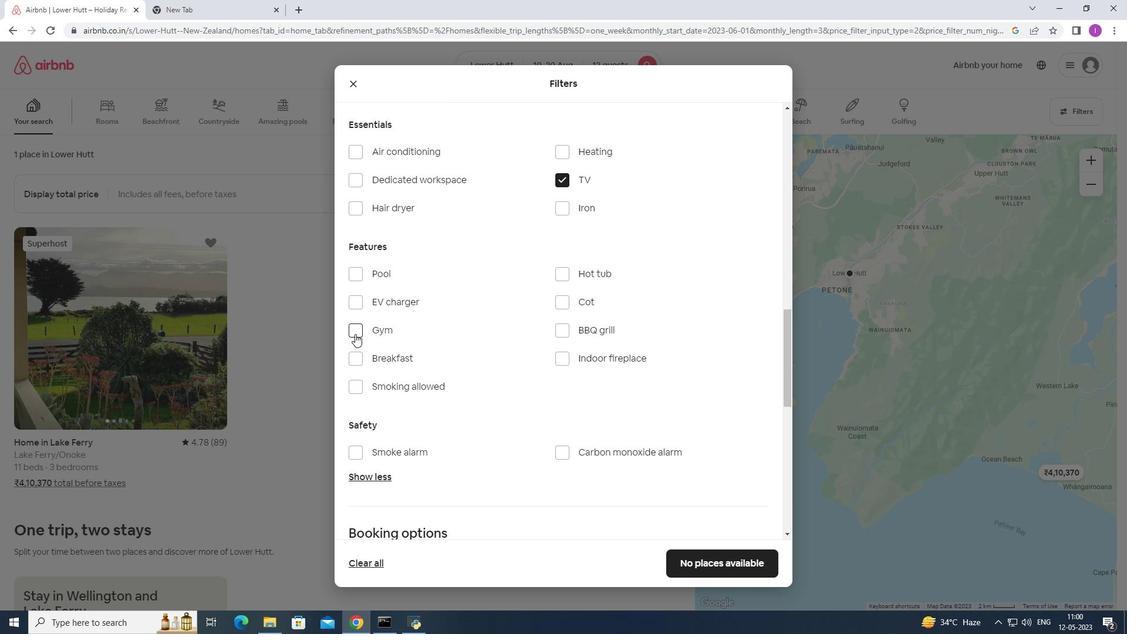 
Action: Mouse pressed left at (355, 332)
Screenshot: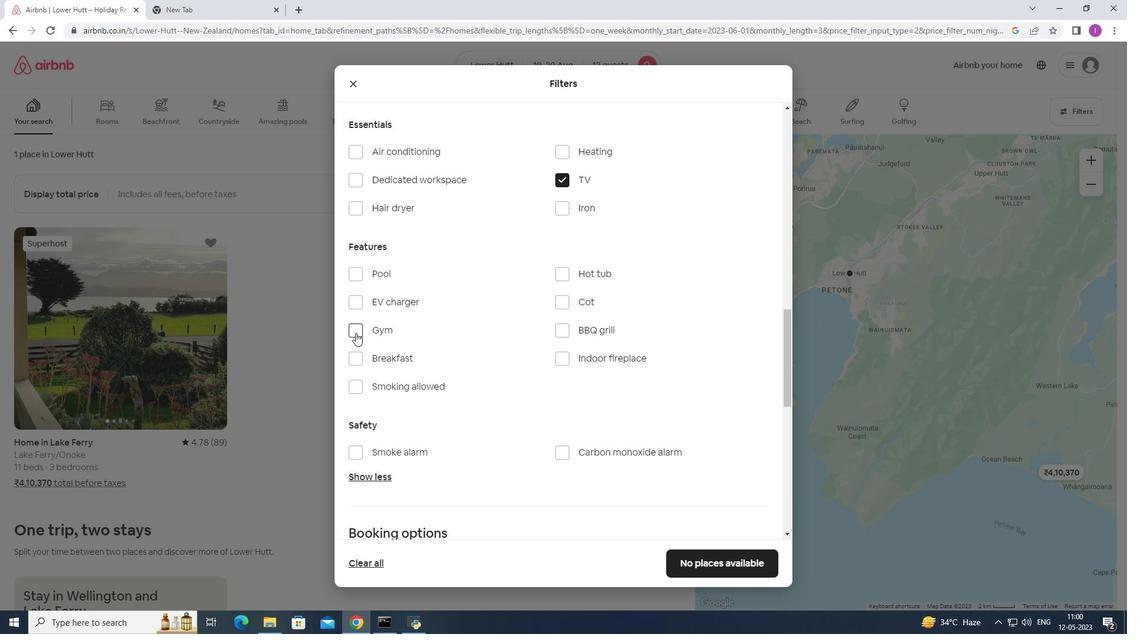 
Action: Mouse moved to (359, 356)
Screenshot: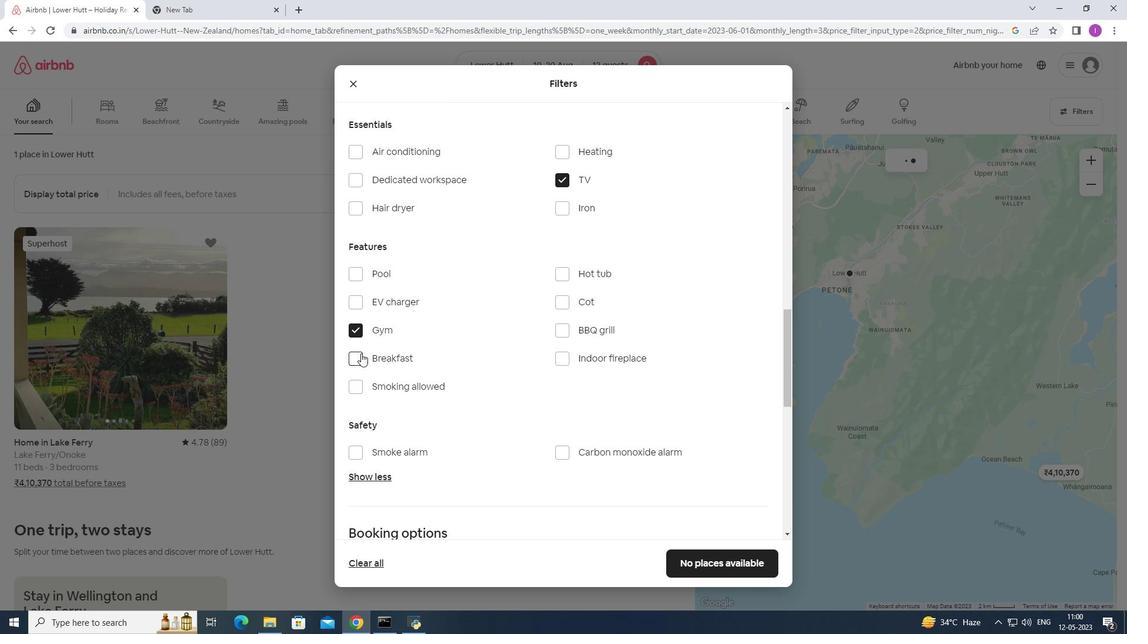 
Action: Mouse pressed left at (359, 356)
Screenshot: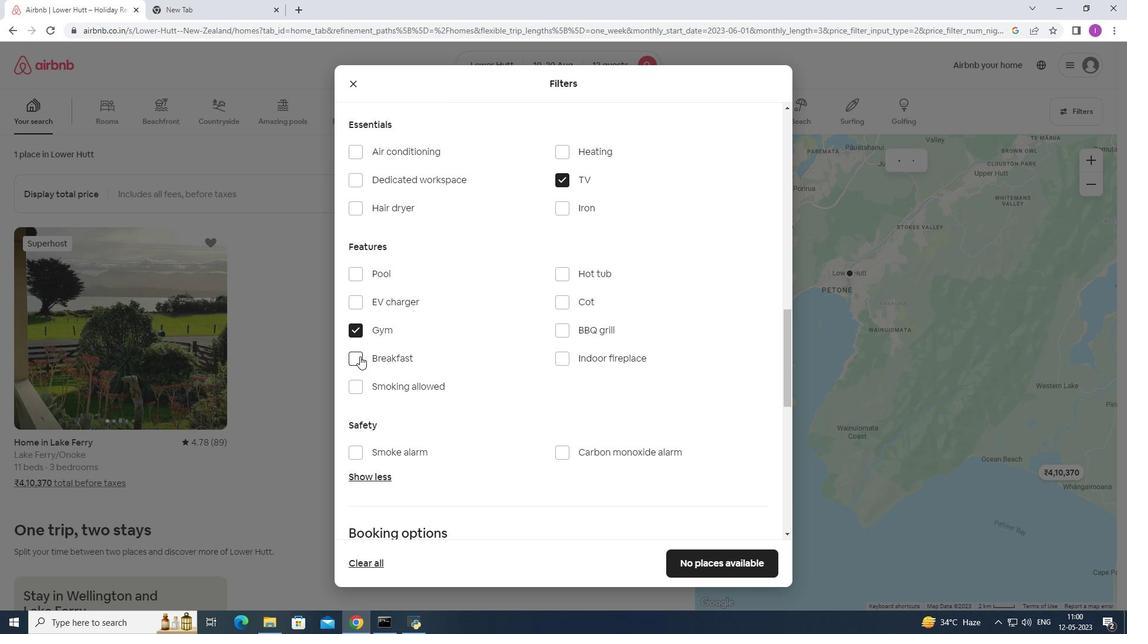 
Action: Mouse moved to (534, 364)
Screenshot: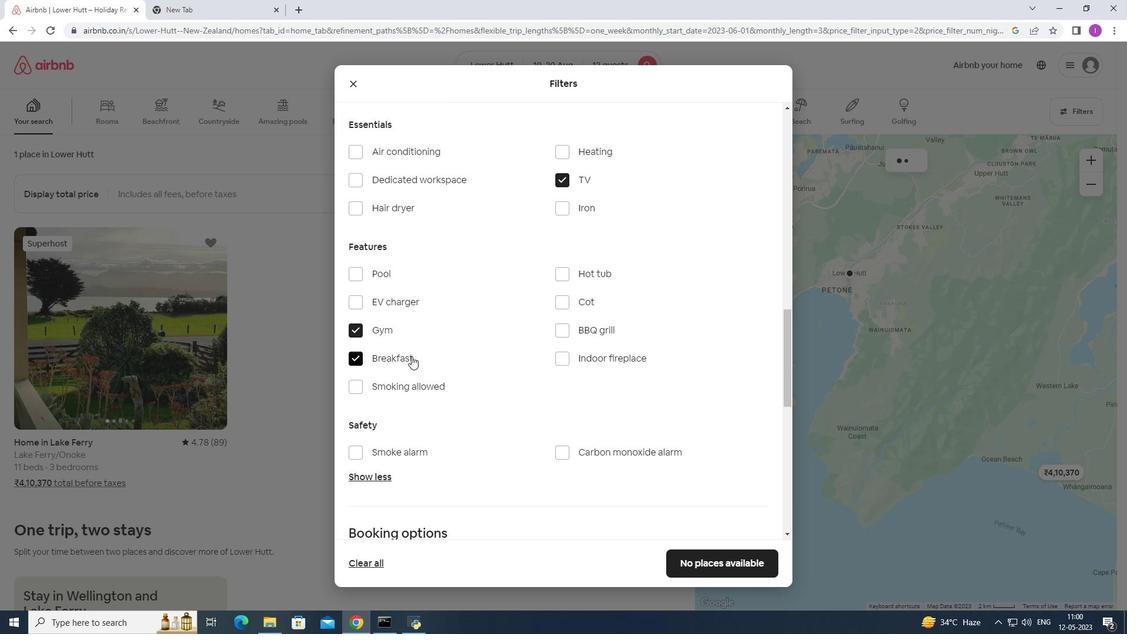 
Action: Mouse scrolled (534, 363) with delta (0, 0)
Screenshot: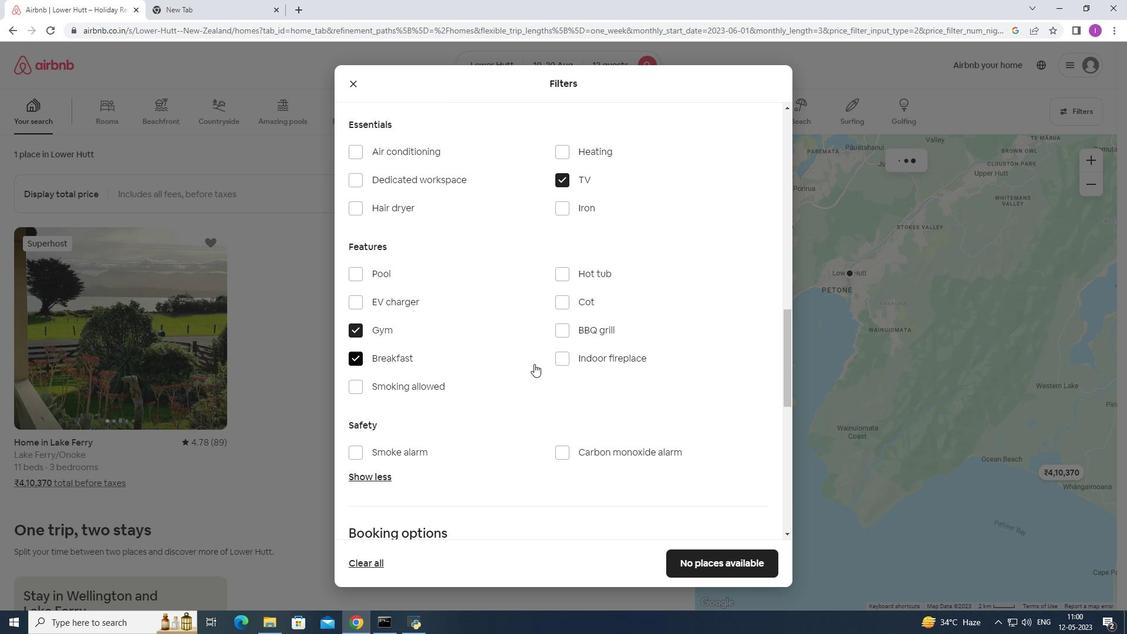 
Action: Mouse scrolled (534, 363) with delta (0, 0)
Screenshot: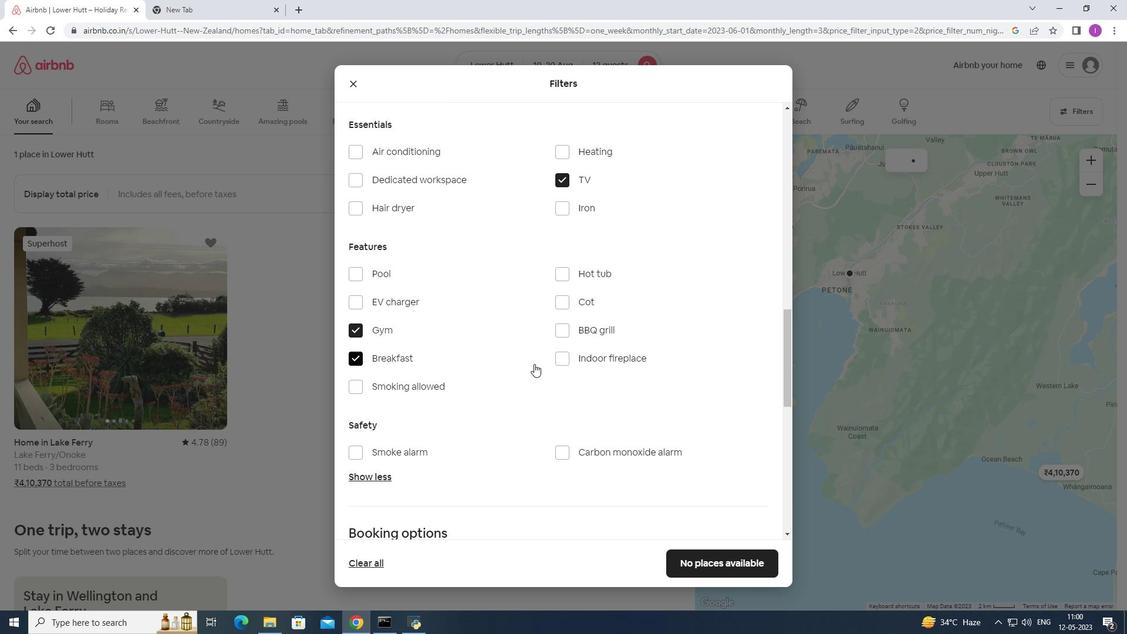 
Action: Mouse scrolled (534, 363) with delta (0, 0)
Screenshot: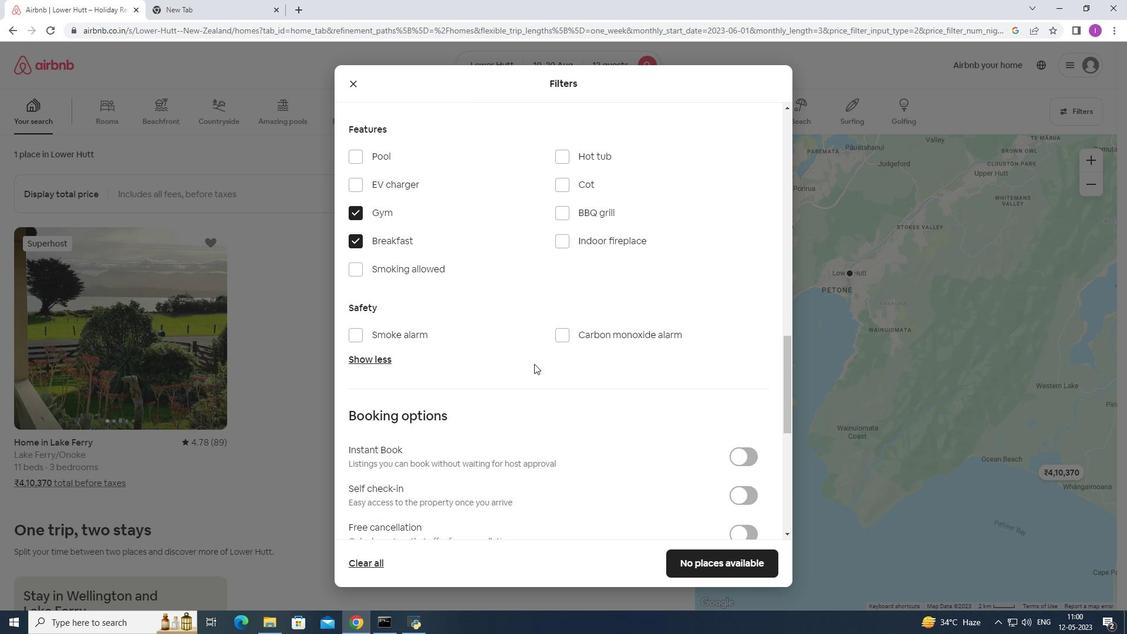 
Action: Mouse scrolled (534, 363) with delta (0, 0)
Screenshot: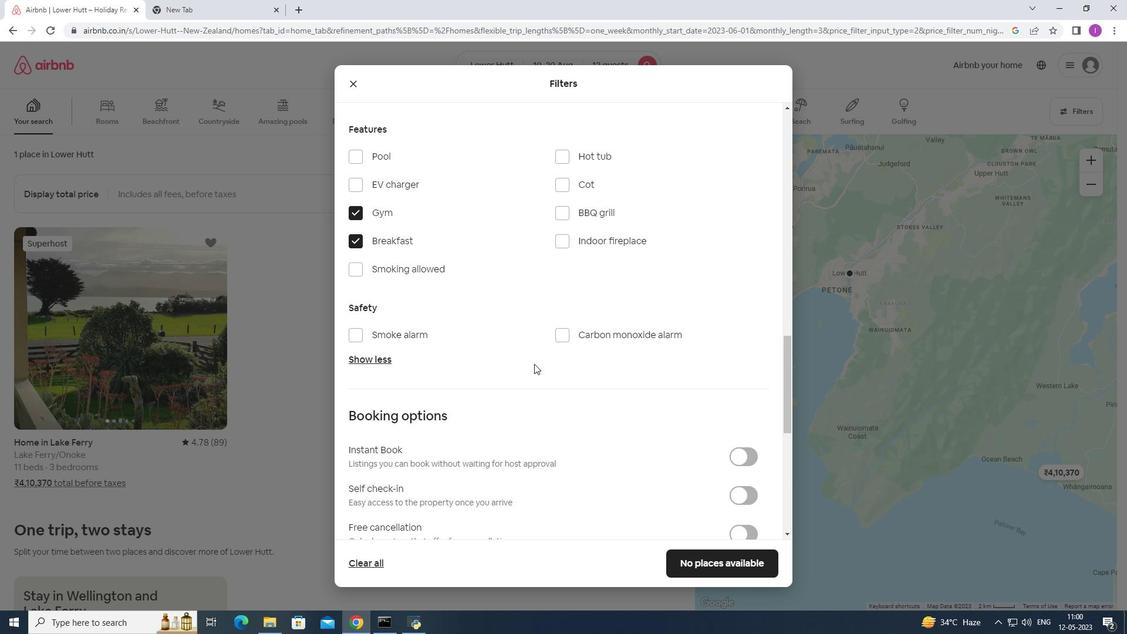 
Action: Mouse scrolled (534, 363) with delta (0, 0)
Screenshot: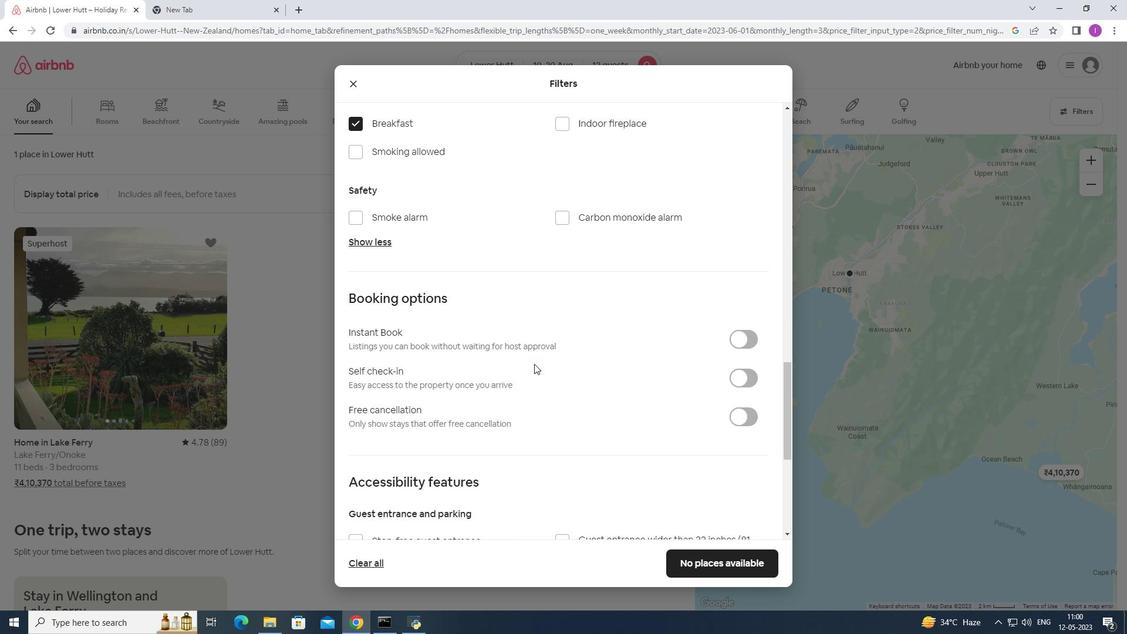 
Action: Mouse scrolled (534, 363) with delta (0, 0)
Screenshot: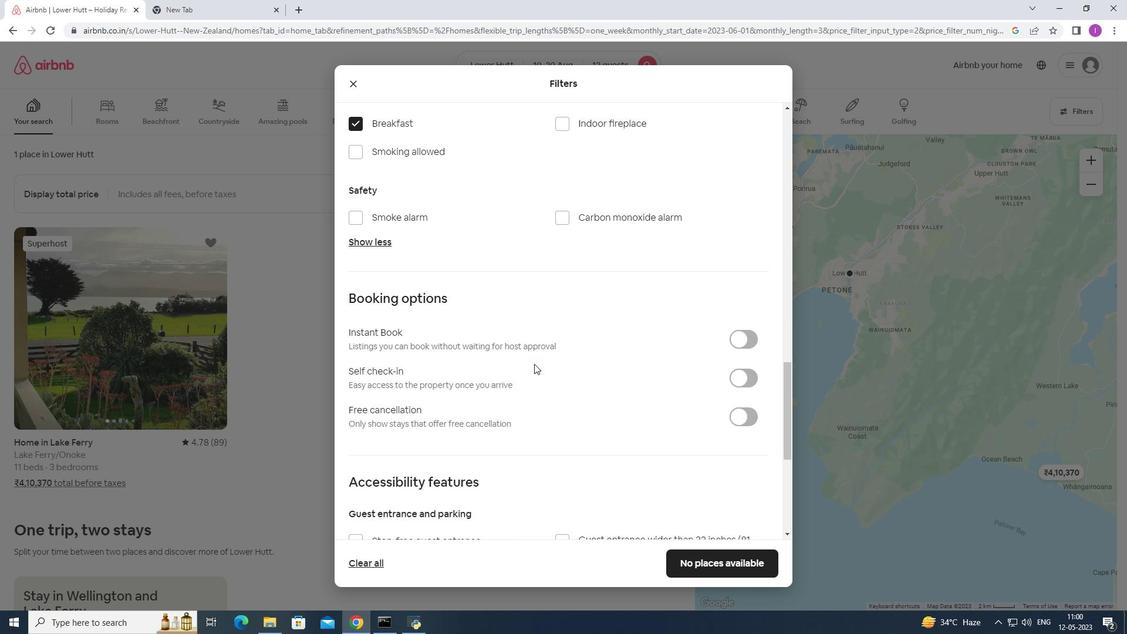 
Action: Mouse scrolled (534, 363) with delta (0, 0)
Screenshot: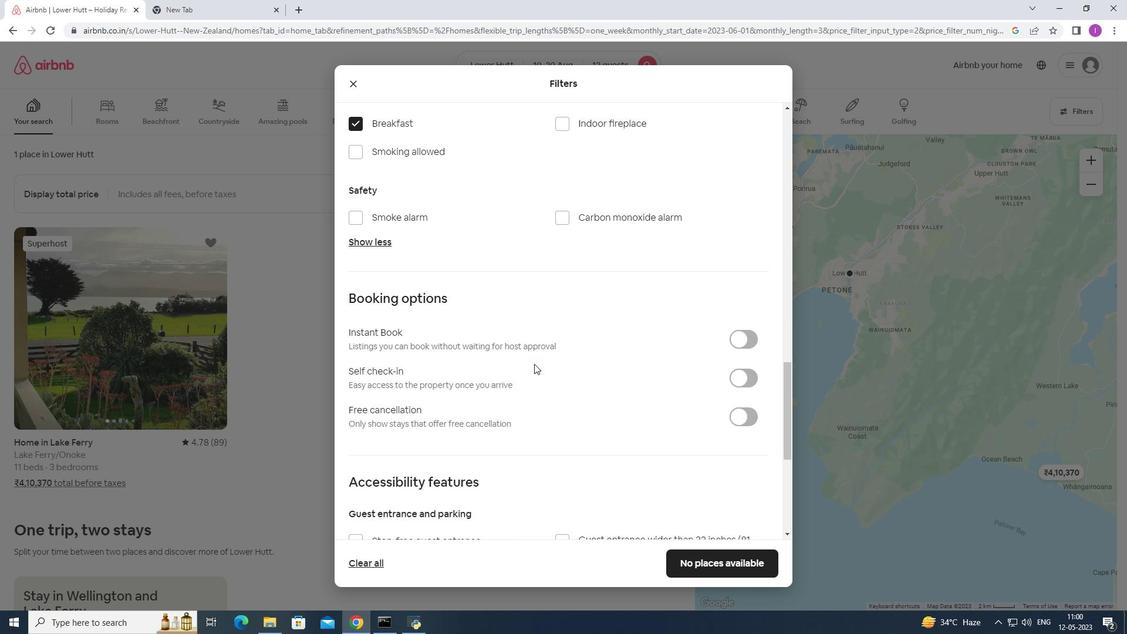 
Action: Mouse moved to (749, 203)
Screenshot: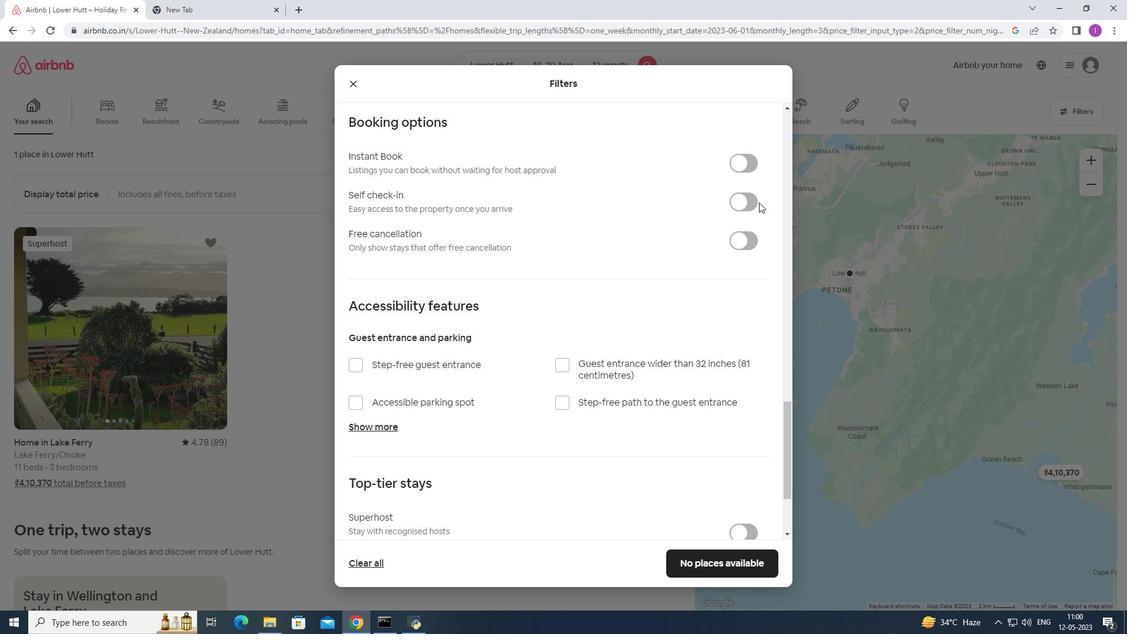 
Action: Mouse pressed left at (749, 203)
Screenshot: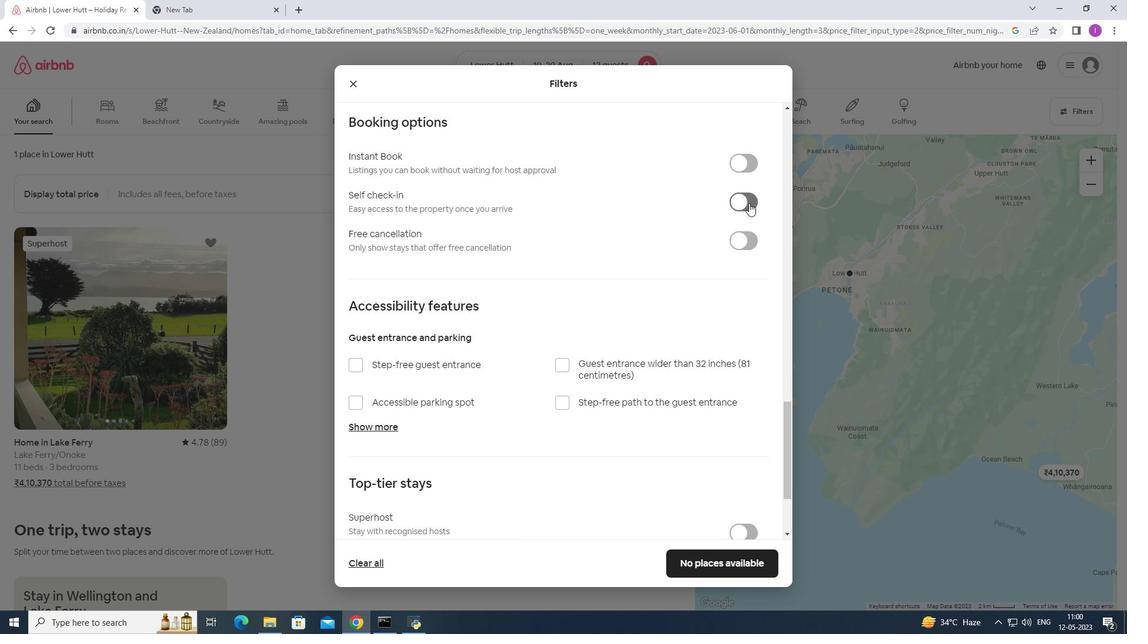 
Action: Mouse moved to (566, 347)
Screenshot: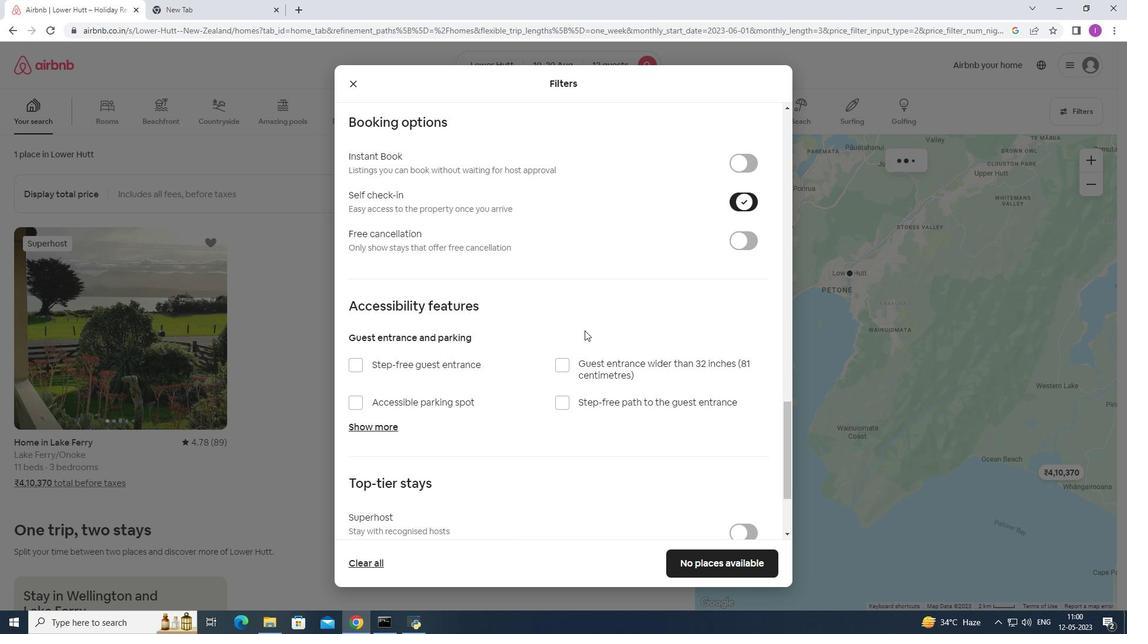 
Action: Mouse scrolled (566, 346) with delta (0, 0)
Screenshot: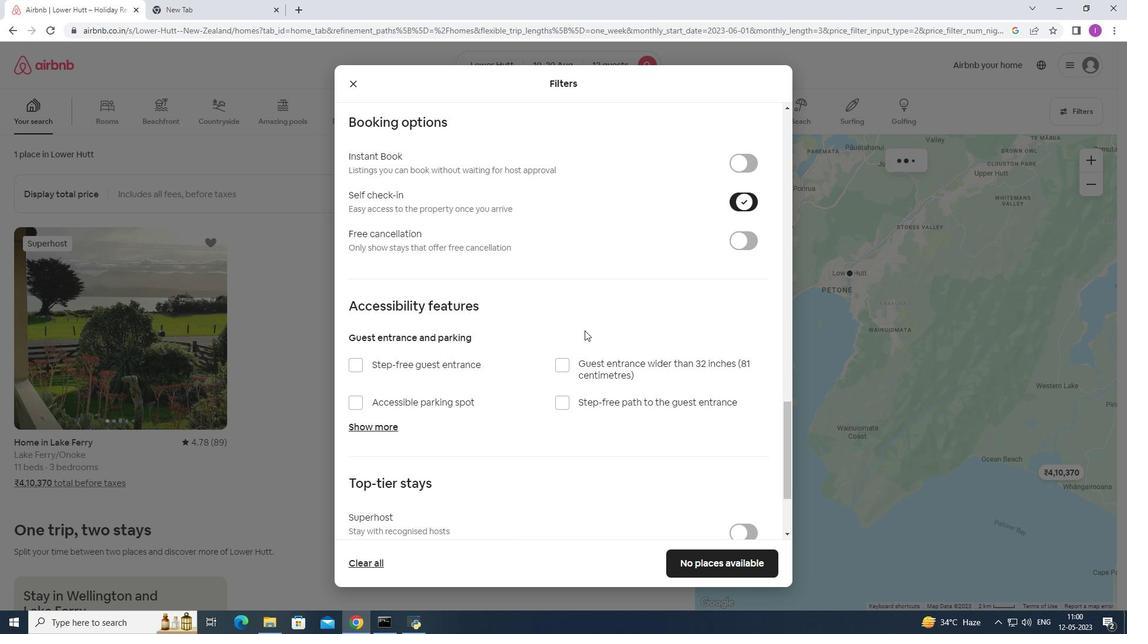 
Action: Mouse scrolled (566, 346) with delta (0, 0)
Screenshot: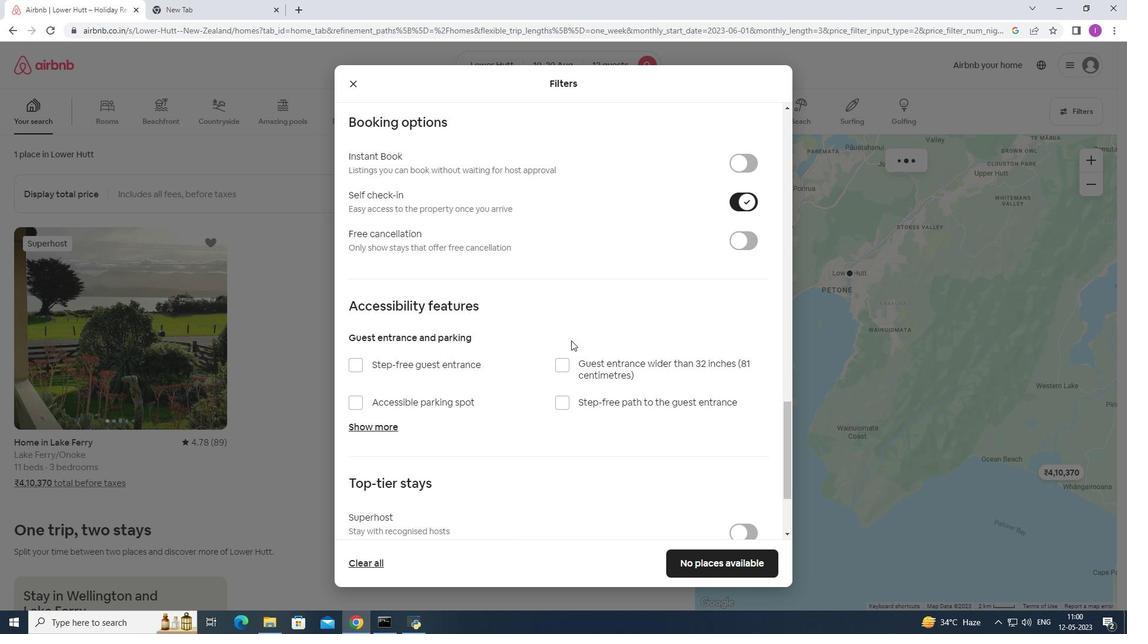 
Action: Mouse scrolled (566, 346) with delta (0, 0)
Screenshot: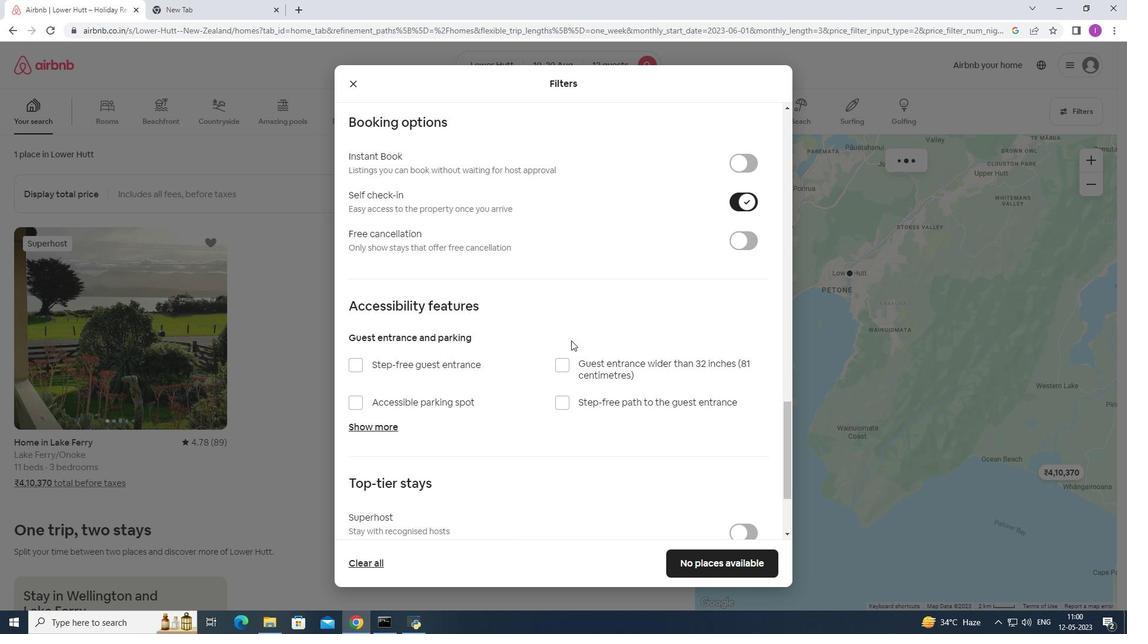 
Action: Mouse scrolled (566, 346) with delta (0, 0)
Screenshot: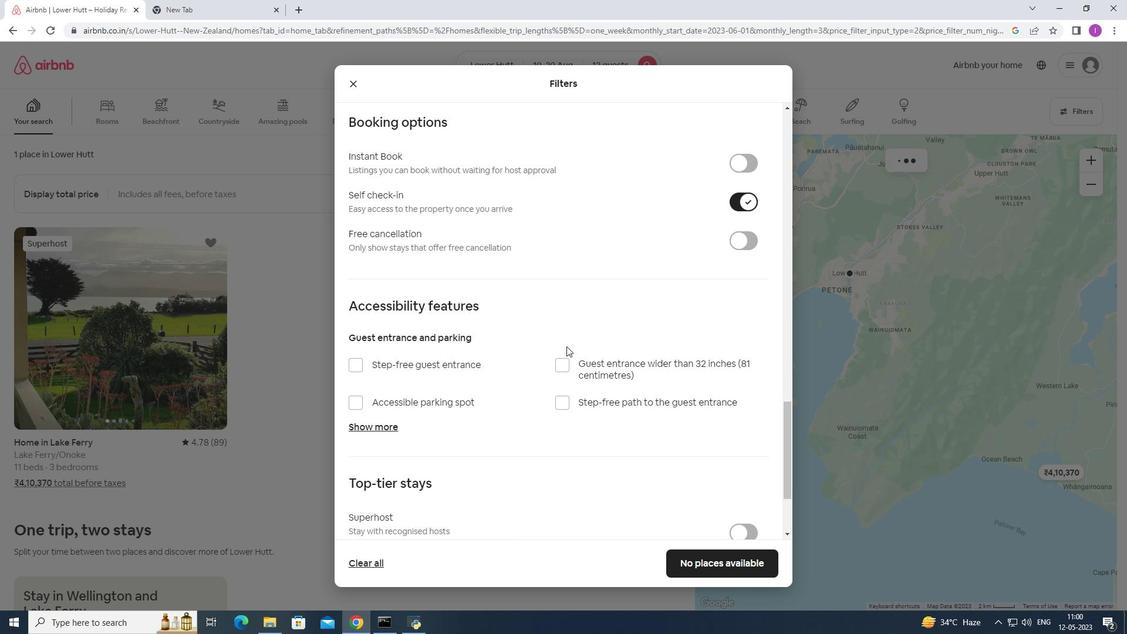 
Action: Mouse scrolled (566, 346) with delta (0, 0)
Screenshot: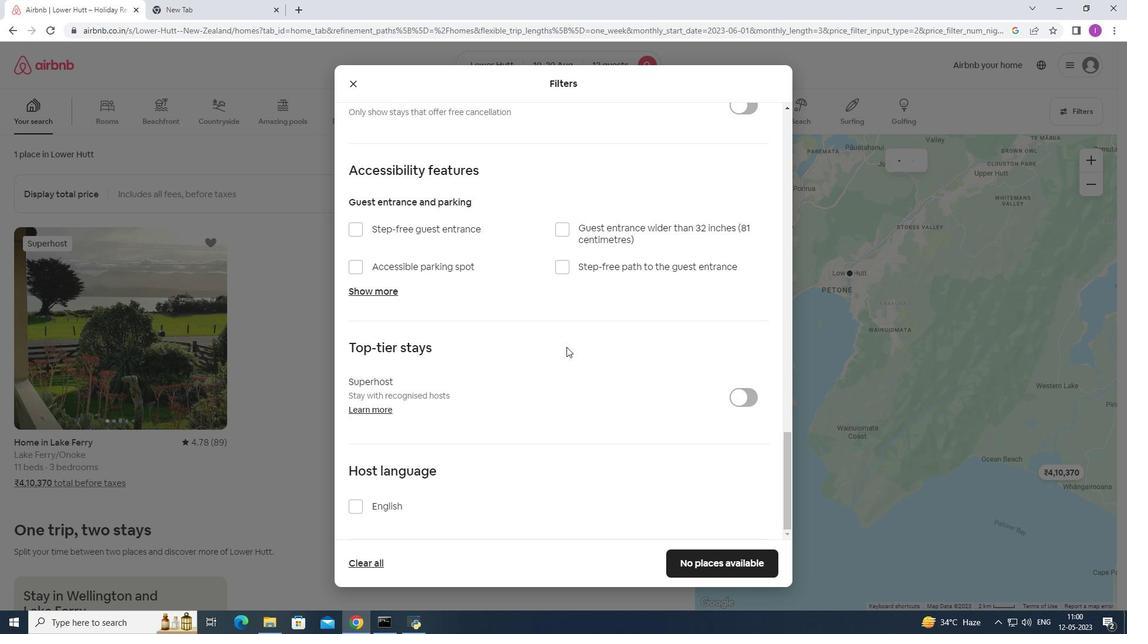 
Action: Mouse scrolled (566, 346) with delta (0, 0)
Screenshot: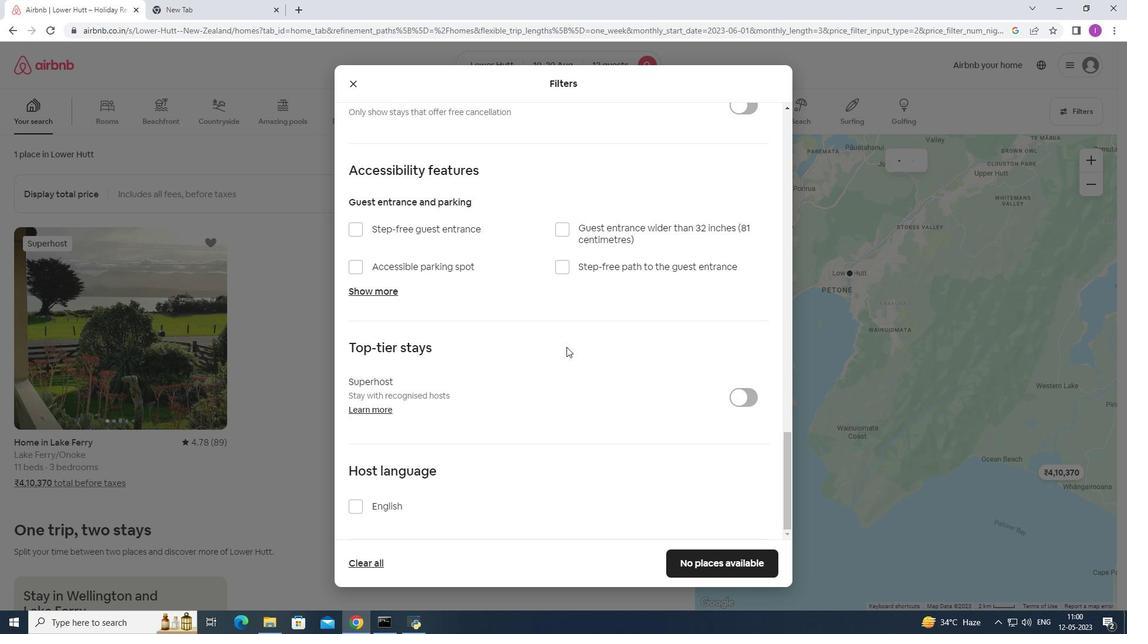 
Action: Mouse scrolled (566, 346) with delta (0, 0)
Screenshot: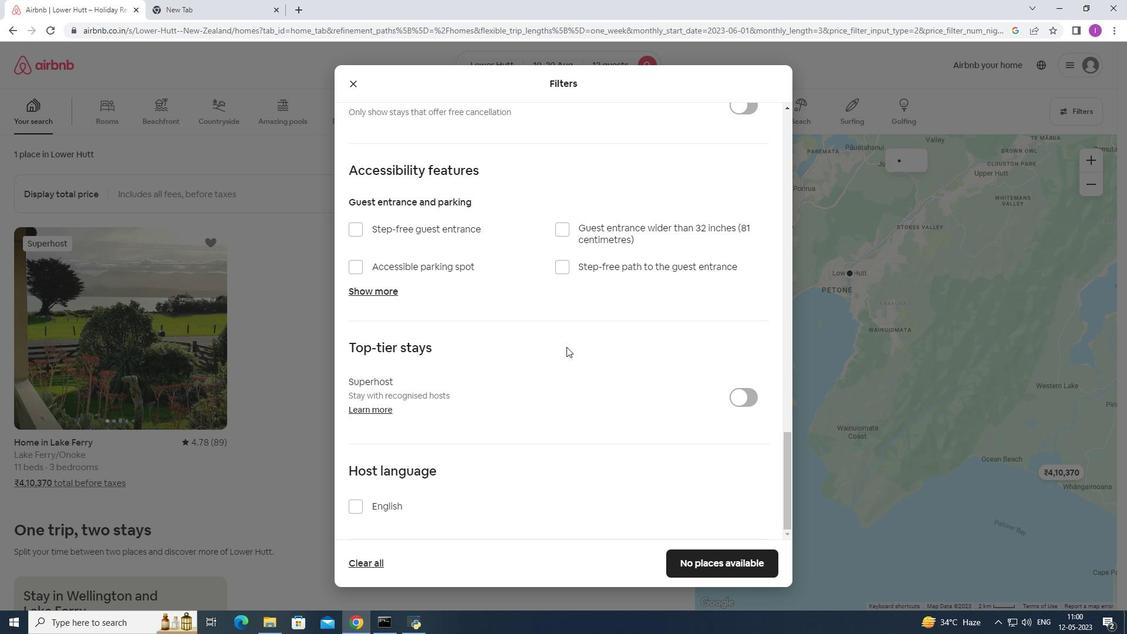 
Action: Mouse scrolled (566, 346) with delta (0, 0)
Screenshot: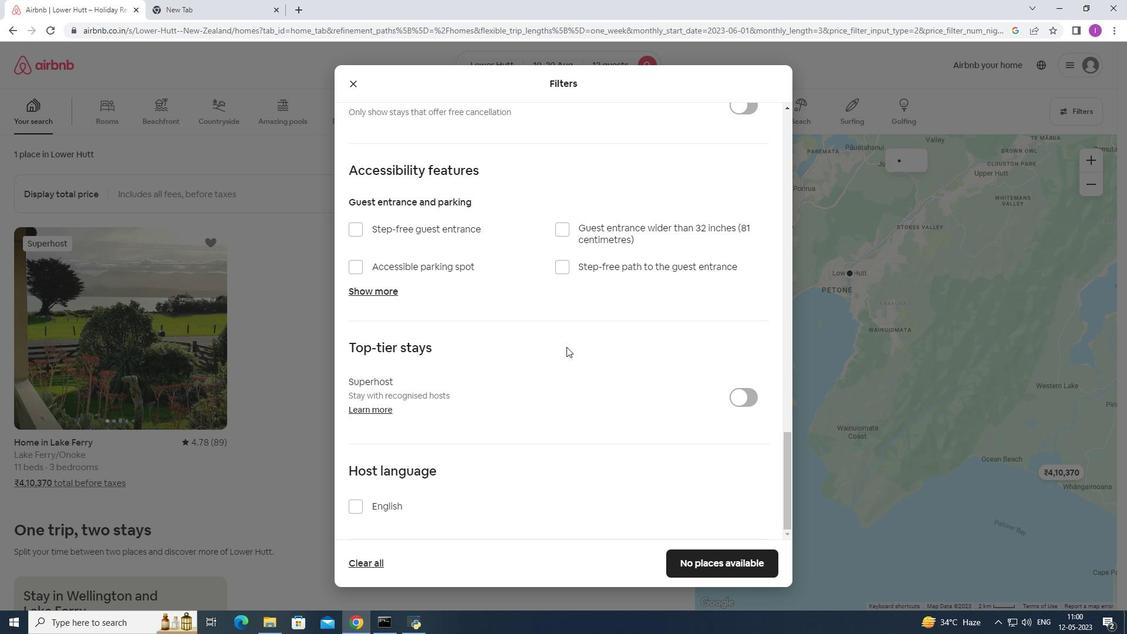 
Action: Mouse moved to (566, 347)
Screenshot: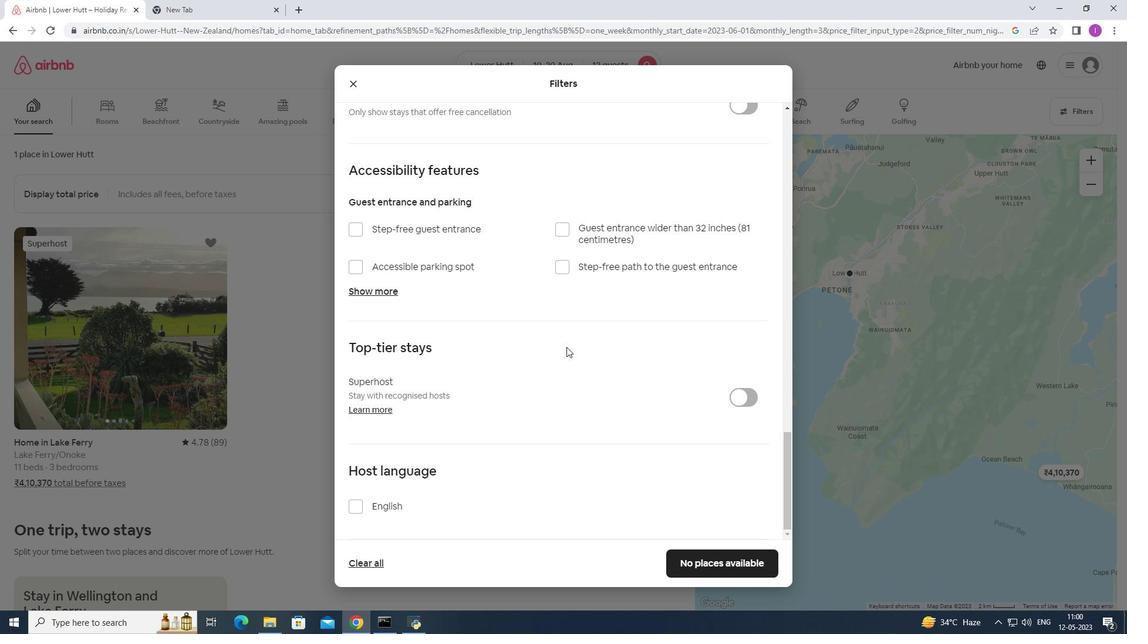 
Action: Mouse scrolled (566, 346) with delta (0, 0)
Screenshot: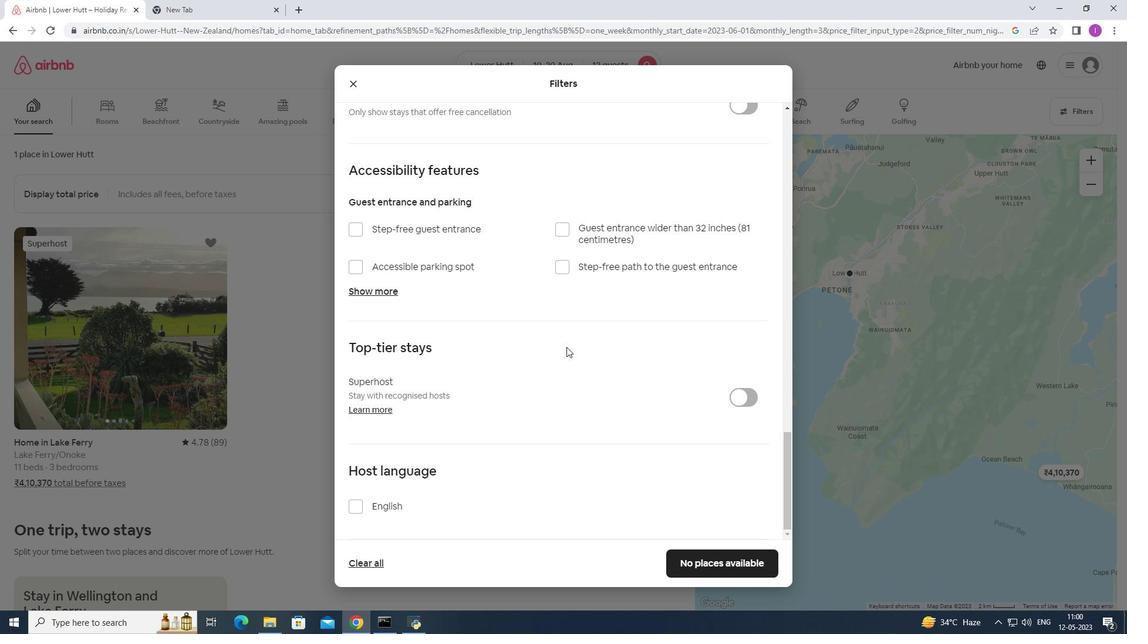
Action: Mouse scrolled (566, 346) with delta (0, 0)
Screenshot: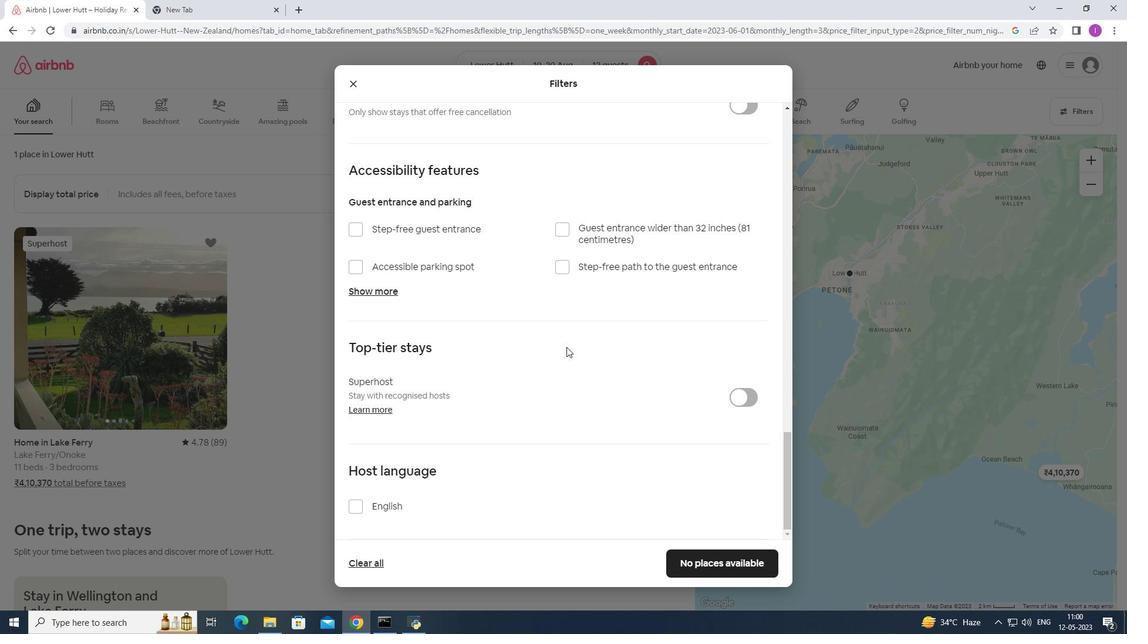 
Action: Mouse scrolled (566, 346) with delta (0, 0)
Screenshot: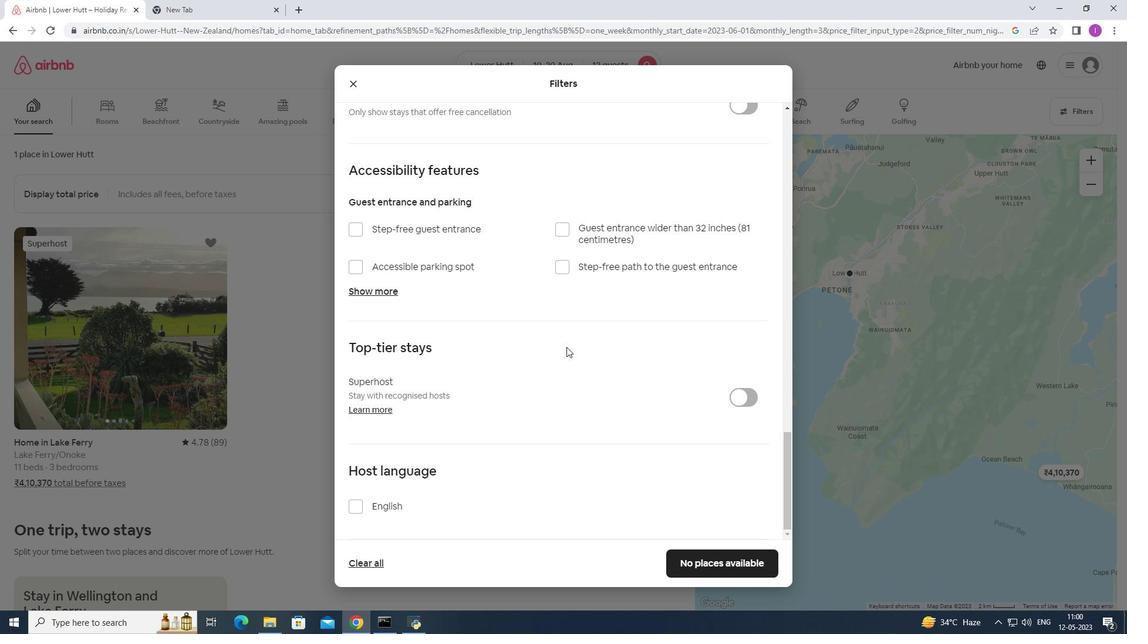 
Action: Mouse scrolled (566, 346) with delta (0, 0)
Screenshot: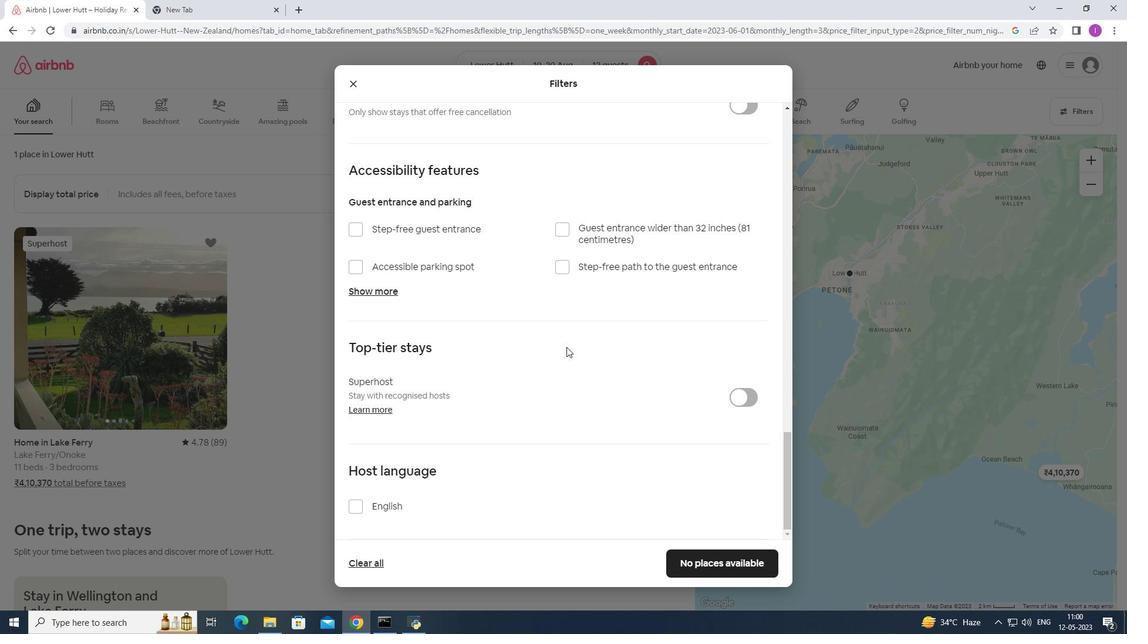 
Action: Mouse moved to (352, 512)
Screenshot: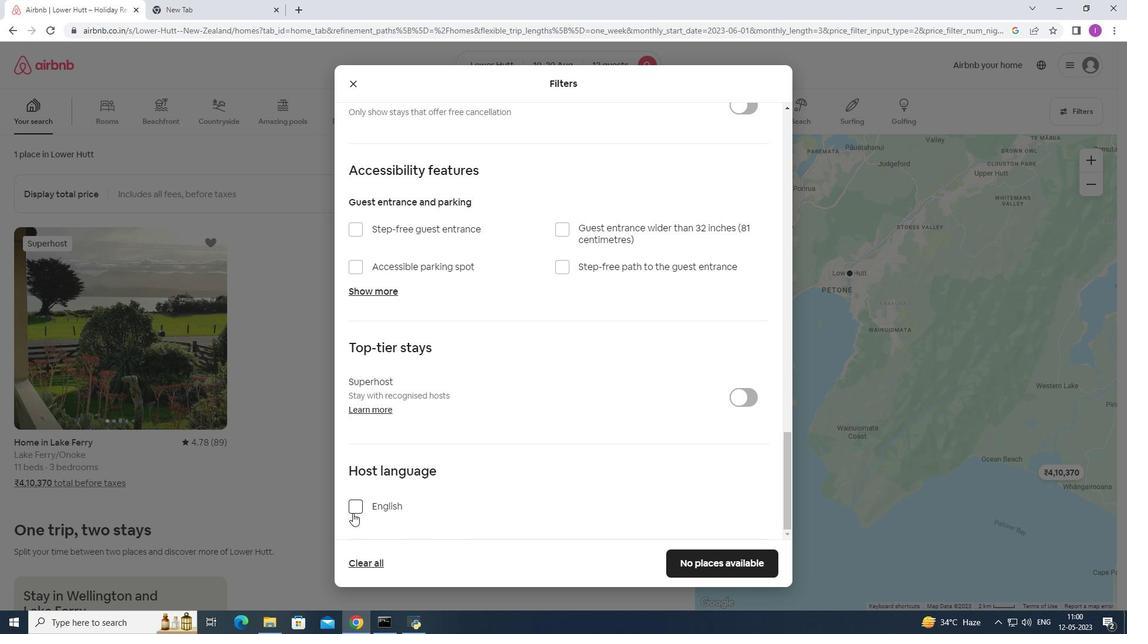 
Action: Mouse pressed left at (352, 512)
Screenshot: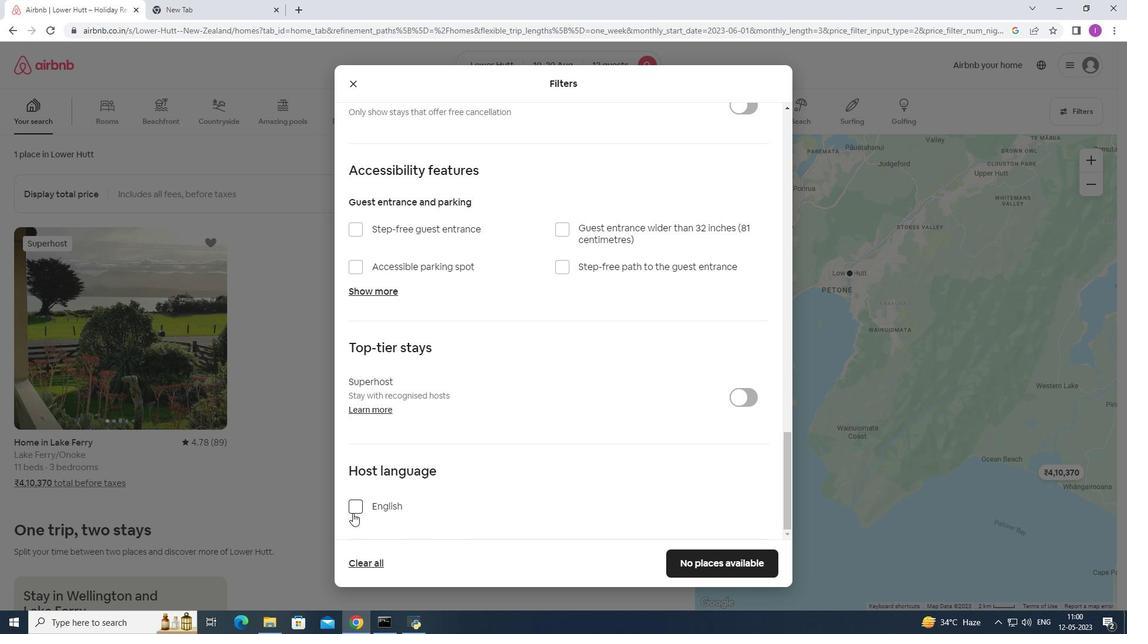 
Action: Mouse moved to (722, 570)
Screenshot: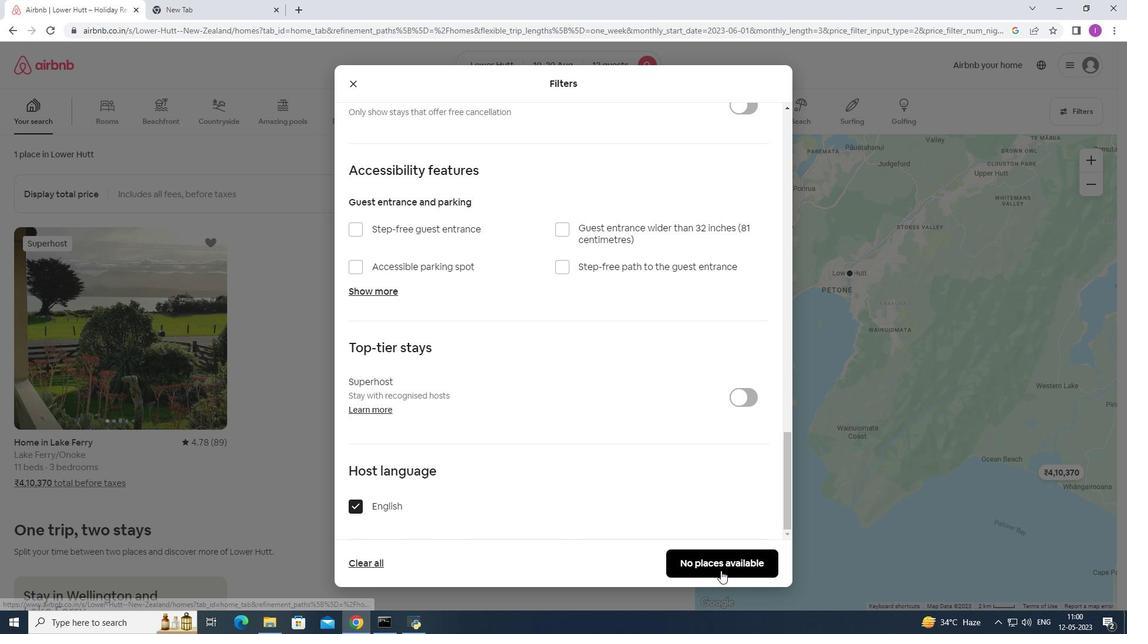 
Action: Mouse pressed left at (722, 570)
Screenshot: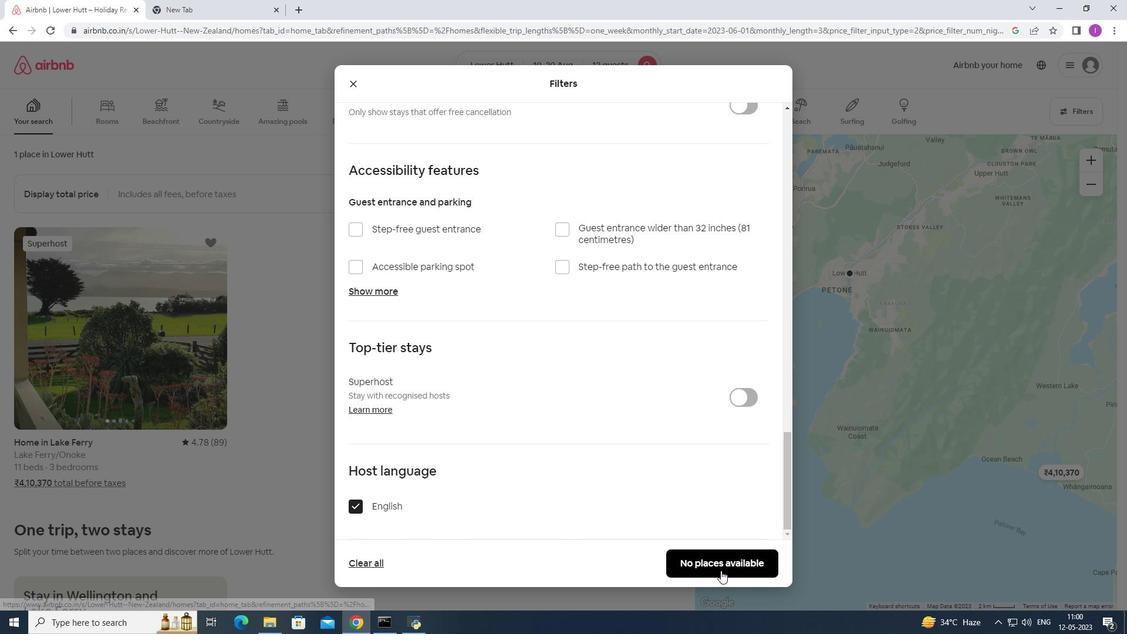 
Action: Mouse moved to (686, 553)
Screenshot: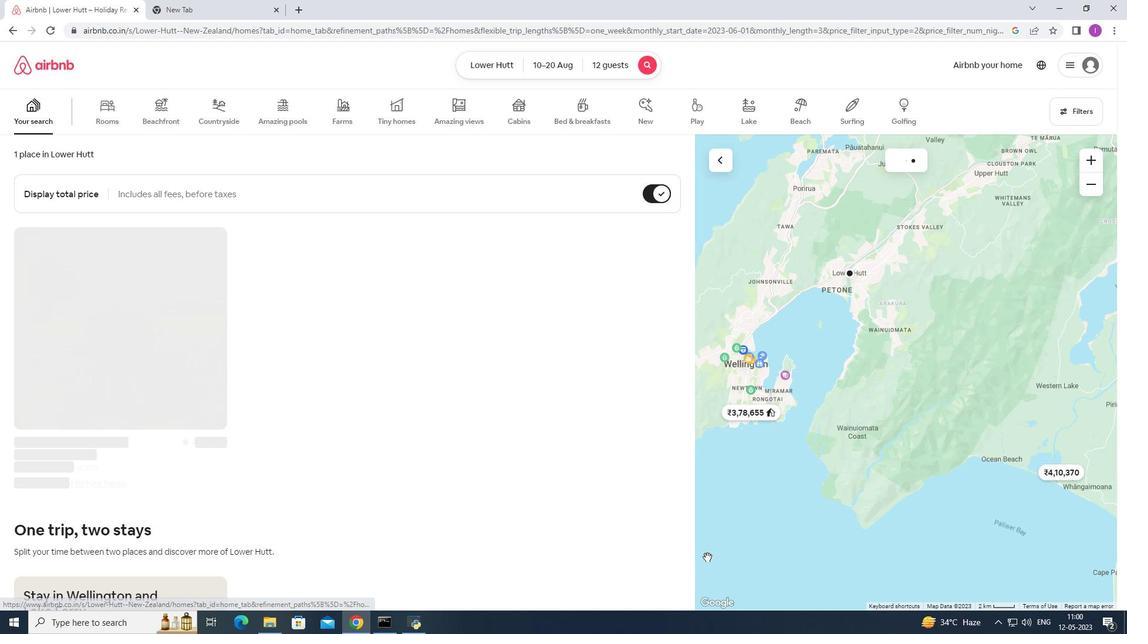 
